 Task: Look for space in Bentota, Sri Lanka from 10th June, 2023 to 25th June, 2023 for 4 adults in price range Rs.10000 to Rs.15000. Place can be private room with 4 bedrooms having 4 beds and 4 bathrooms. Property type can be house, flat, guest house, hotel. Amenities needed are: wifi, TV, free parkinig on premises, gym, breakfast. Booking option can be shelf check-in. Required host language is English.
Action: Mouse moved to (600, 126)
Screenshot: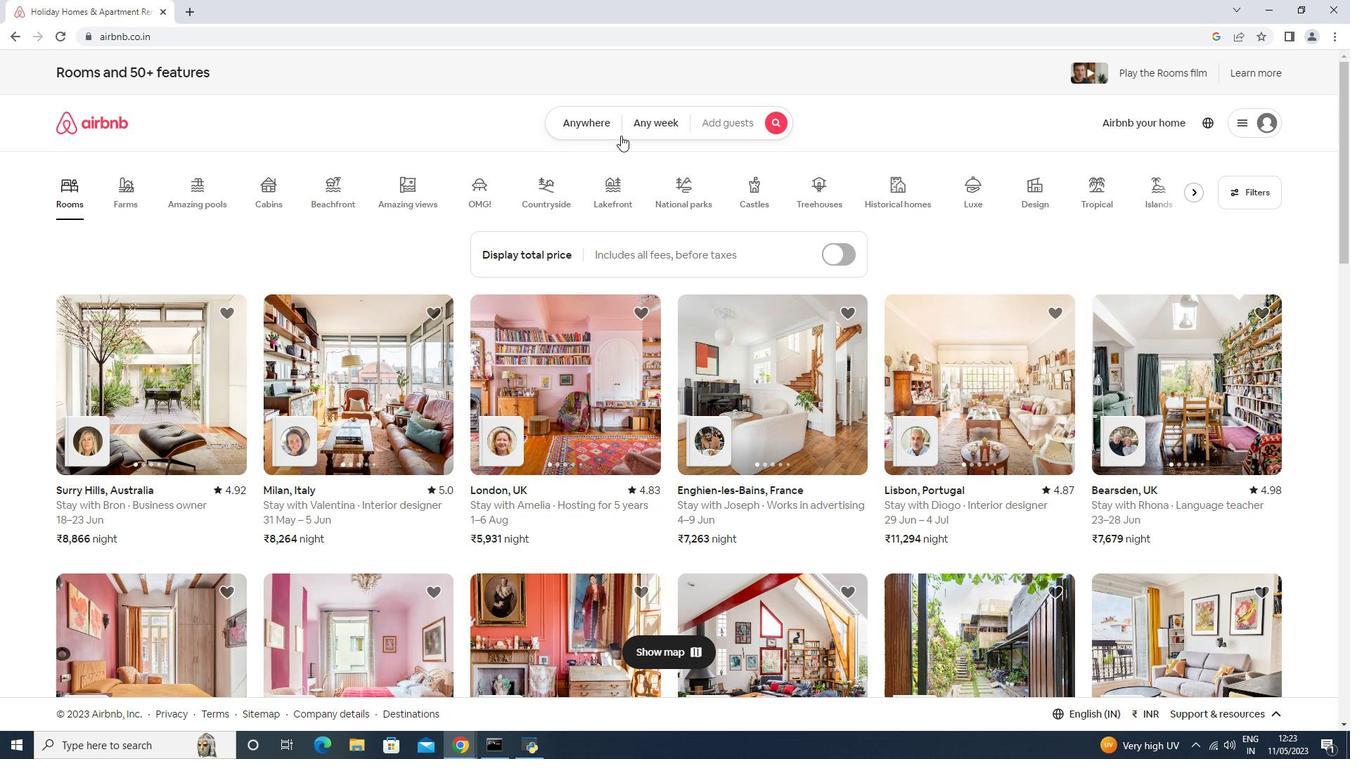 
Action: Mouse pressed left at (600, 126)
Screenshot: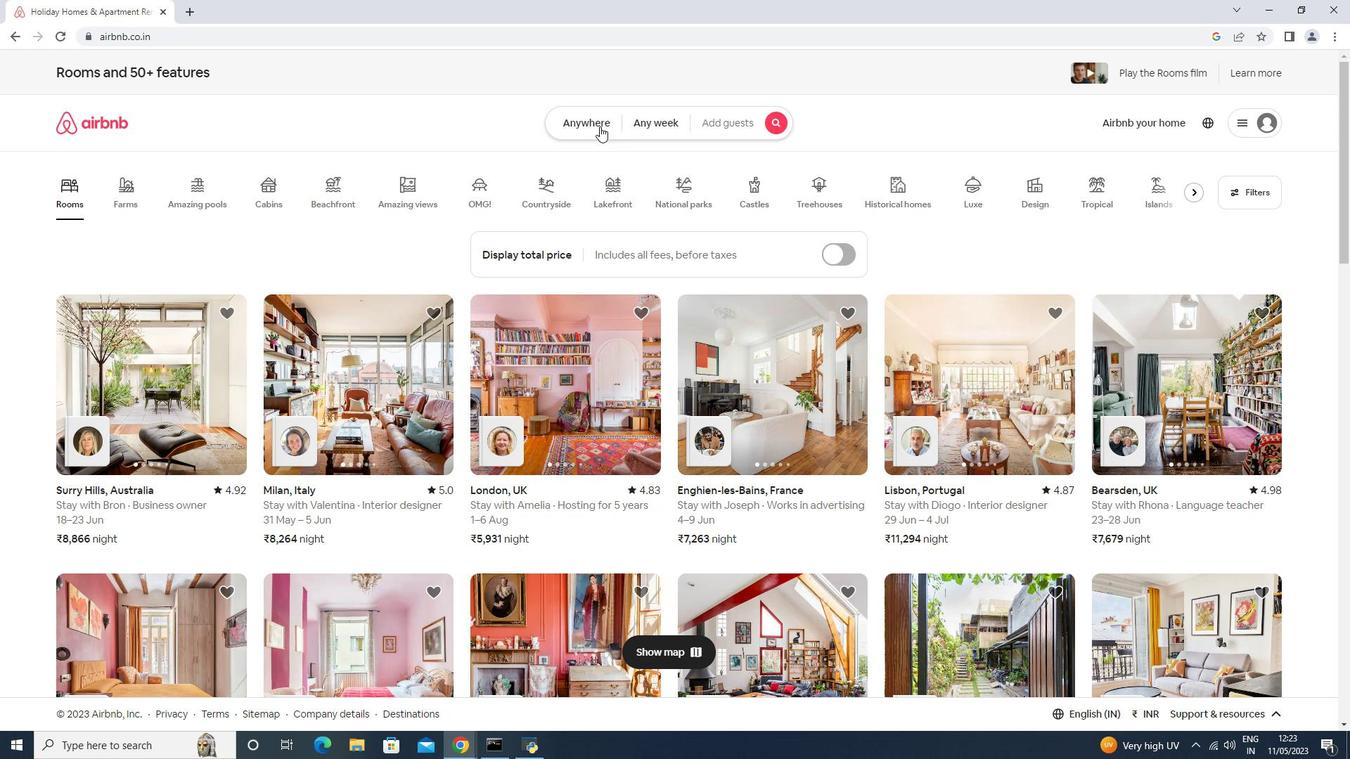 
Action: Mouse moved to (599, 126)
Screenshot: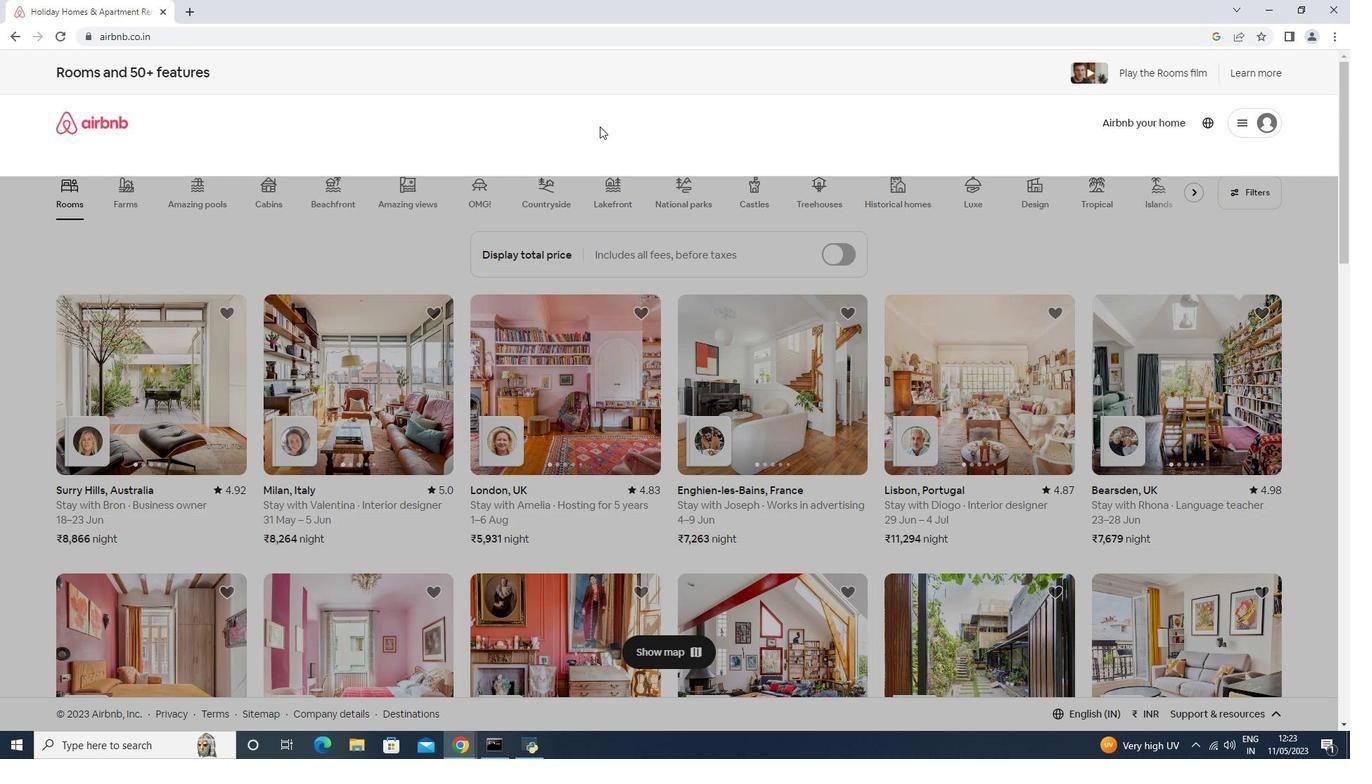 
Action: Mouse pressed left at (570, 166)
Screenshot: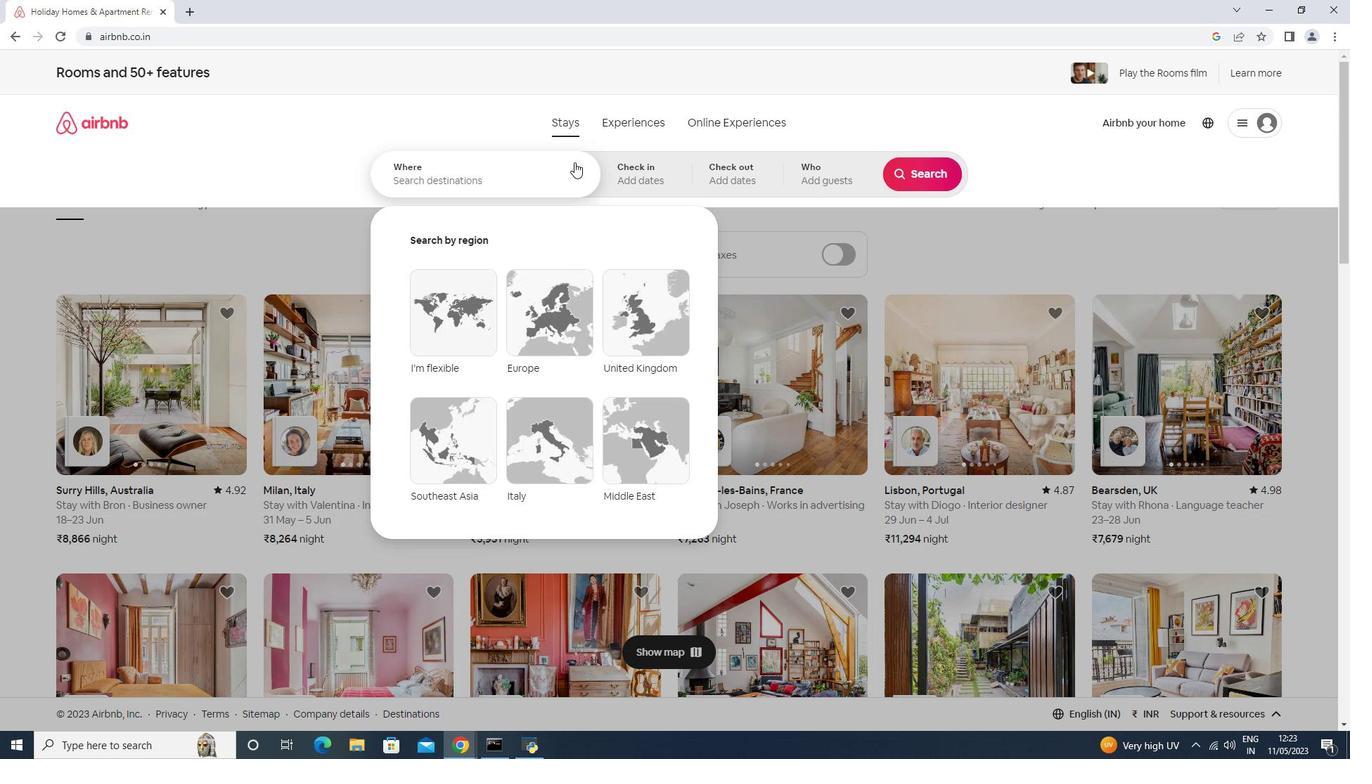 
Action: Key pressed <Key.shift>Bentota
Screenshot: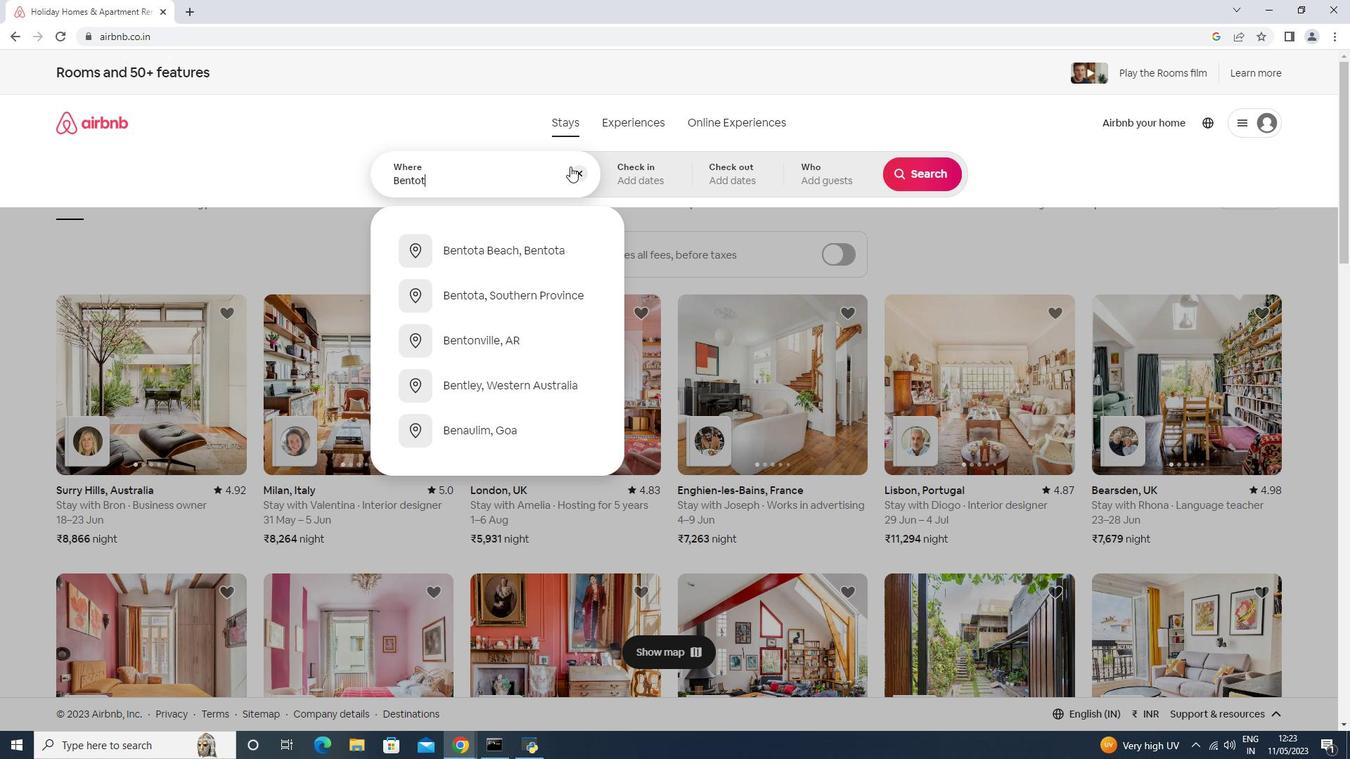 
Action: Mouse moved to (573, 165)
Screenshot: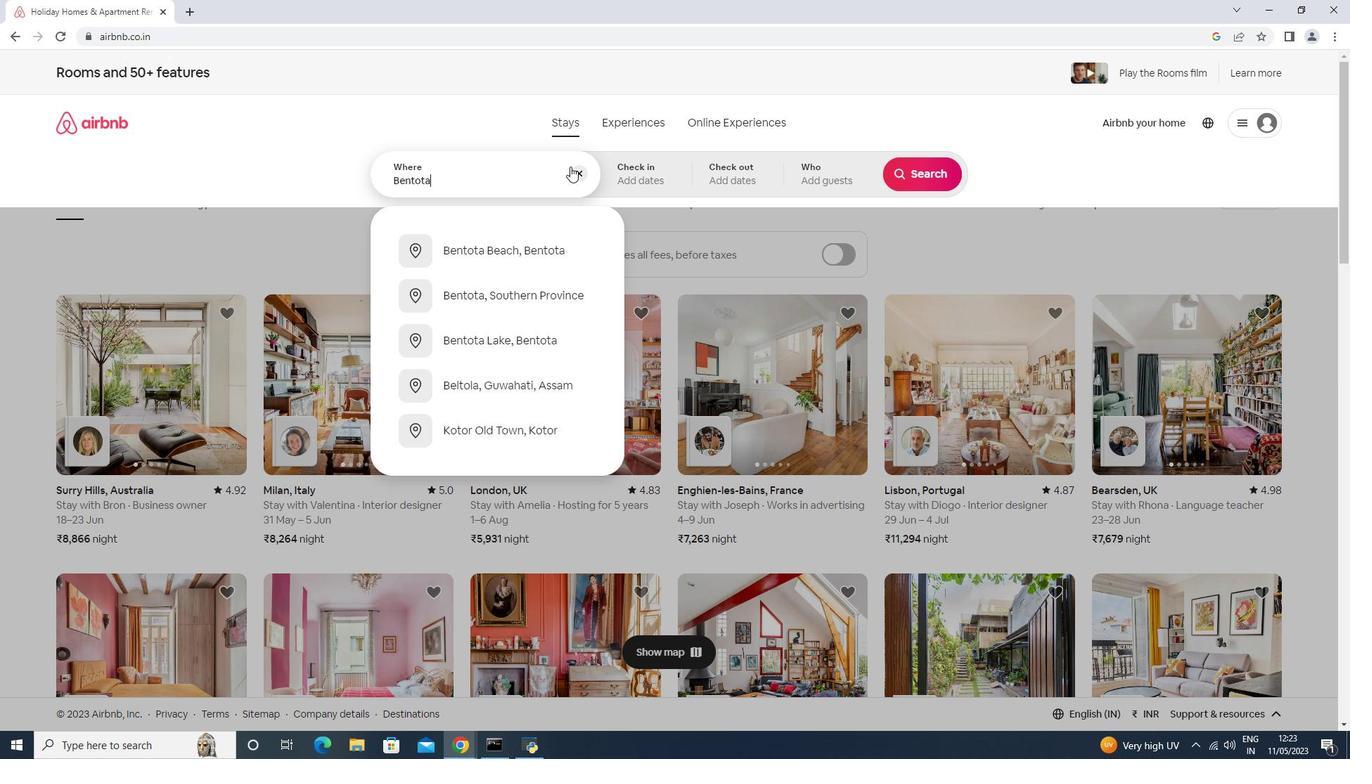 
Action: Key pressed ,<Key.space><Key.shift>Shri<Key.space><Key.shift>Lanka<Key.enter>
Screenshot: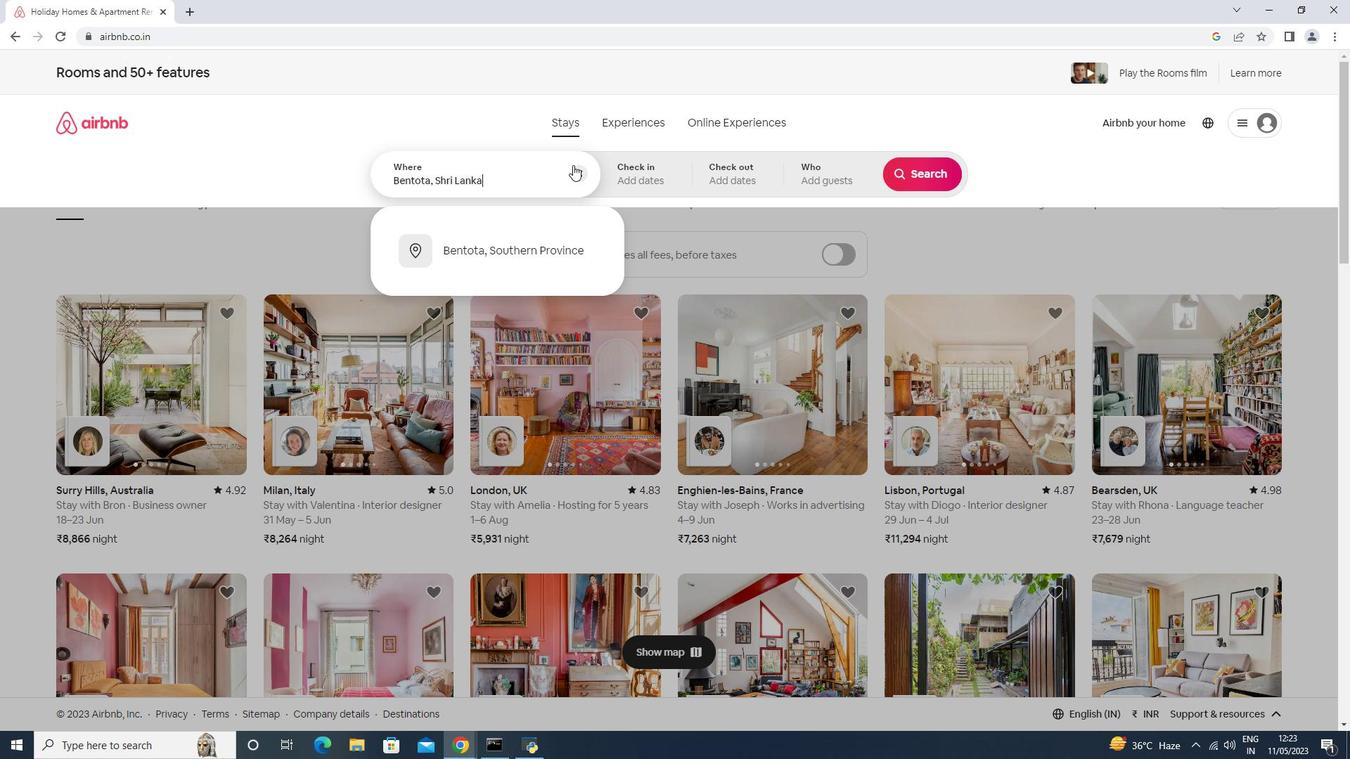 
Action: Mouse moved to (892, 386)
Screenshot: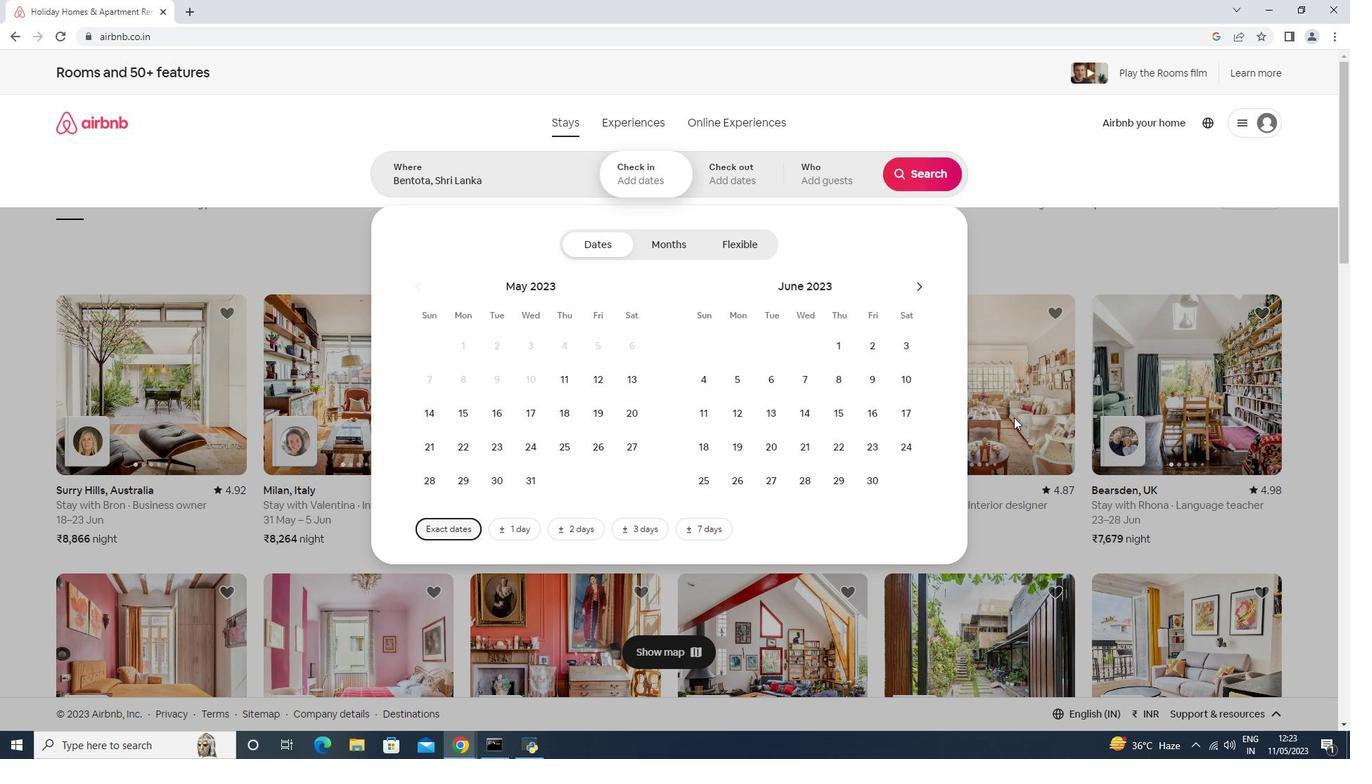
Action: Mouse pressed left at (892, 386)
Screenshot: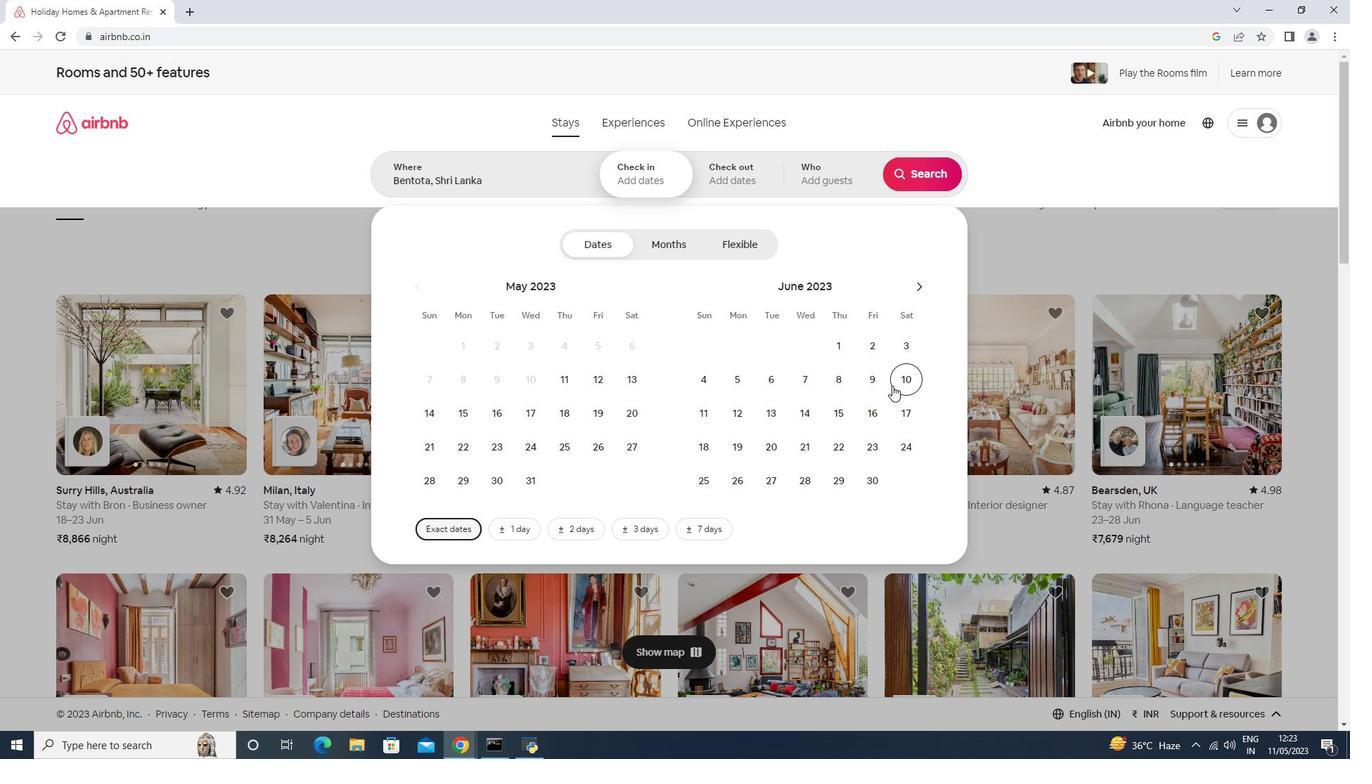 
Action: Mouse moved to (690, 481)
Screenshot: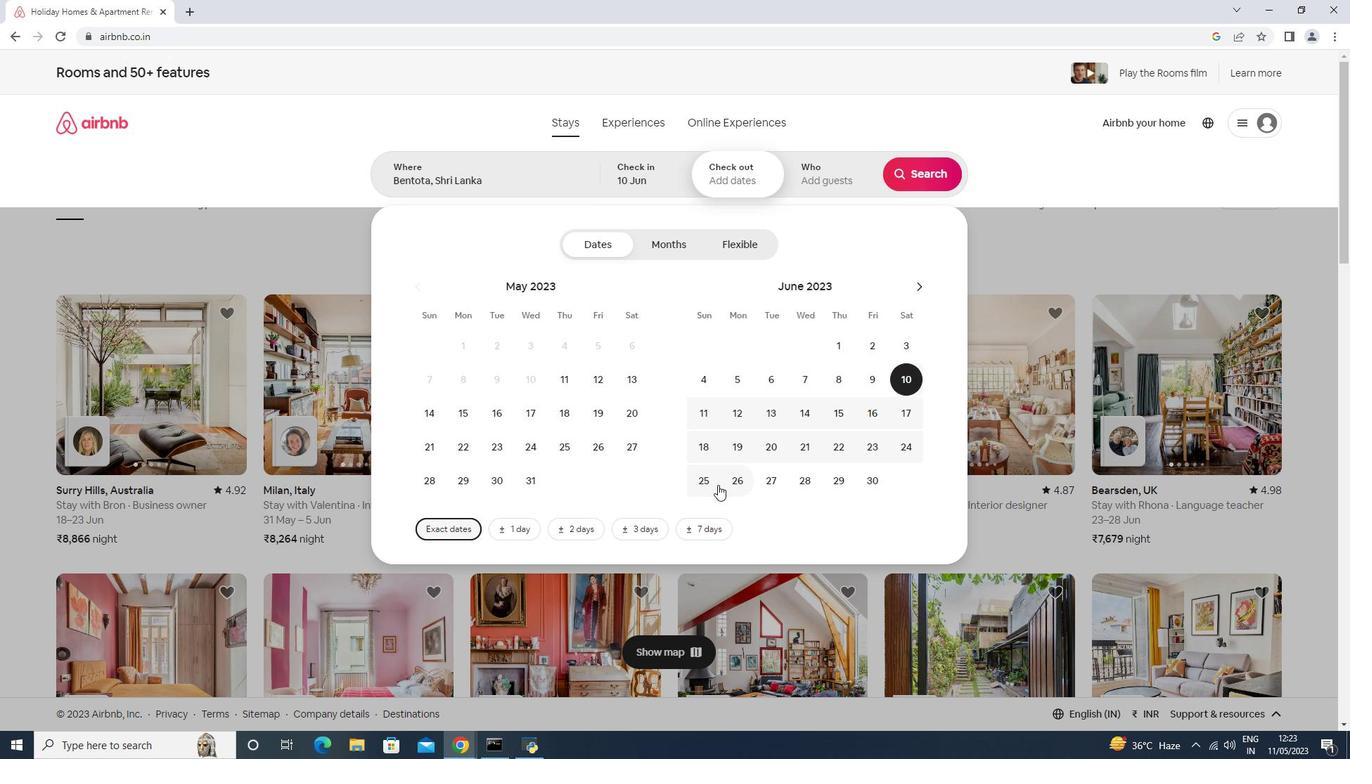
Action: Mouse pressed left at (690, 481)
Screenshot: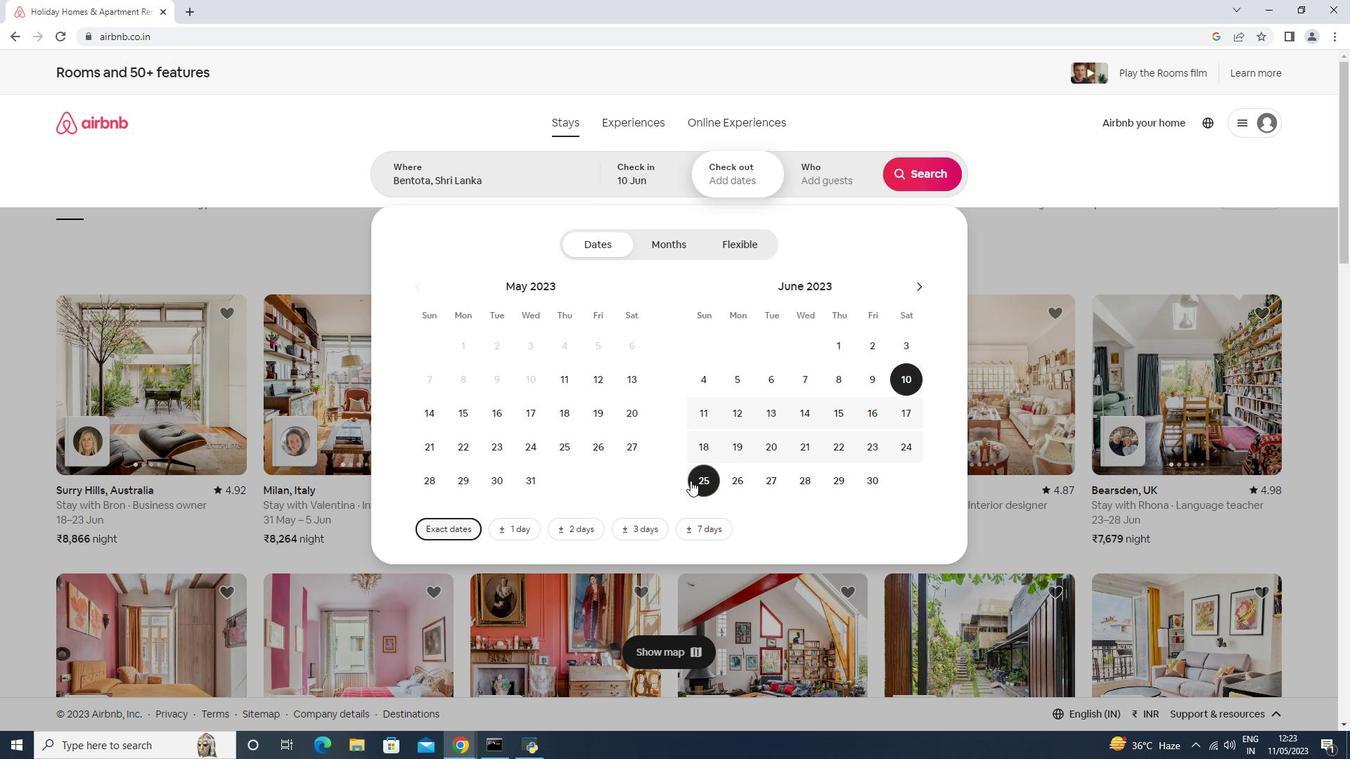 
Action: Mouse moved to (857, 178)
Screenshot: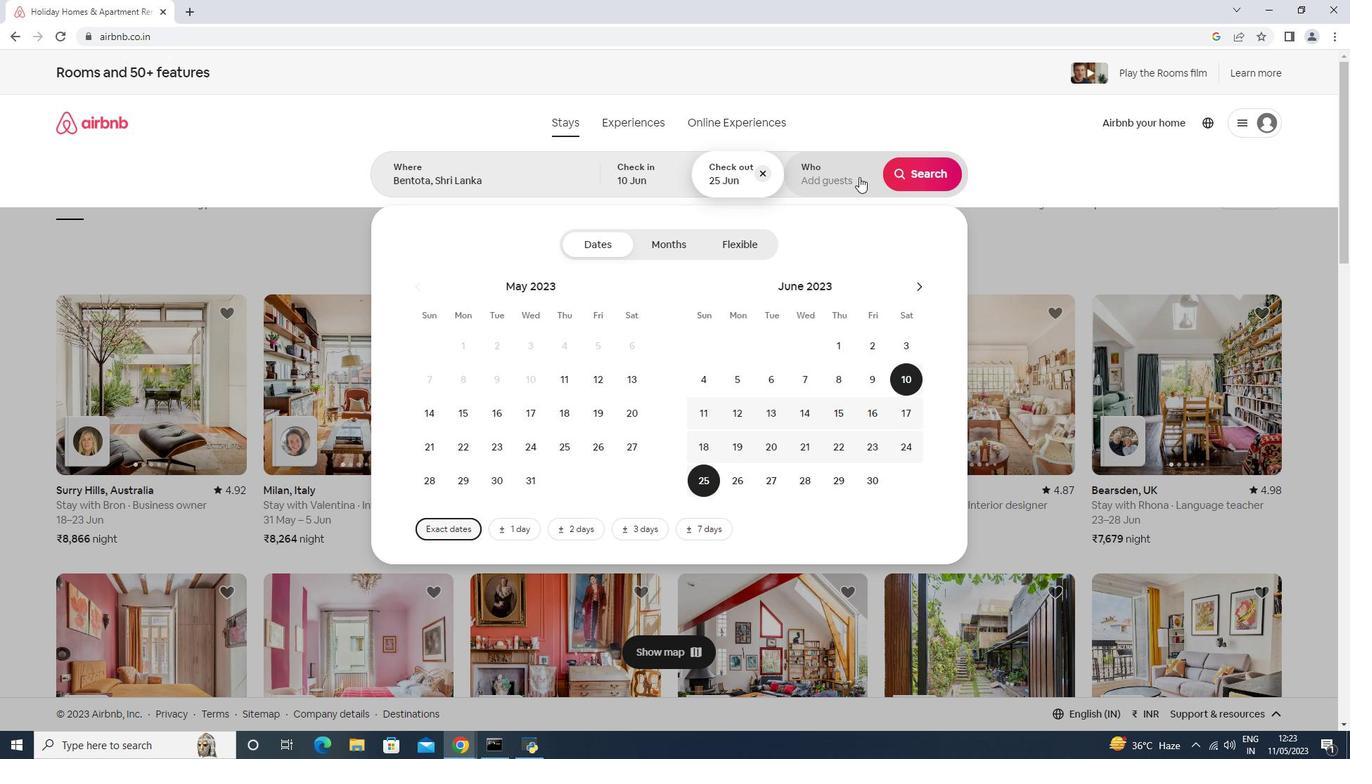 
Action: Mouse pressed left at (857, 178)
Screenshot: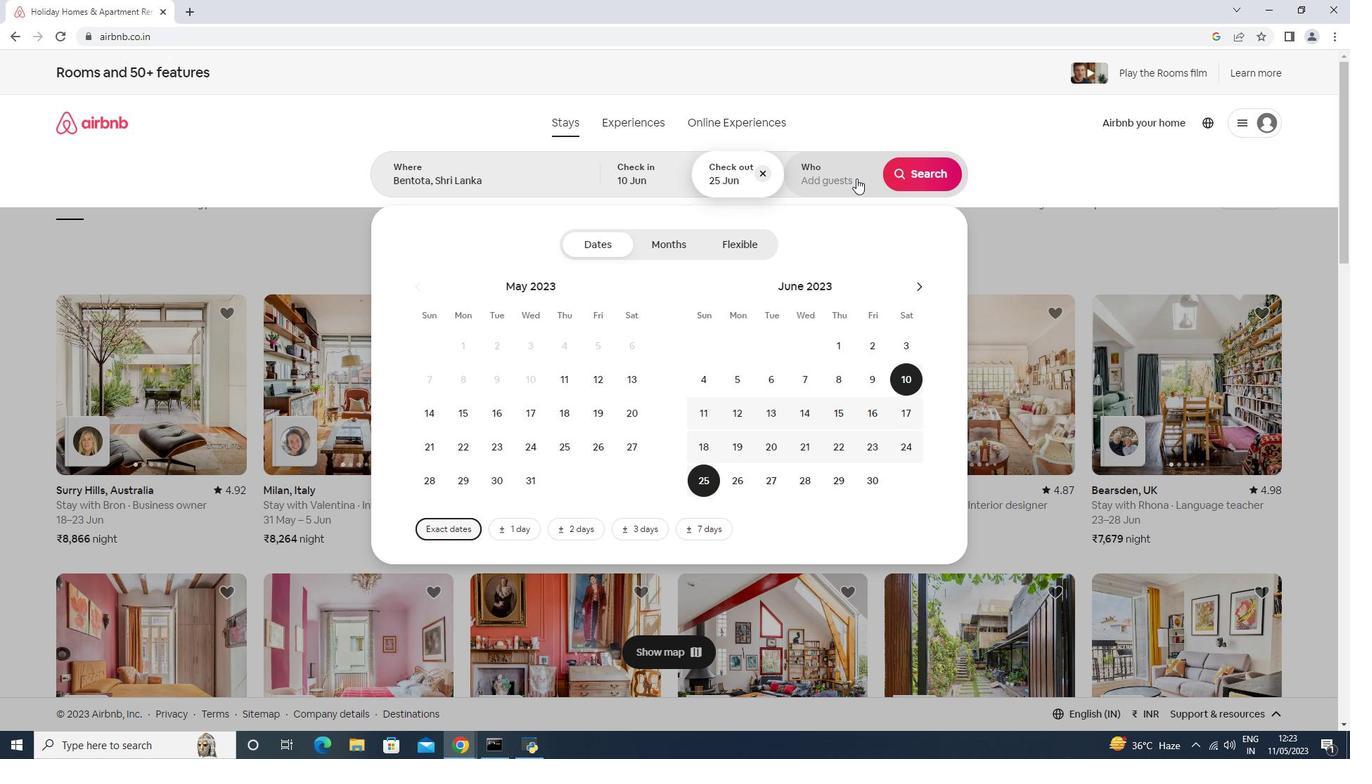 
Action: Mouse moved to (920, 239)
Screenshot: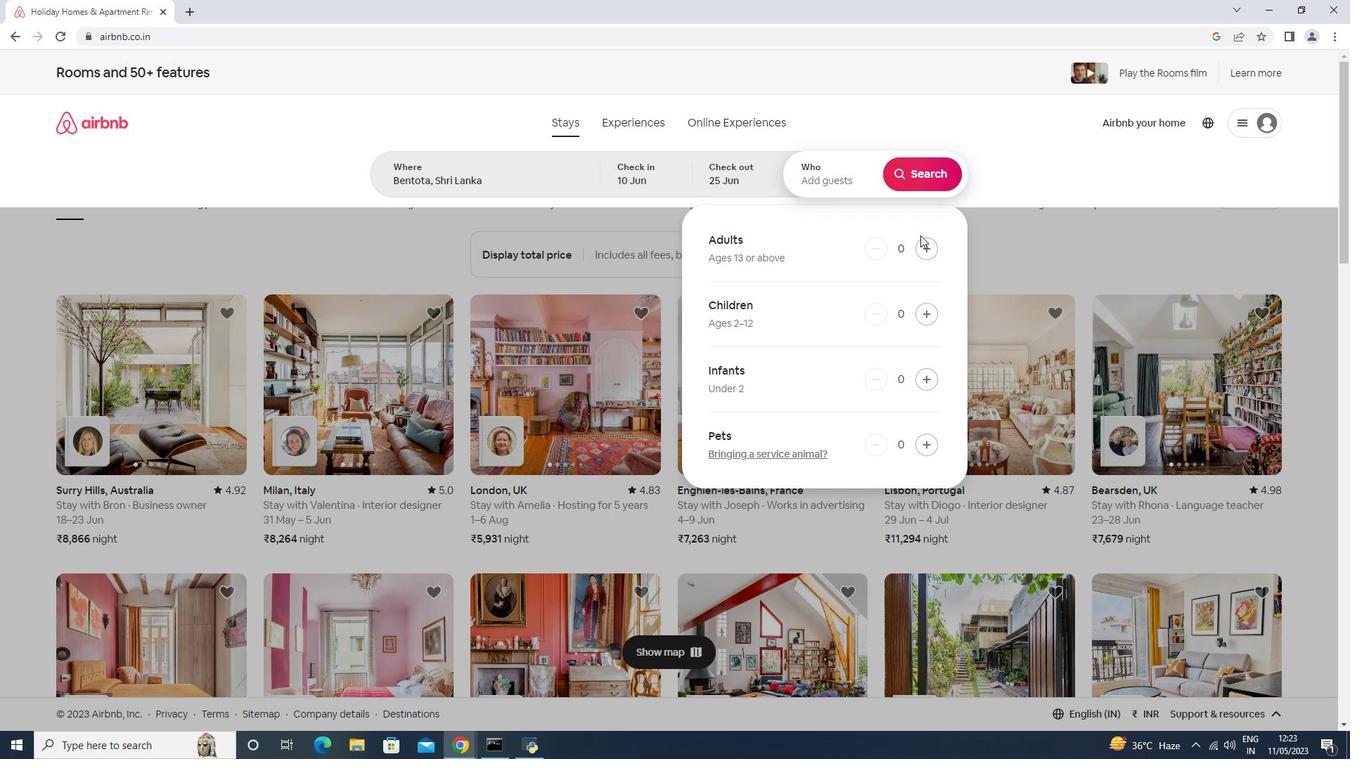 
Action: Mouse pressed left at (920, 239)
Screenshot: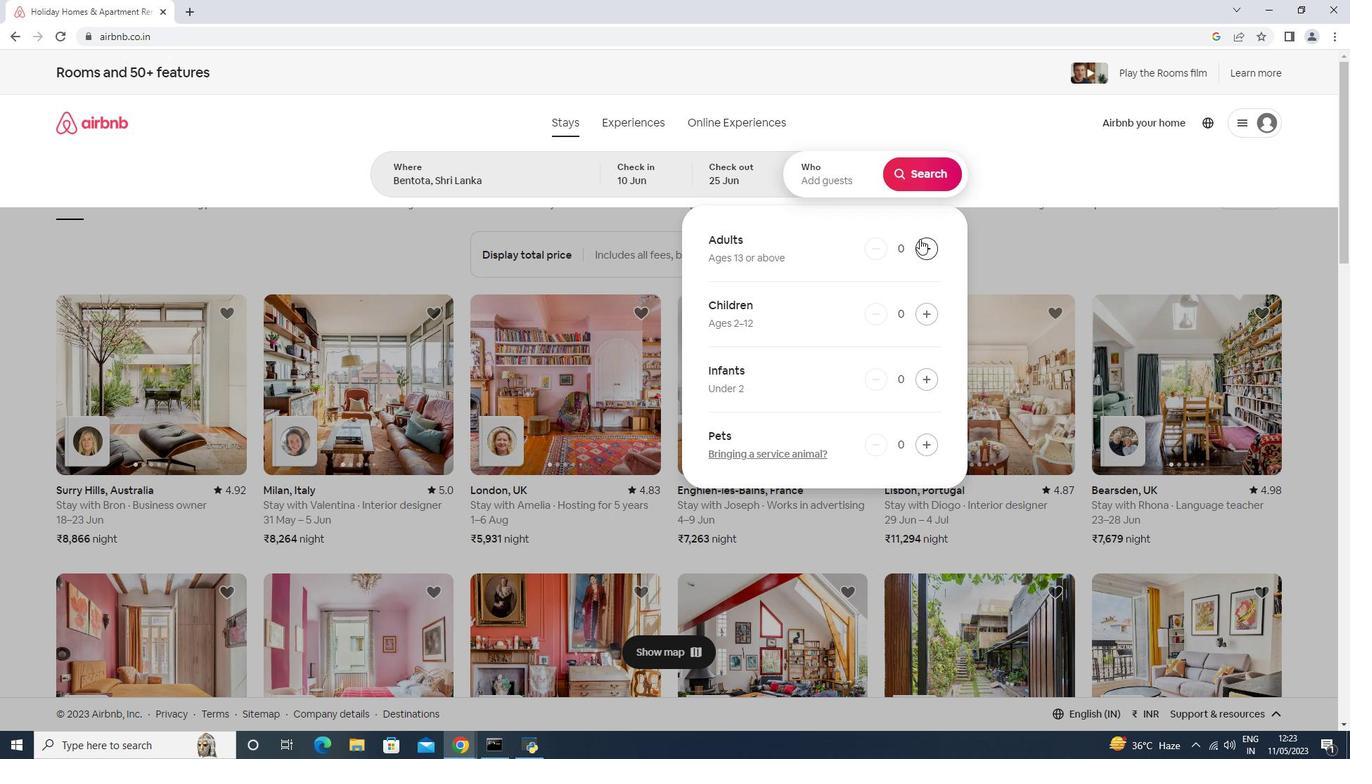 
Action: Mouse pressed left at (920, 239)
Screenshot: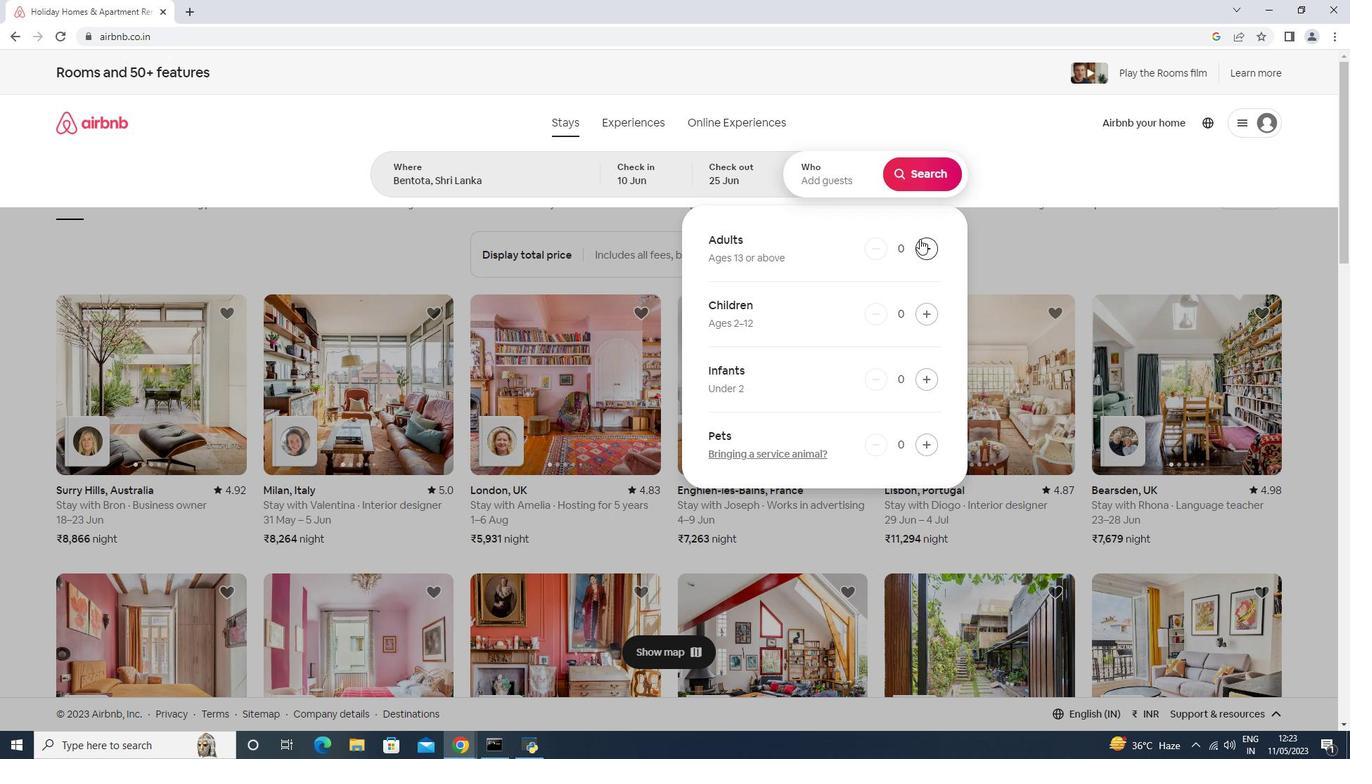 
Action: Mouse moved to (920, 239)
Screenshot: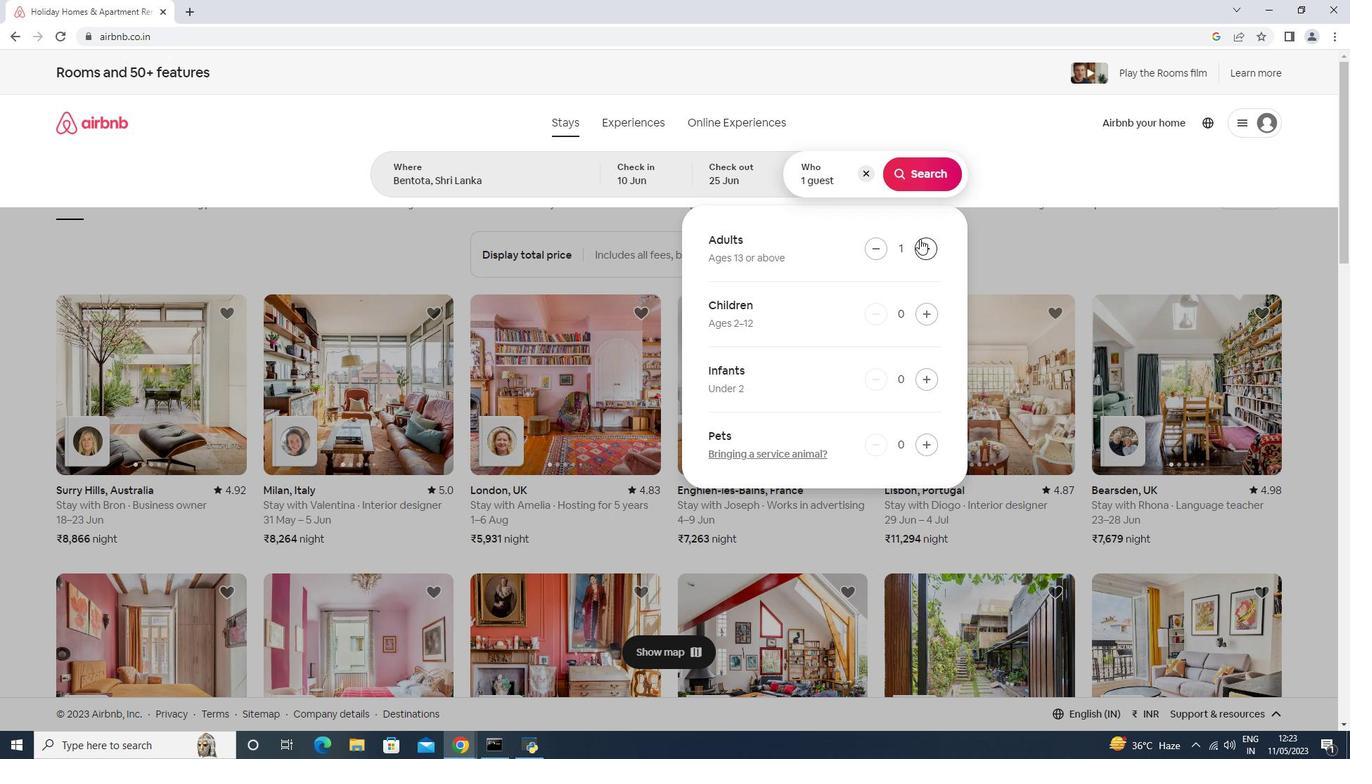 
Action: Mouse pressed left at (920, 239)
Screenshot: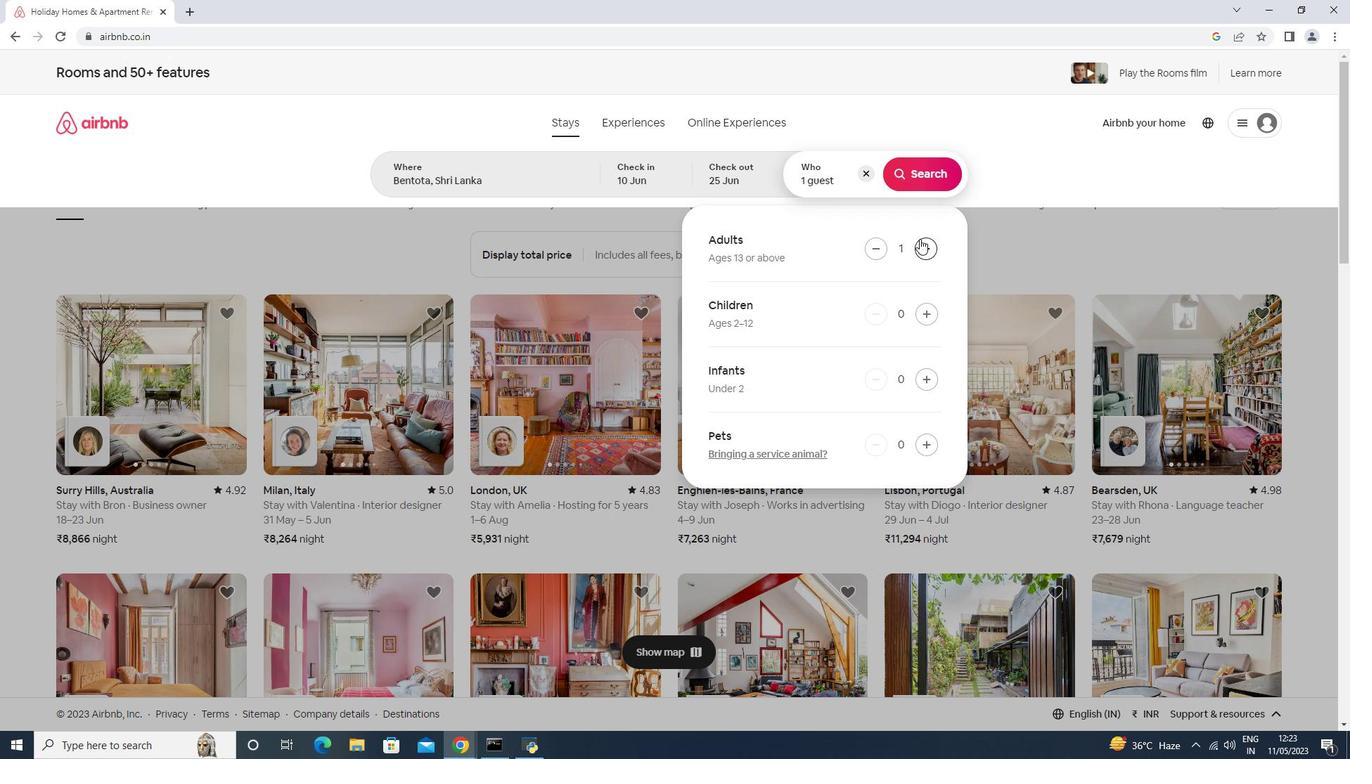 
Action: Mouse pressed left at (920, 239)
Screenshot: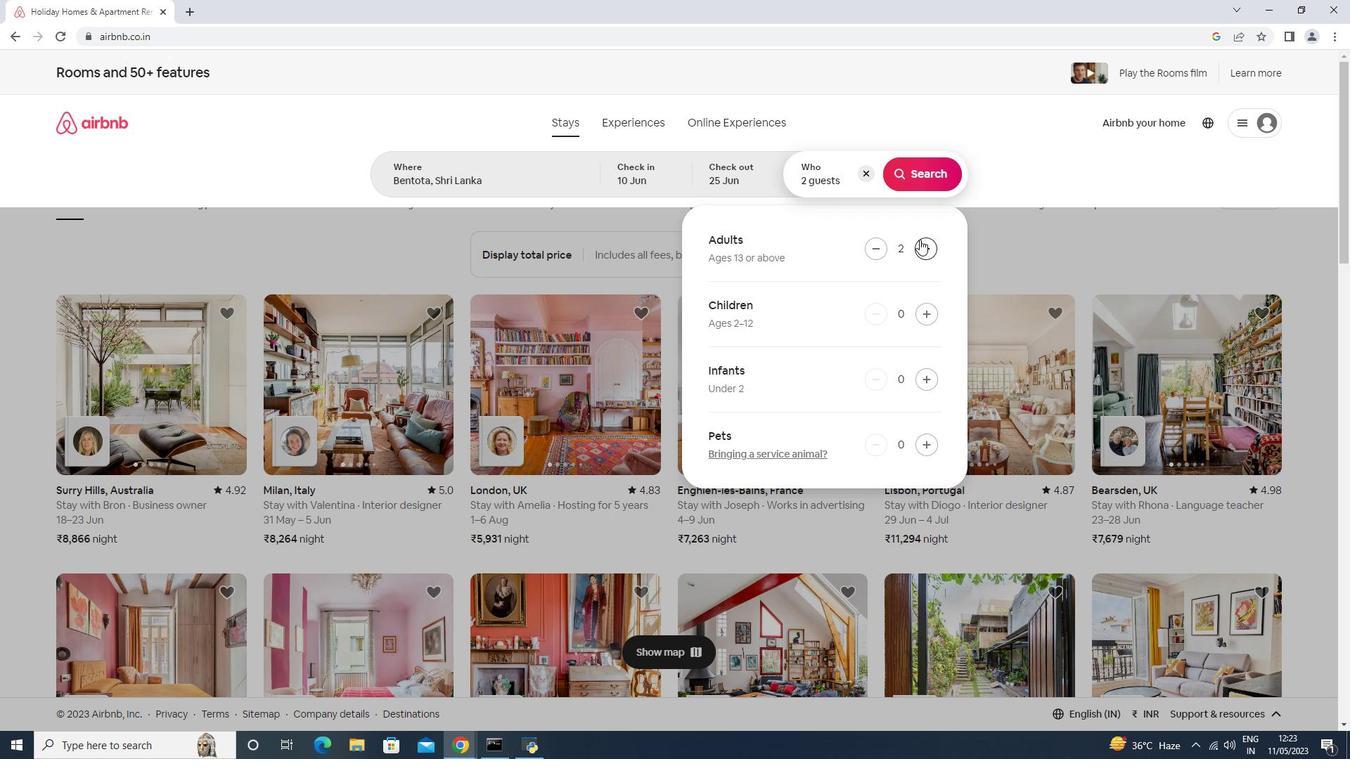 
Action: Mouse moved to (934, 188)
Screenshot: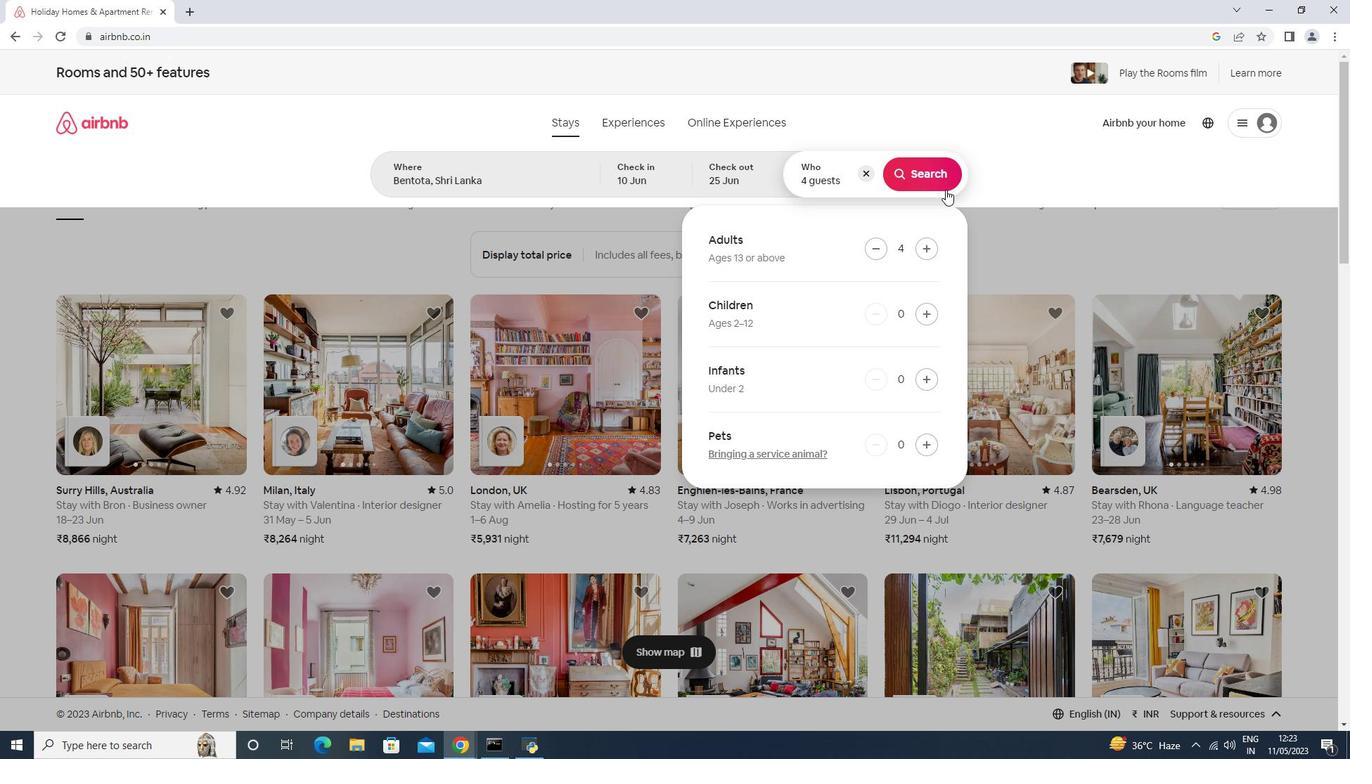 
Action: Mouse pressed left at (934, 188)
Screenshot: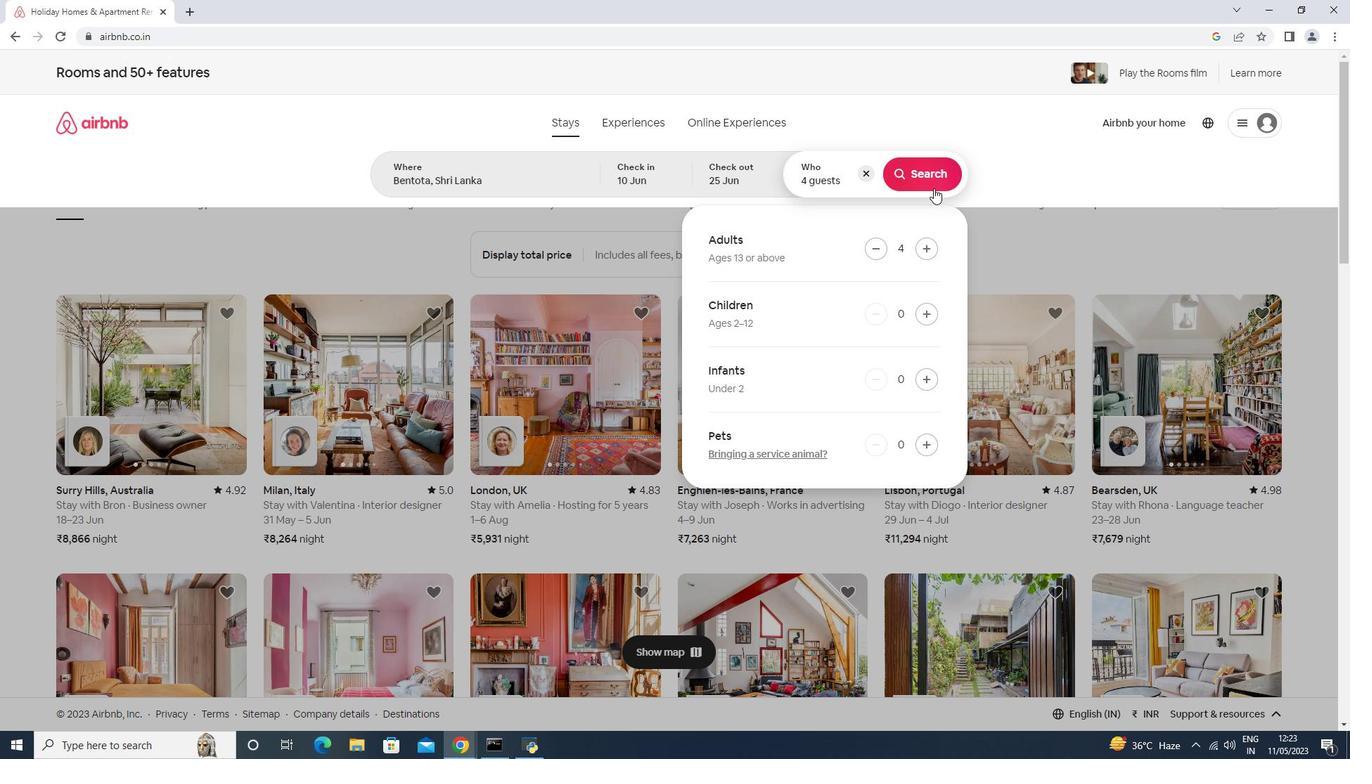 
Action: Mouse moved to (1284, 137)
Screenshot: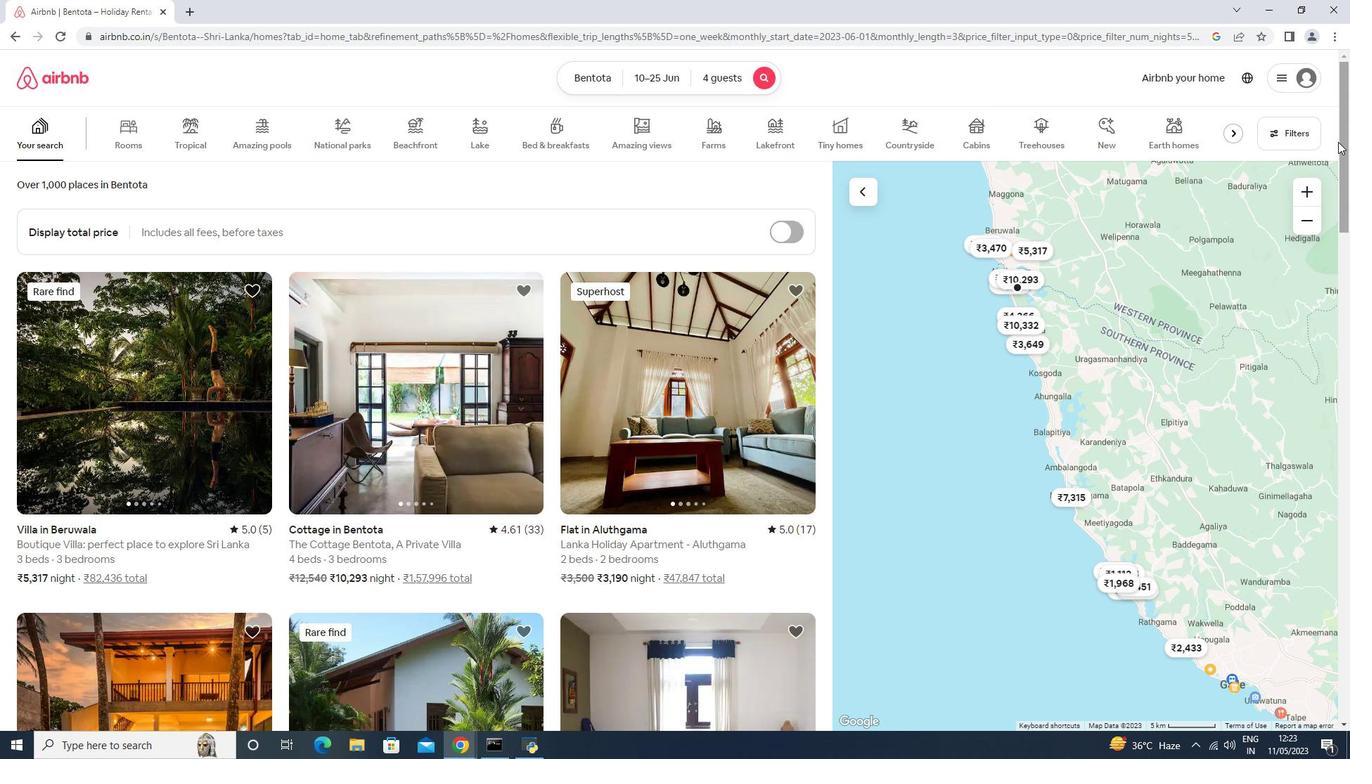 
Action: Mouse pressed left at (1284, 137)
Screenshot: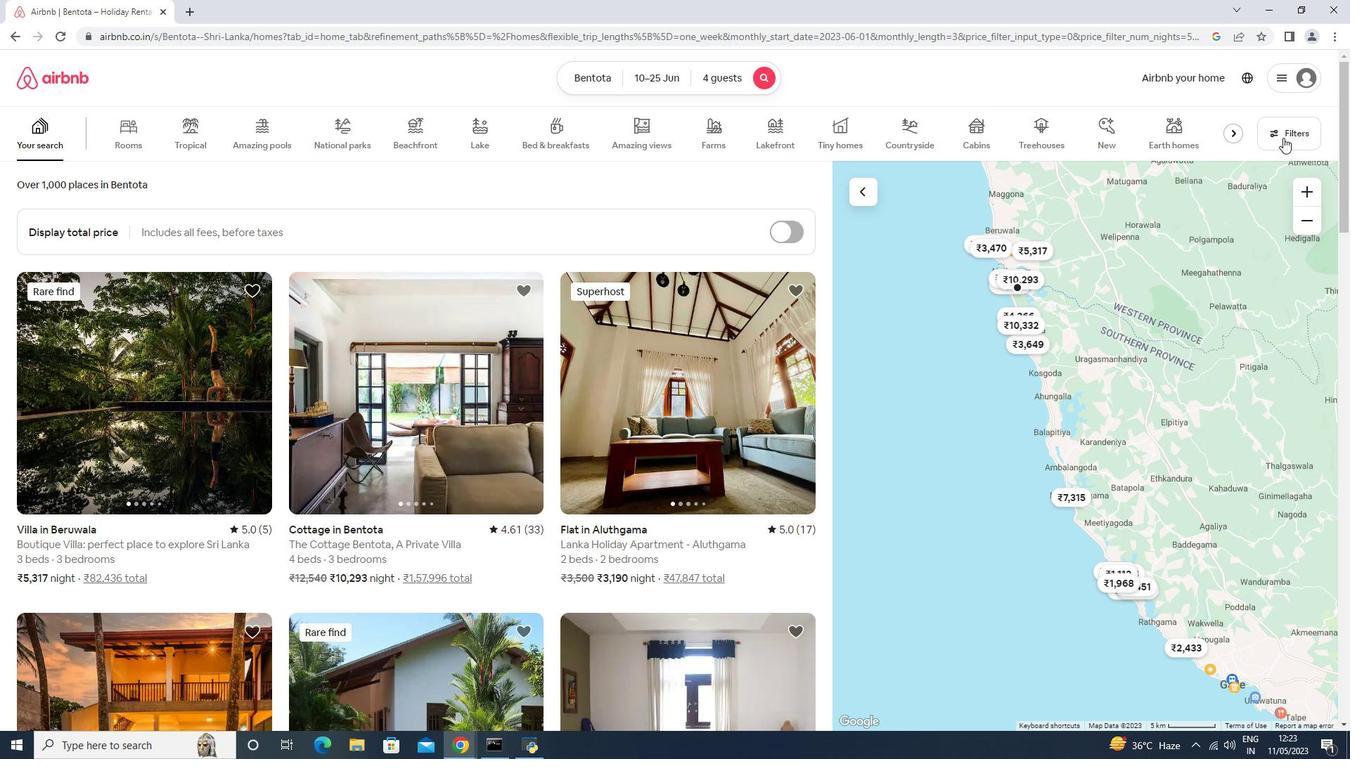 
Action: Mouse moved to (575, 470)
Screenshot: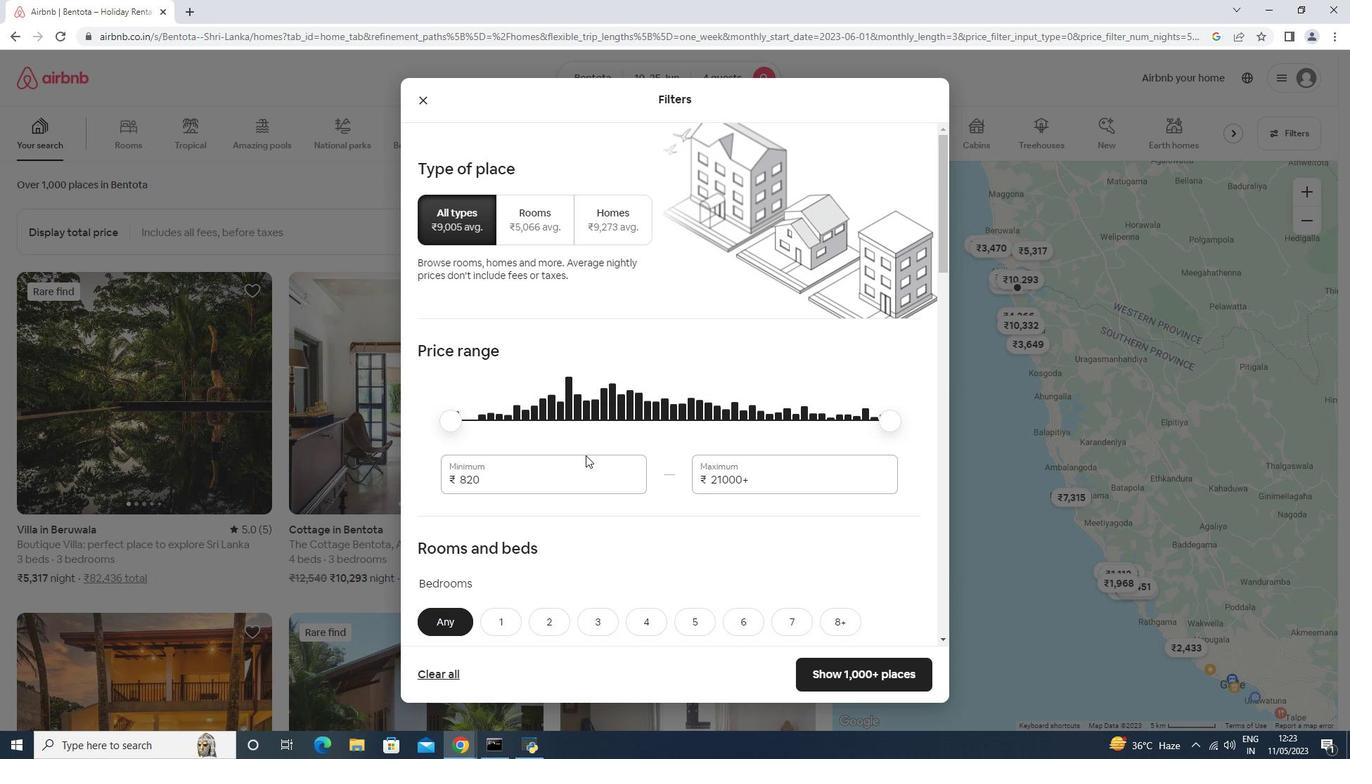 
Action: Mouse pressed left at (575, 470)
Screenshot: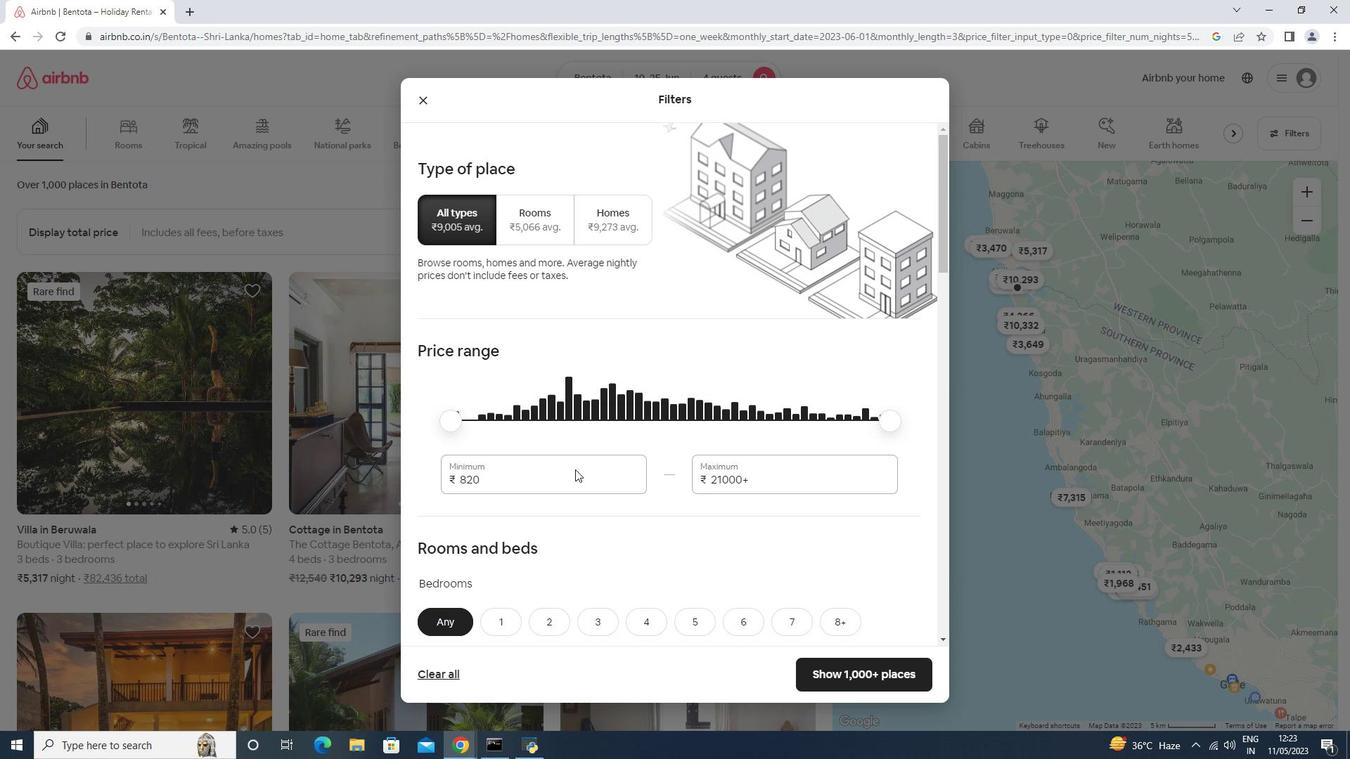 
Action: Mouse moved to (574, 470)
Screenshot: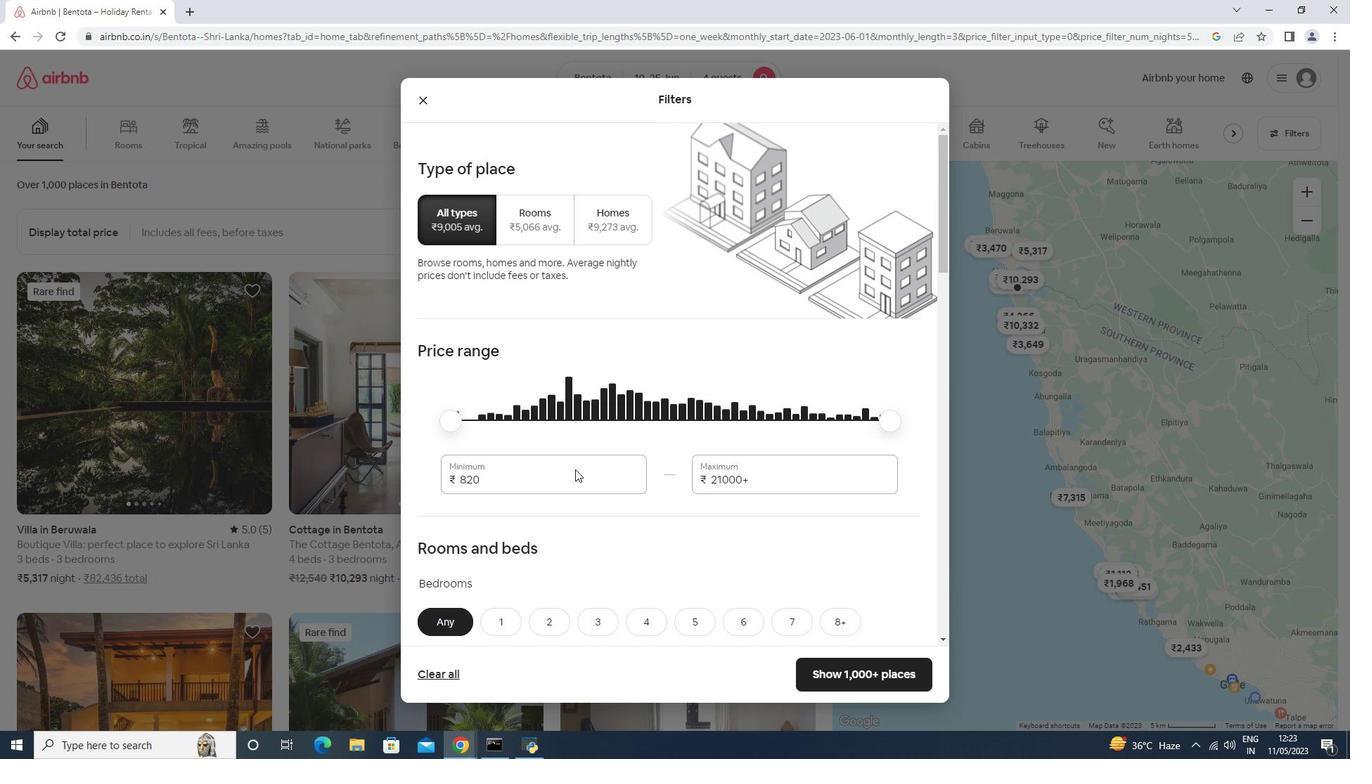 
Action: Key pressed <Key.backspace><Key.backspace><Key.backspace><Key.backspace>10000<Key.tab>15000
Screenshot: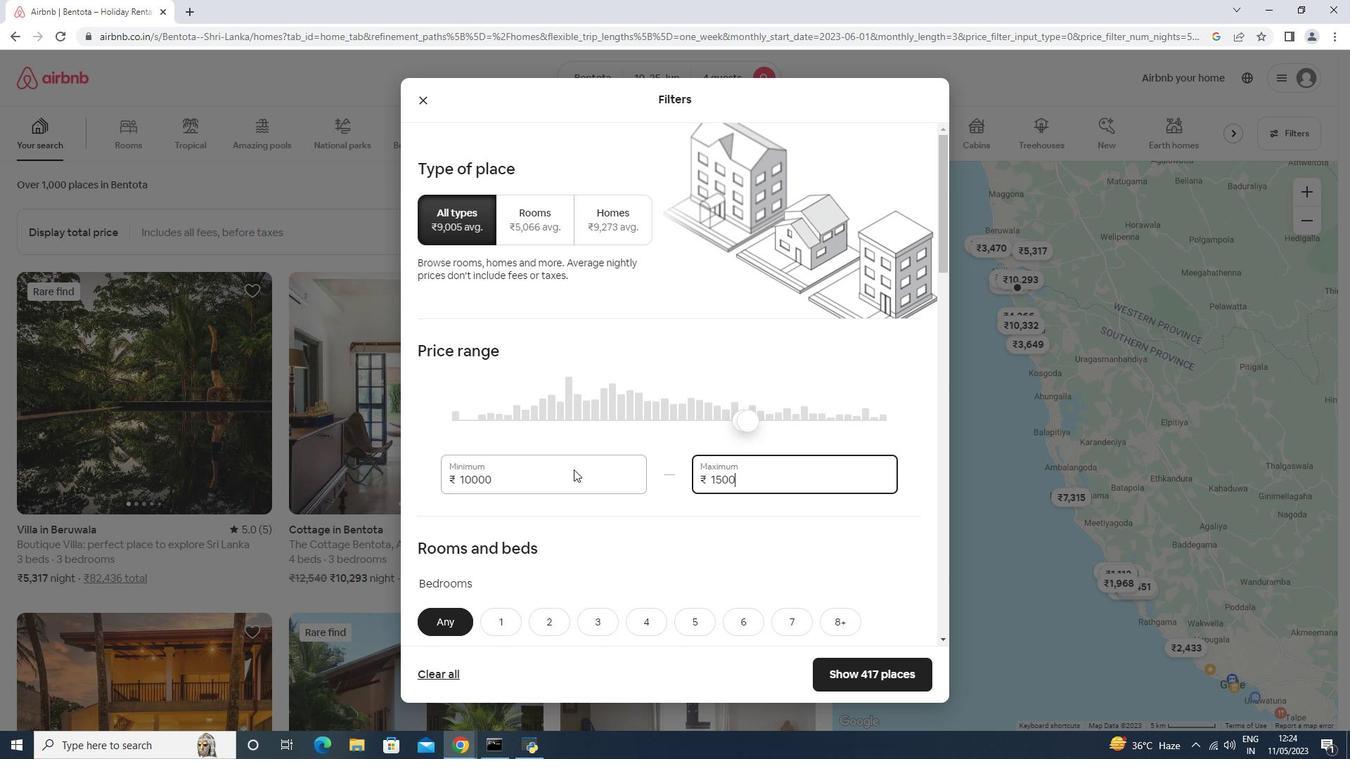 
Action: Mouse moved to (596, 456)
Screenshot: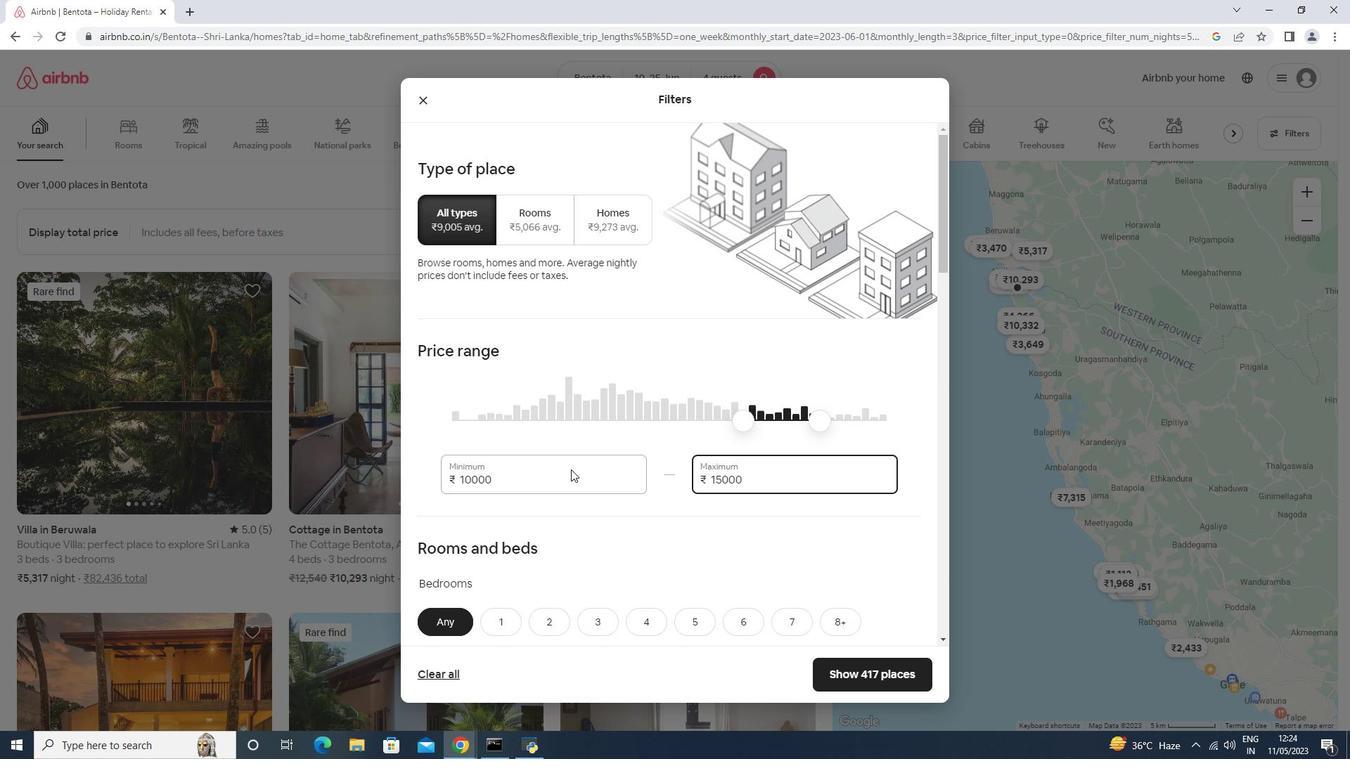 
Action: Mouse scrolled (596, 455) with delta (0, 0)
Screenshot: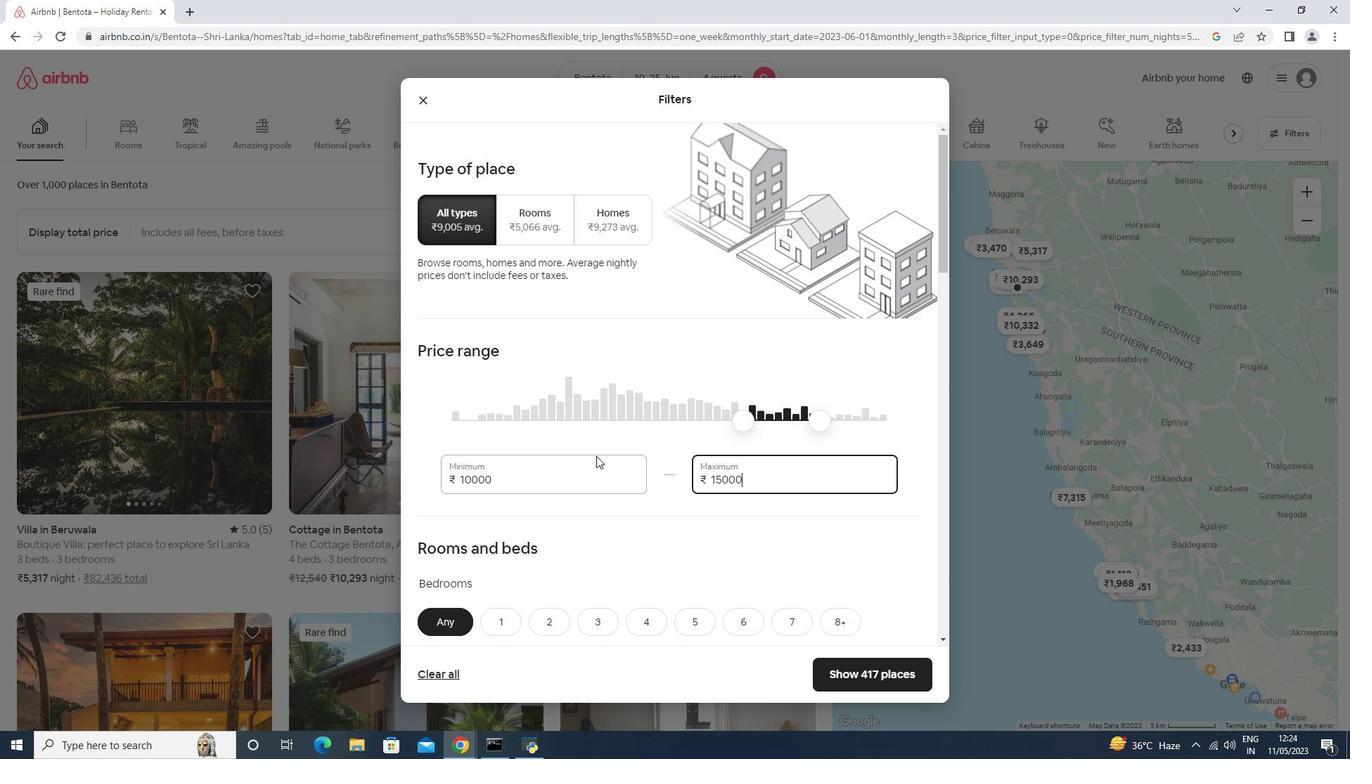 
Action: Mouse scrolled (596, 455) with delta (0, 0)
Screenshot: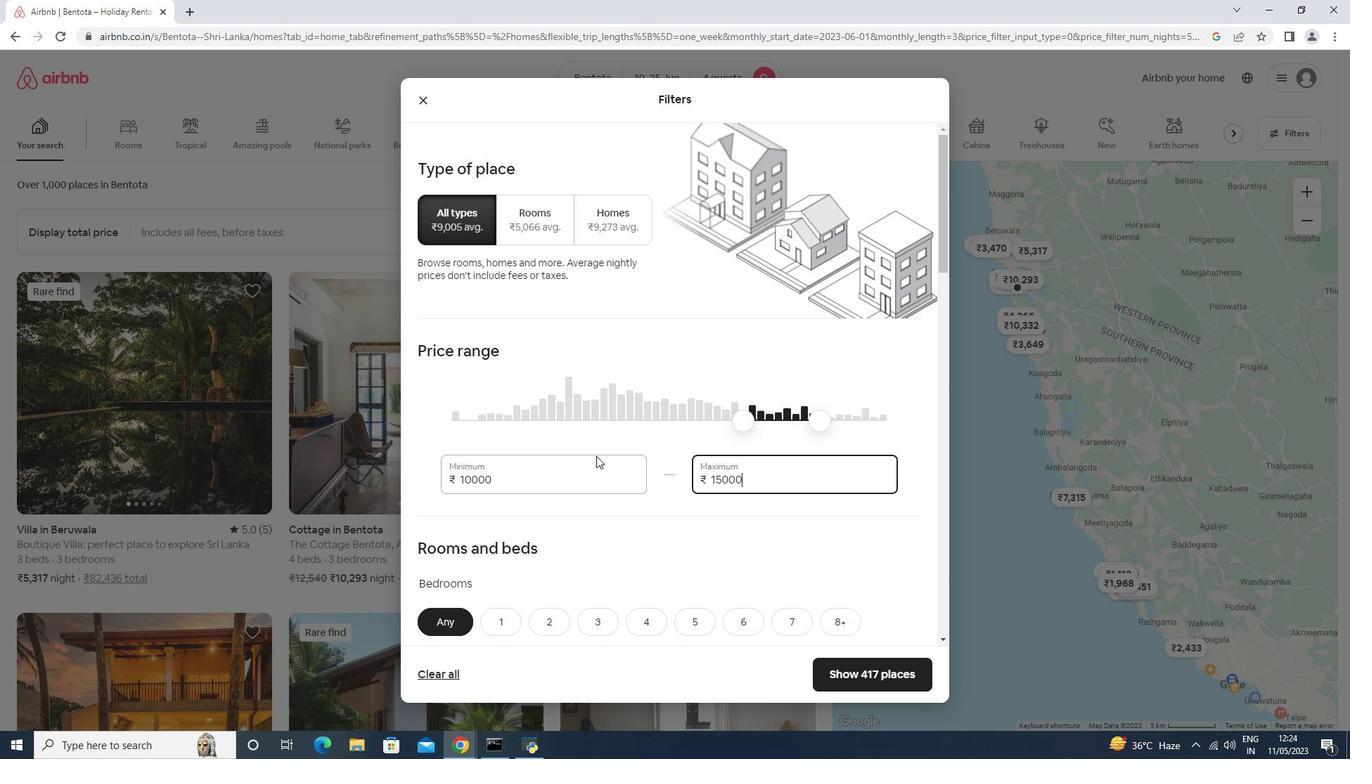 
Action: Mouse scrolled (596, 455) with delta (0, 0)
Screenshot: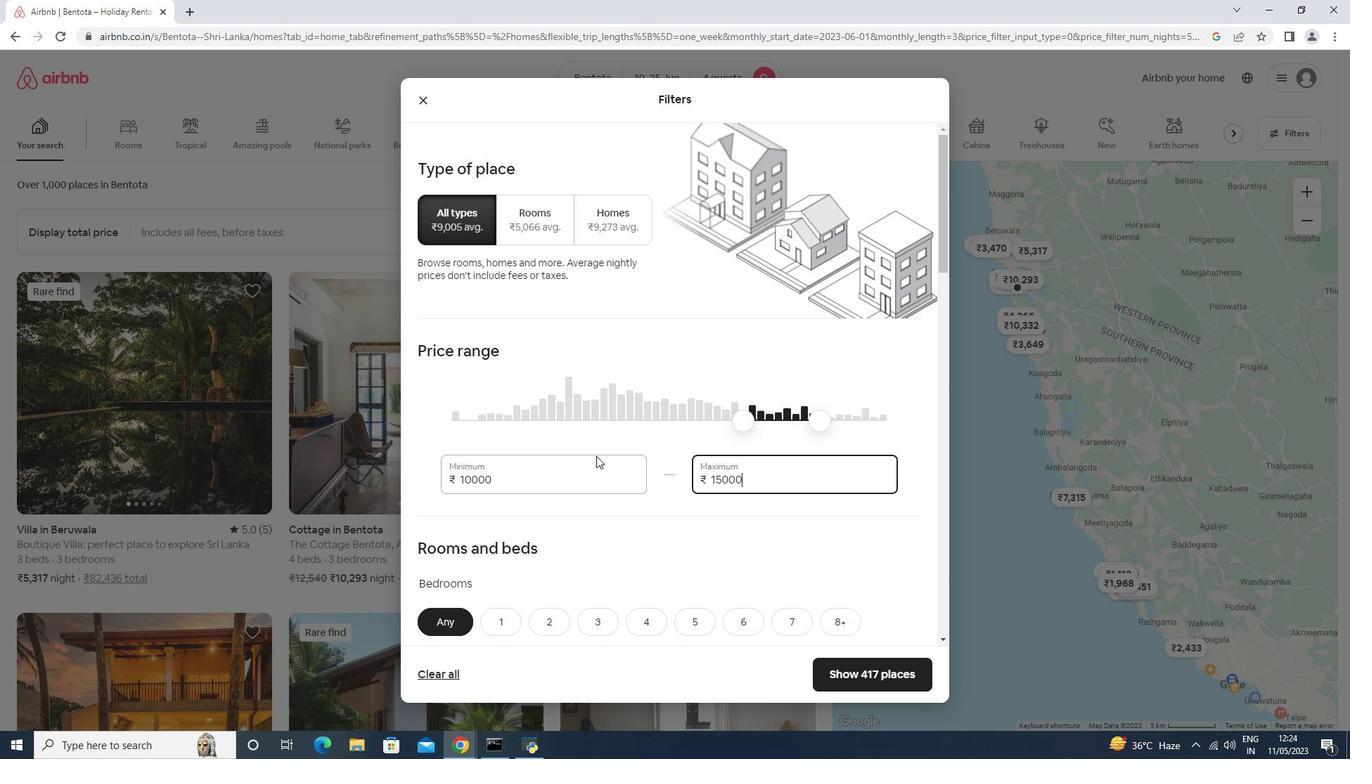 
Action: Mouse scrolled (596, 455) with delta (0, 0)
Screenshot: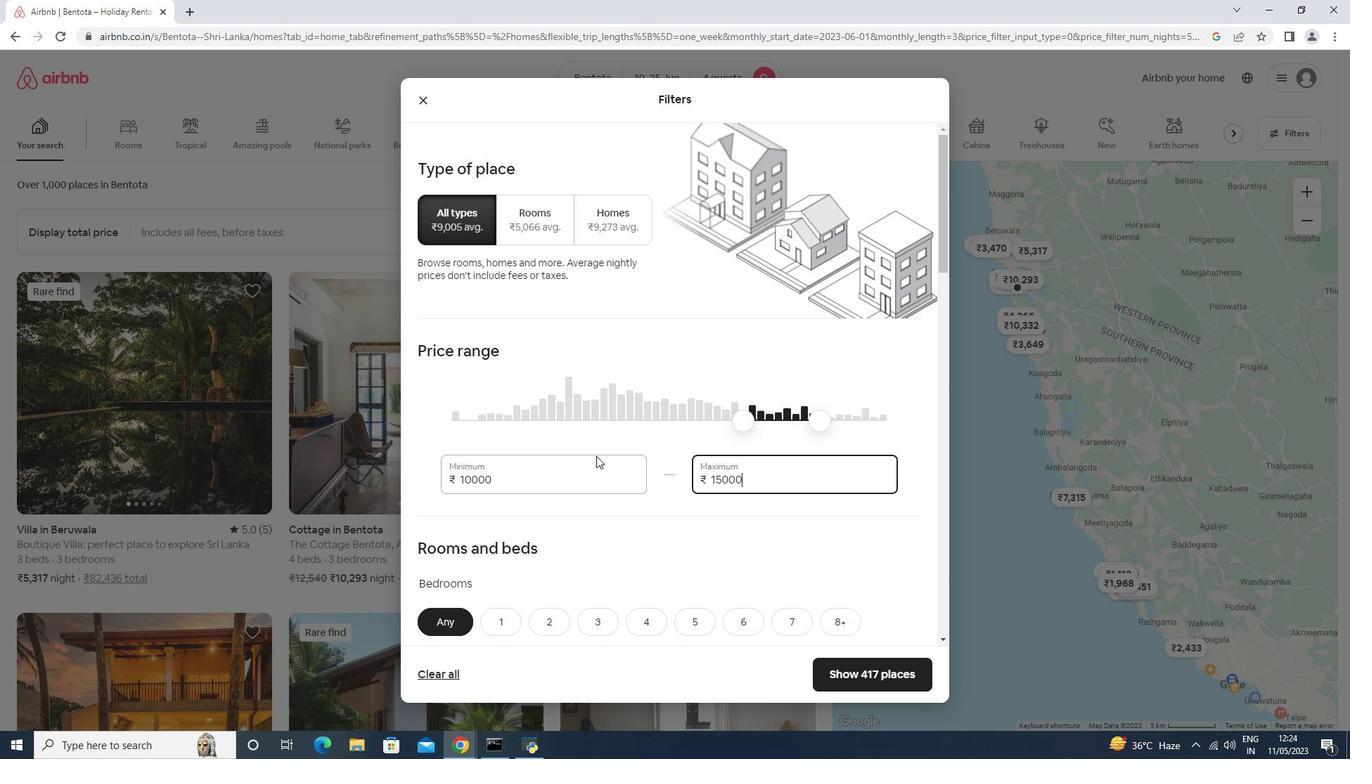 
Action: Mouse scrolled (596, 455) with delta (0, 0)
Screenshot: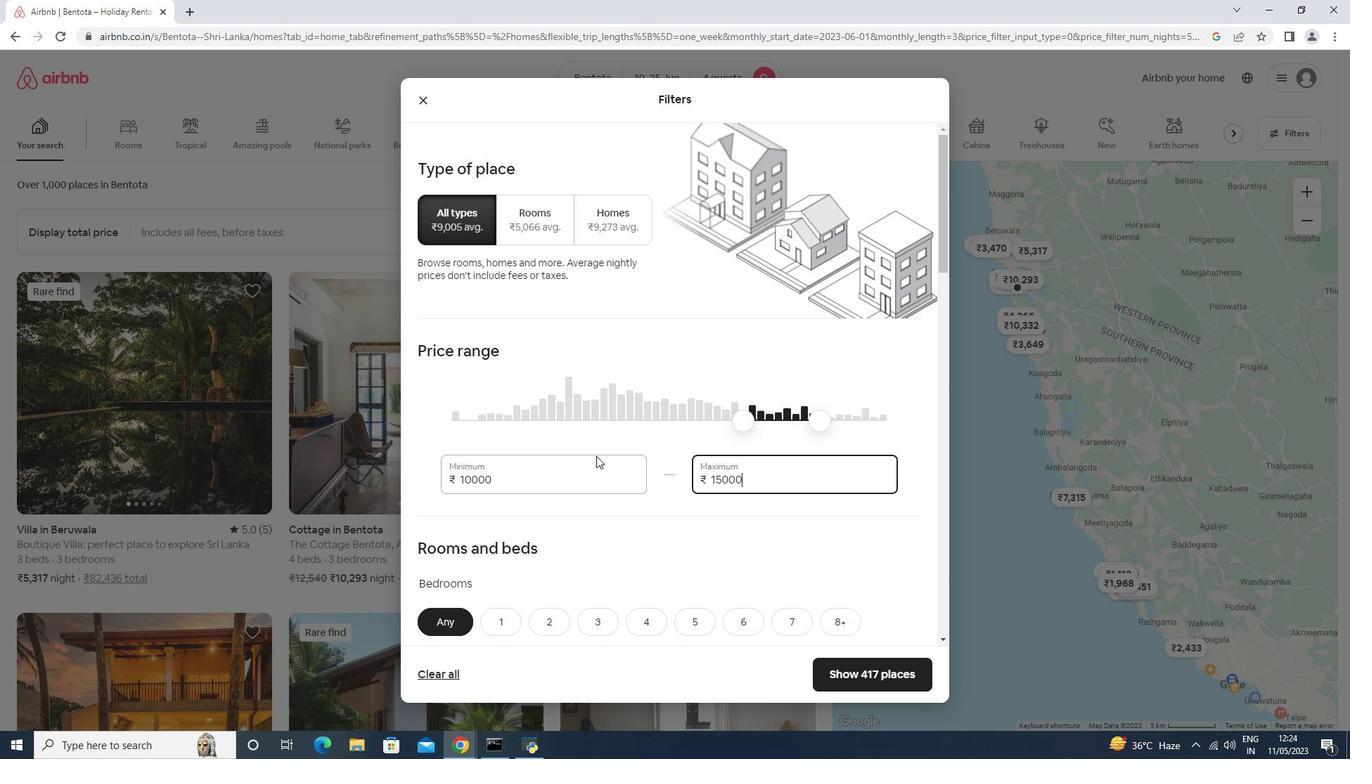
Action: Mouse moved to (655, 280)
Screenshot: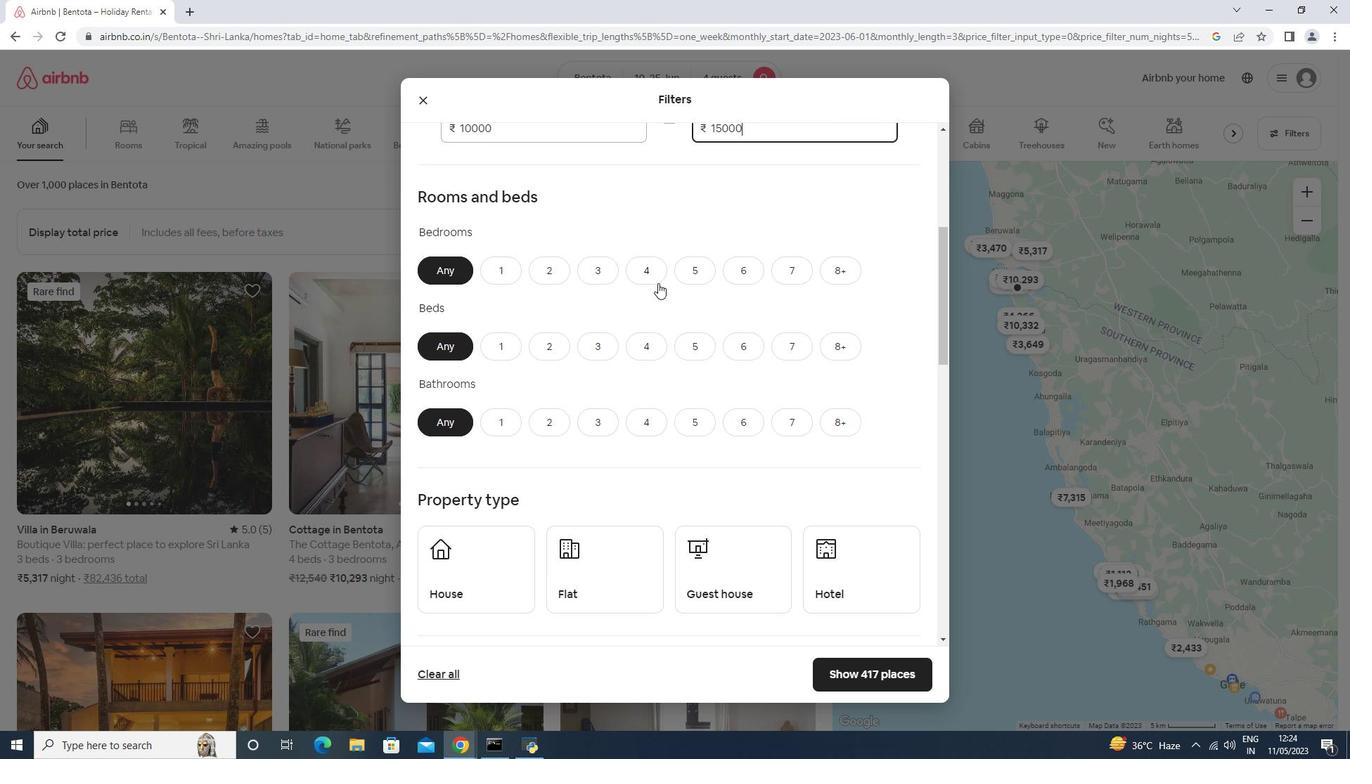 
Action: Mouse pressed left at (655, 280)
Screenshot: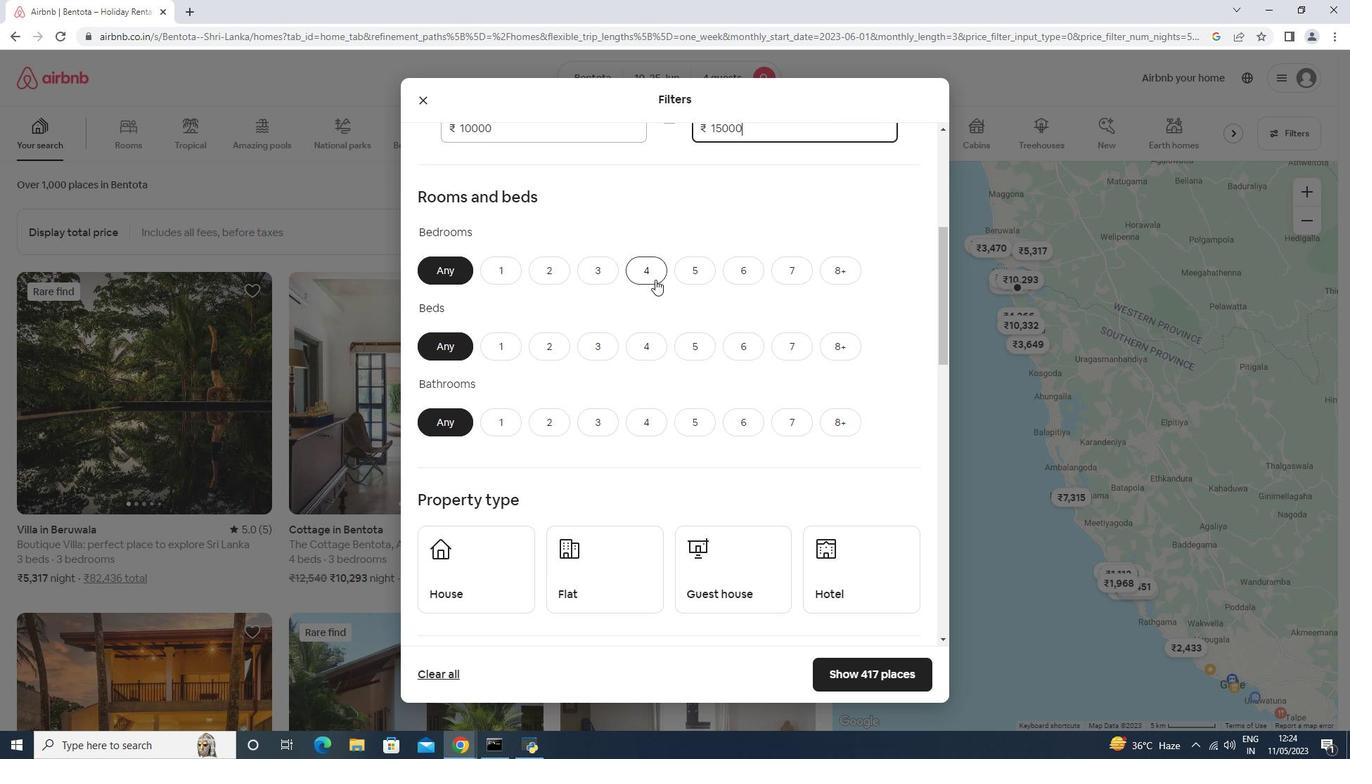 
Action: Mouse moved to (634, 351)
Screenshot: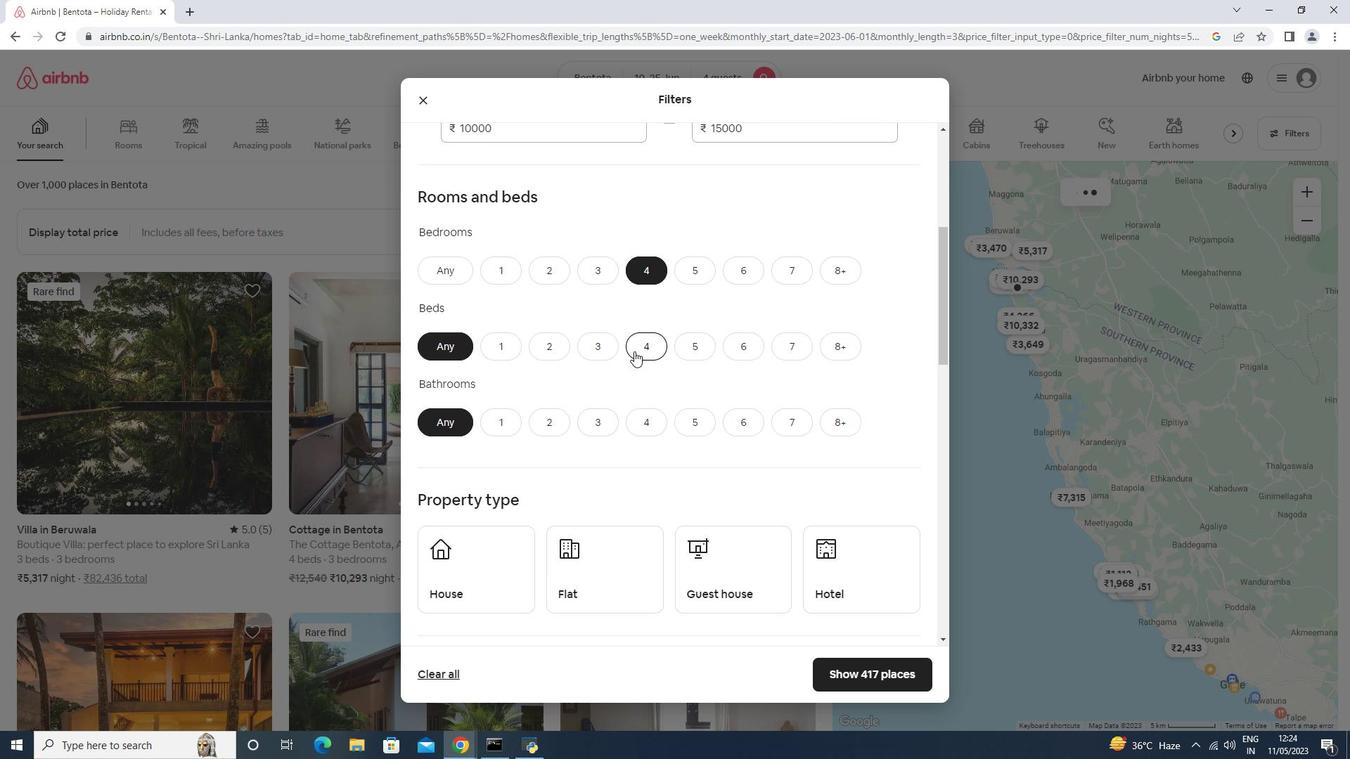 
Action: Mouse pressed left at (634, 351)
Screenshot: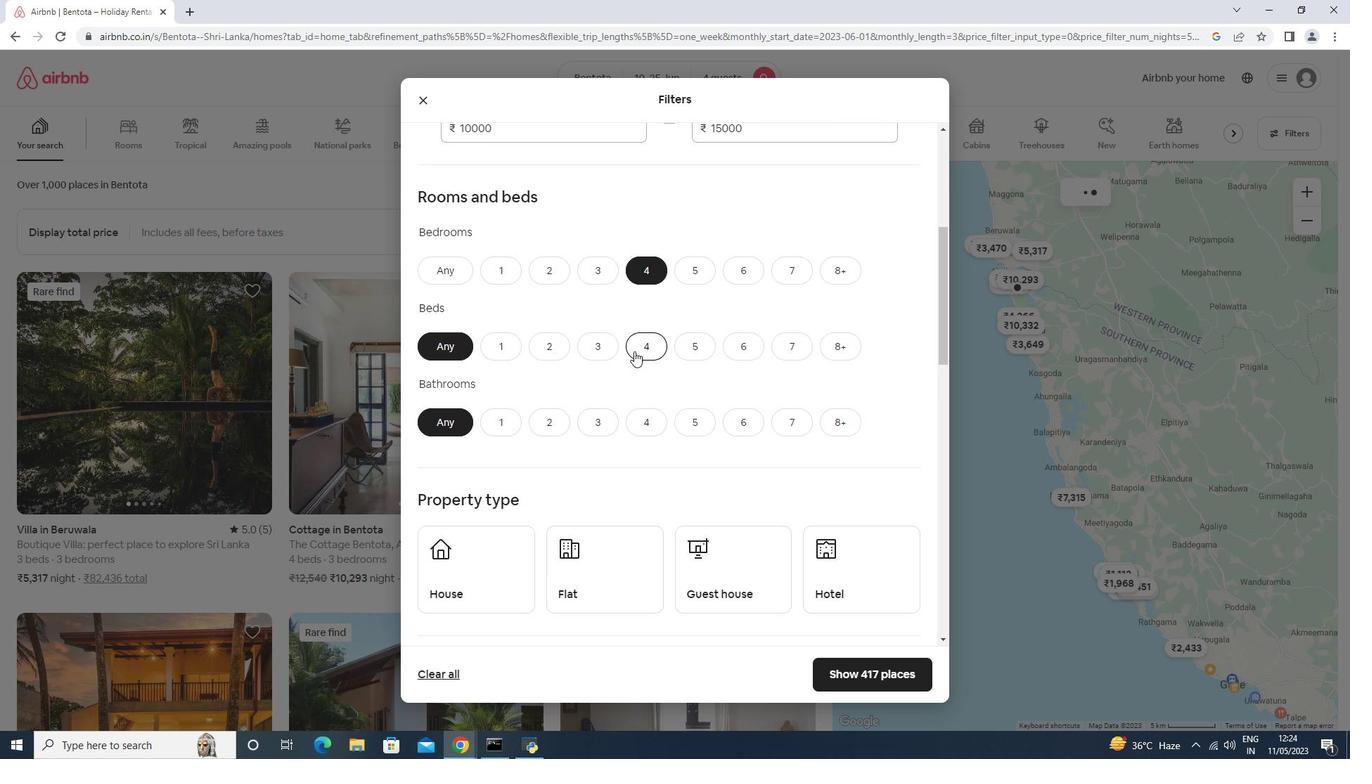 
Action: Mouse moved to (648, 407)
Screenshot: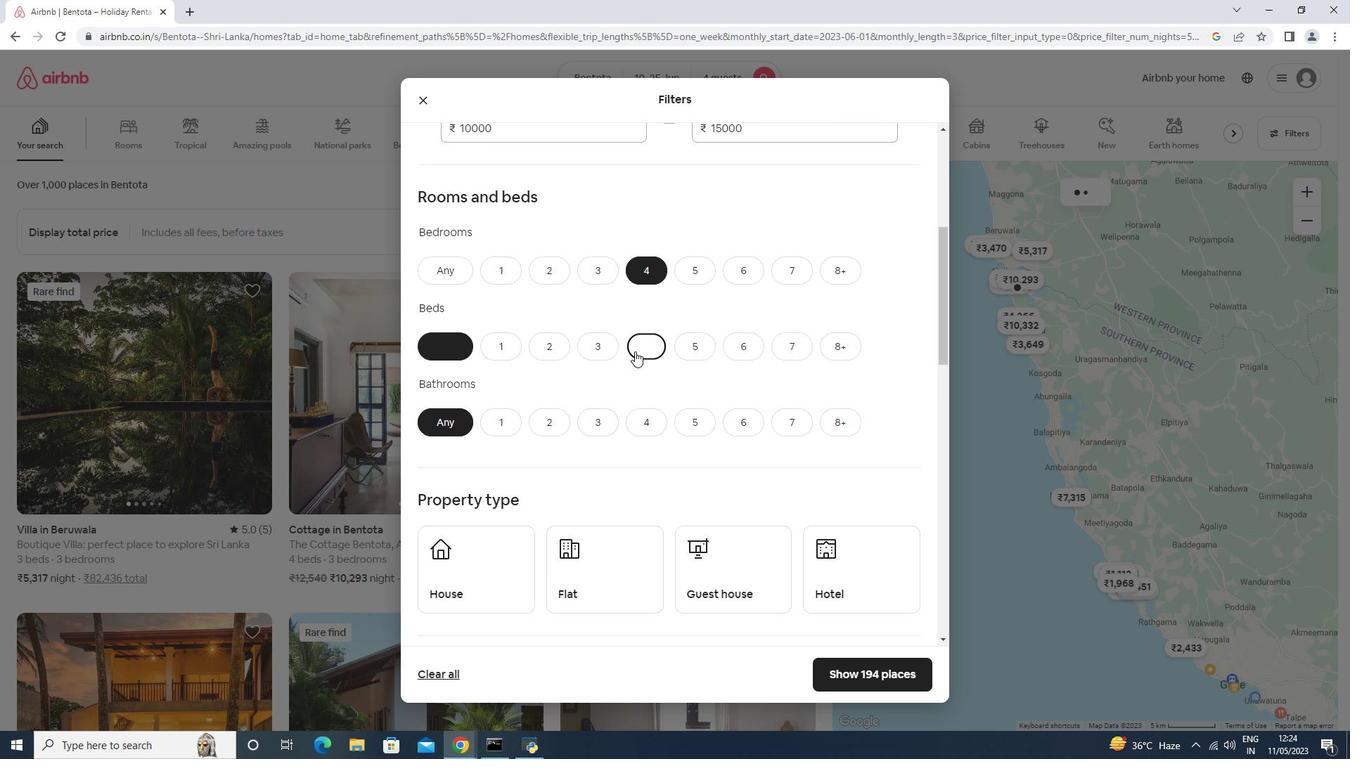 
Action: Mouse pressed left at (648, 407)
Screenshot: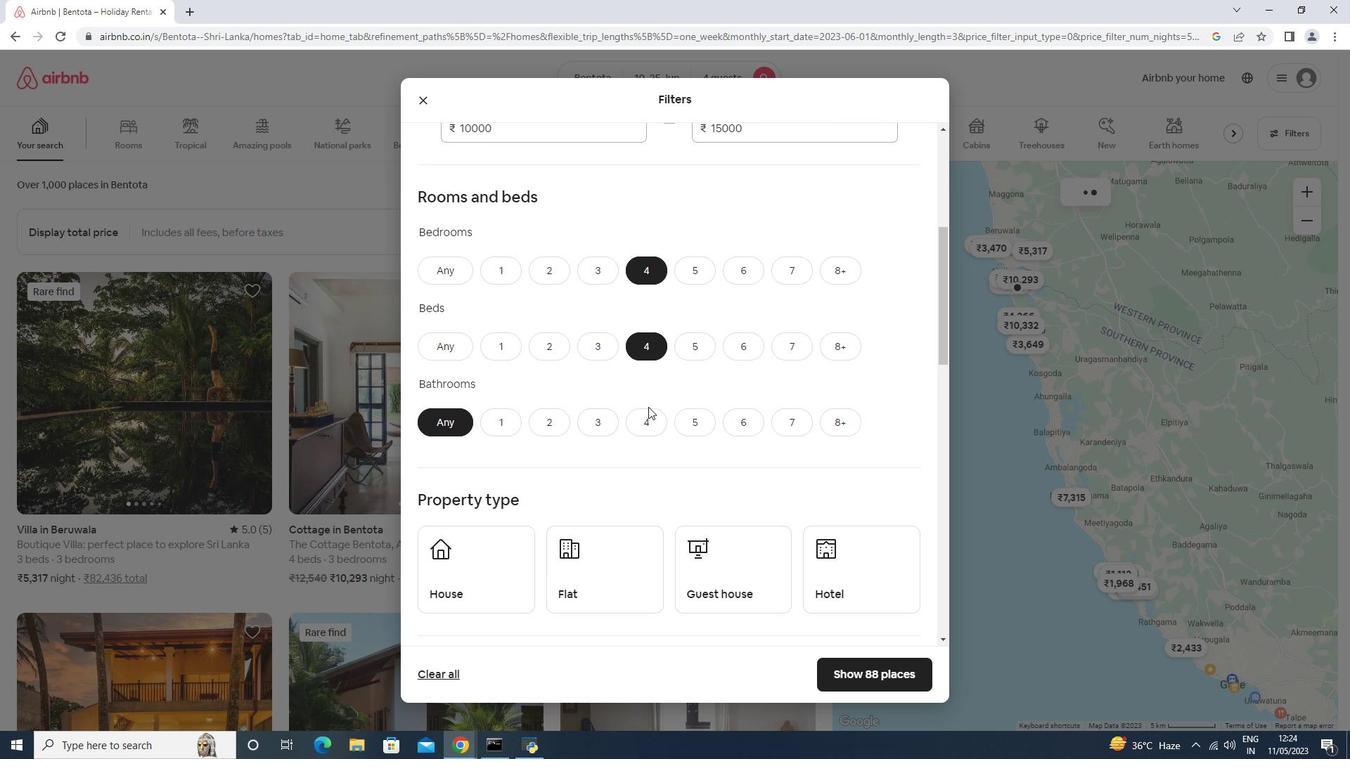 
Action: Mouse moved to (646, 410)
Screenshot: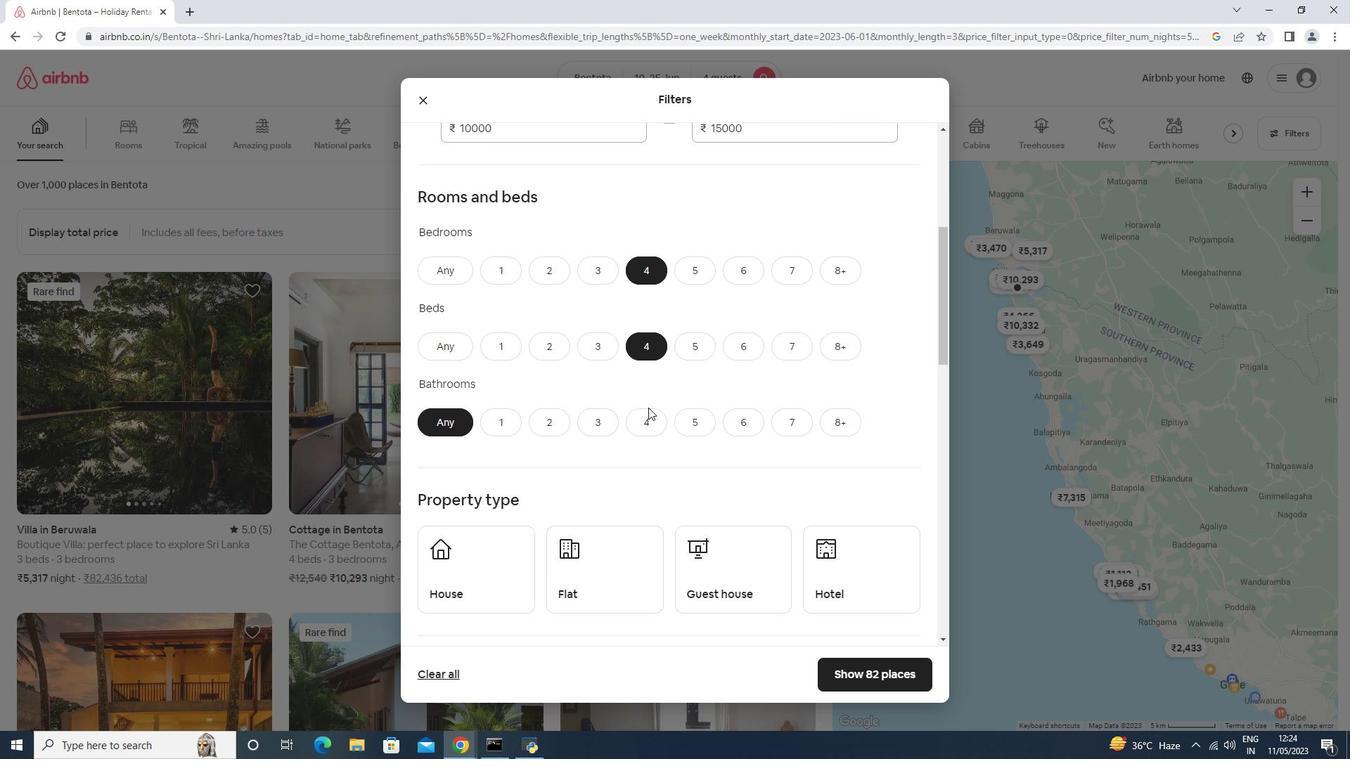 
Action: Mouse pressed left at (646, 410)
Screenshot: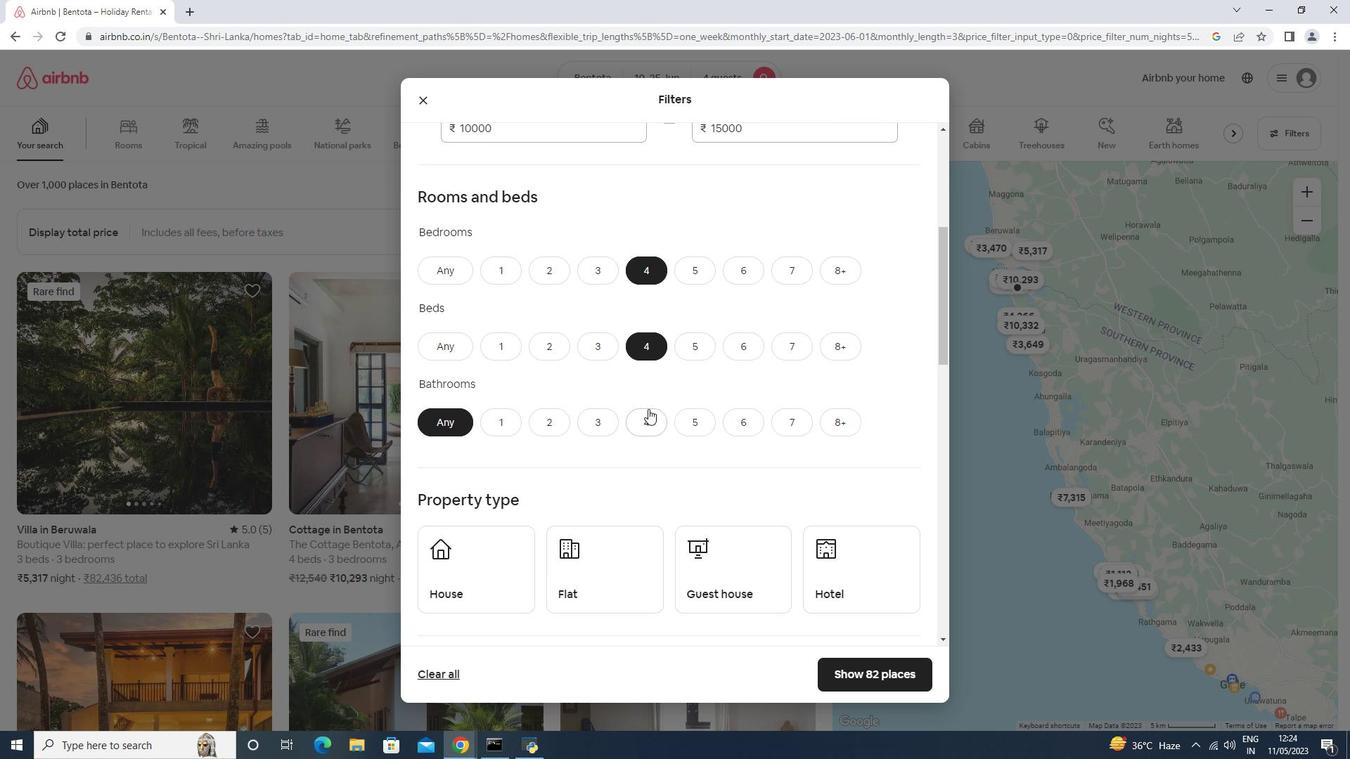 
Action: Mouse scrolled (646, 410) with delta (0, 0)
Screenshot: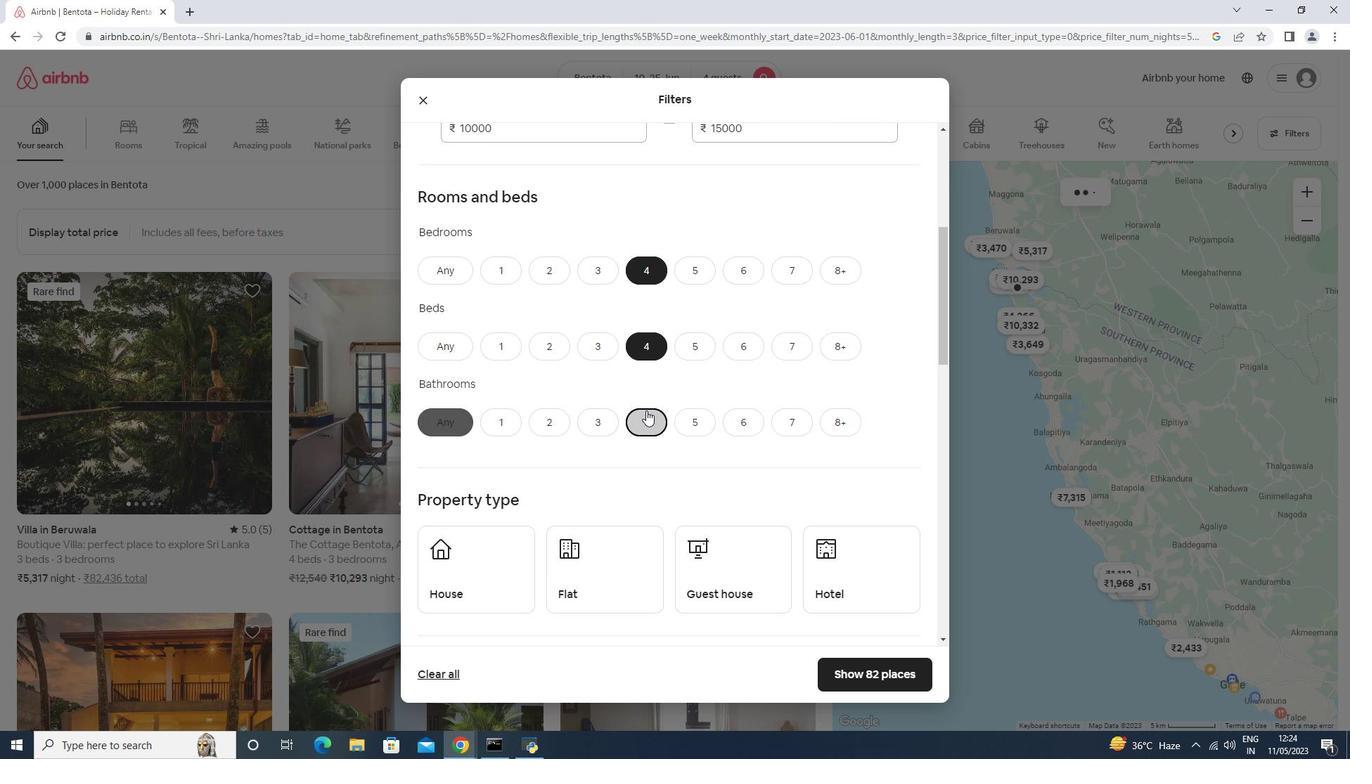
Action: Mouse scrolled (646, 410) with delta (0, 0)
Screenshot: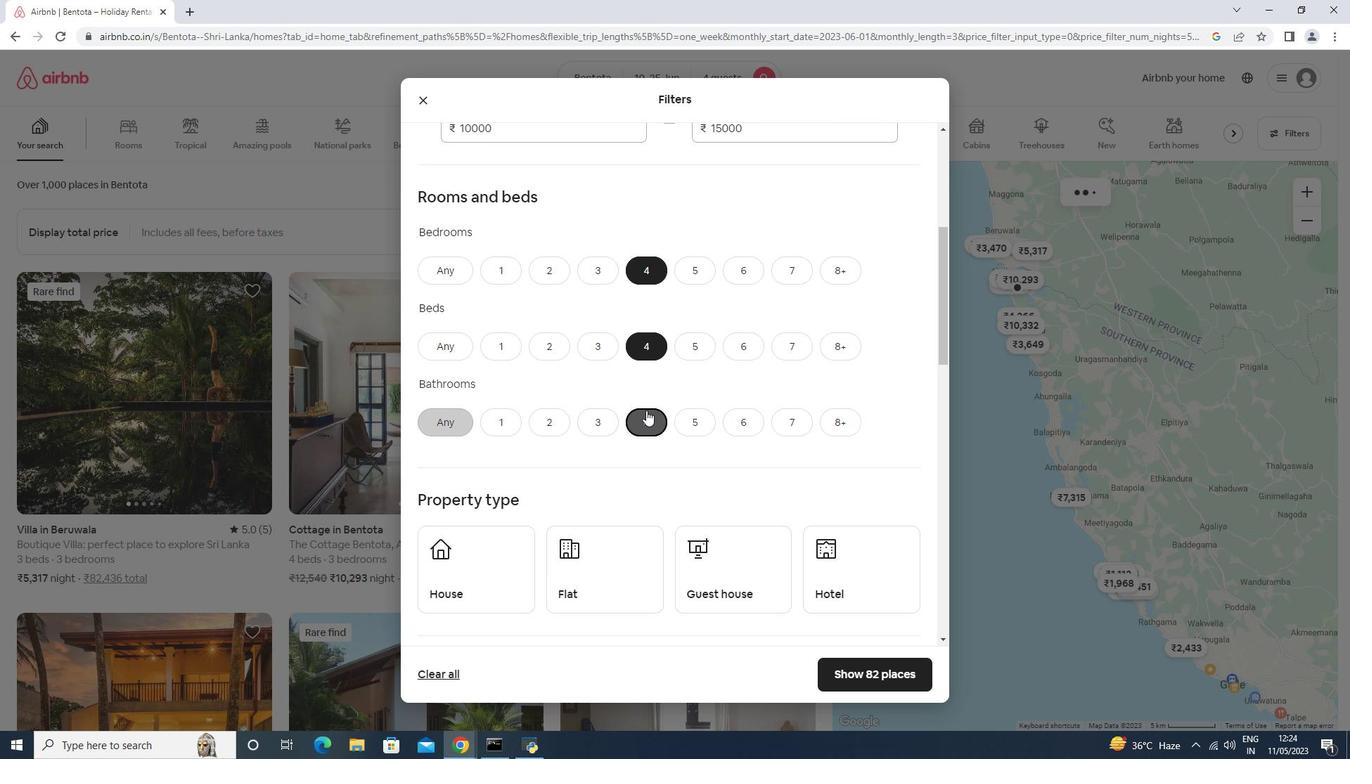 
Action: Mouse scrolled (646, 410) with delta (0, 0)
Screenshot: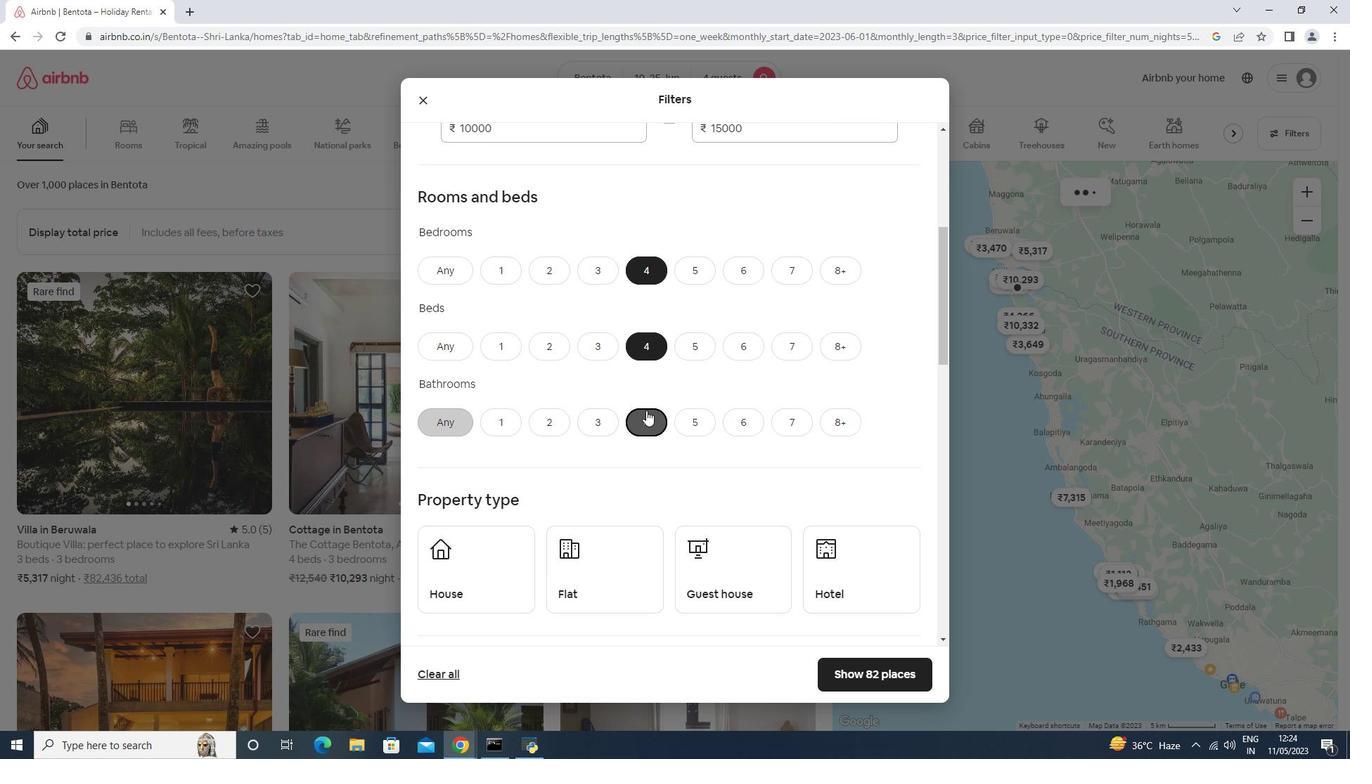 
Action: Mouse moved to (495, 345)
Screenshot: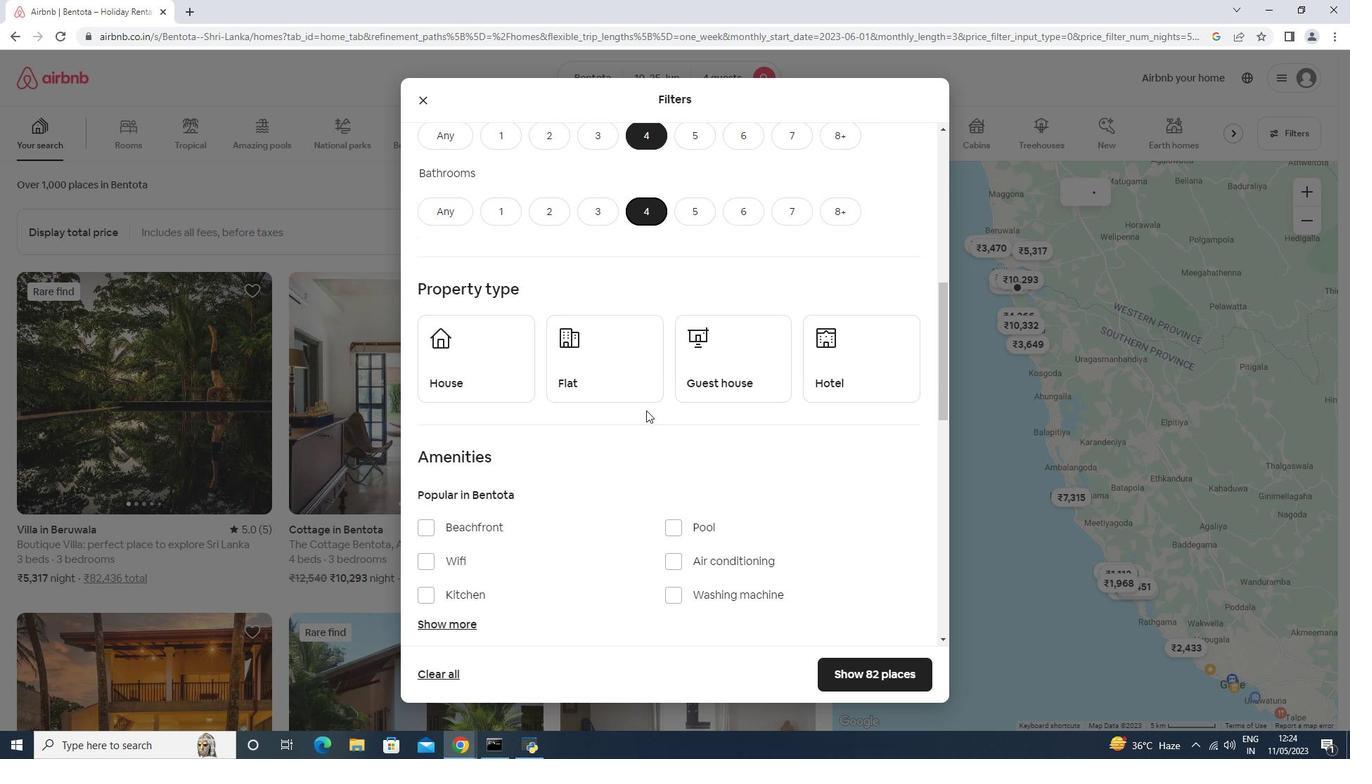 
Action: Mouse pressed left at (495, 345)
Screenshot: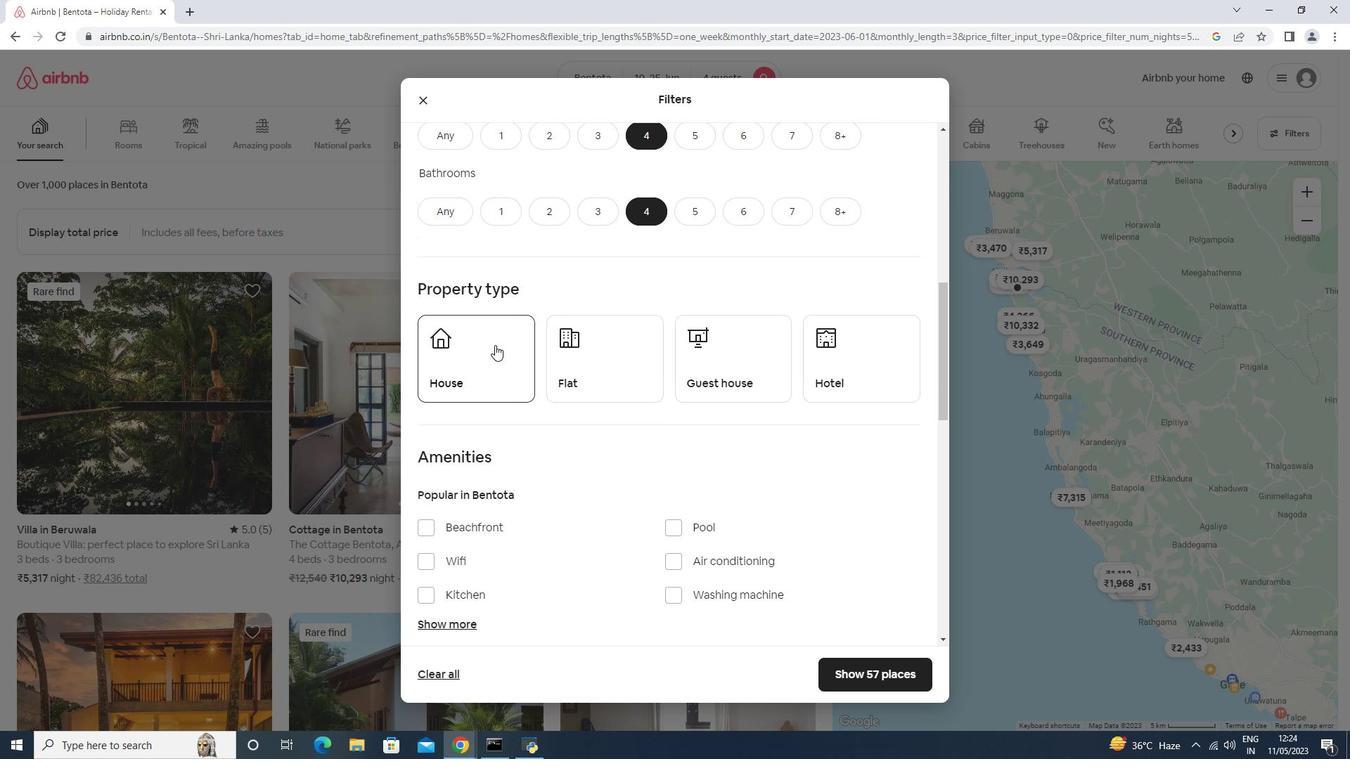 
Action: Mouse moved to (567, 344)
Screenshot: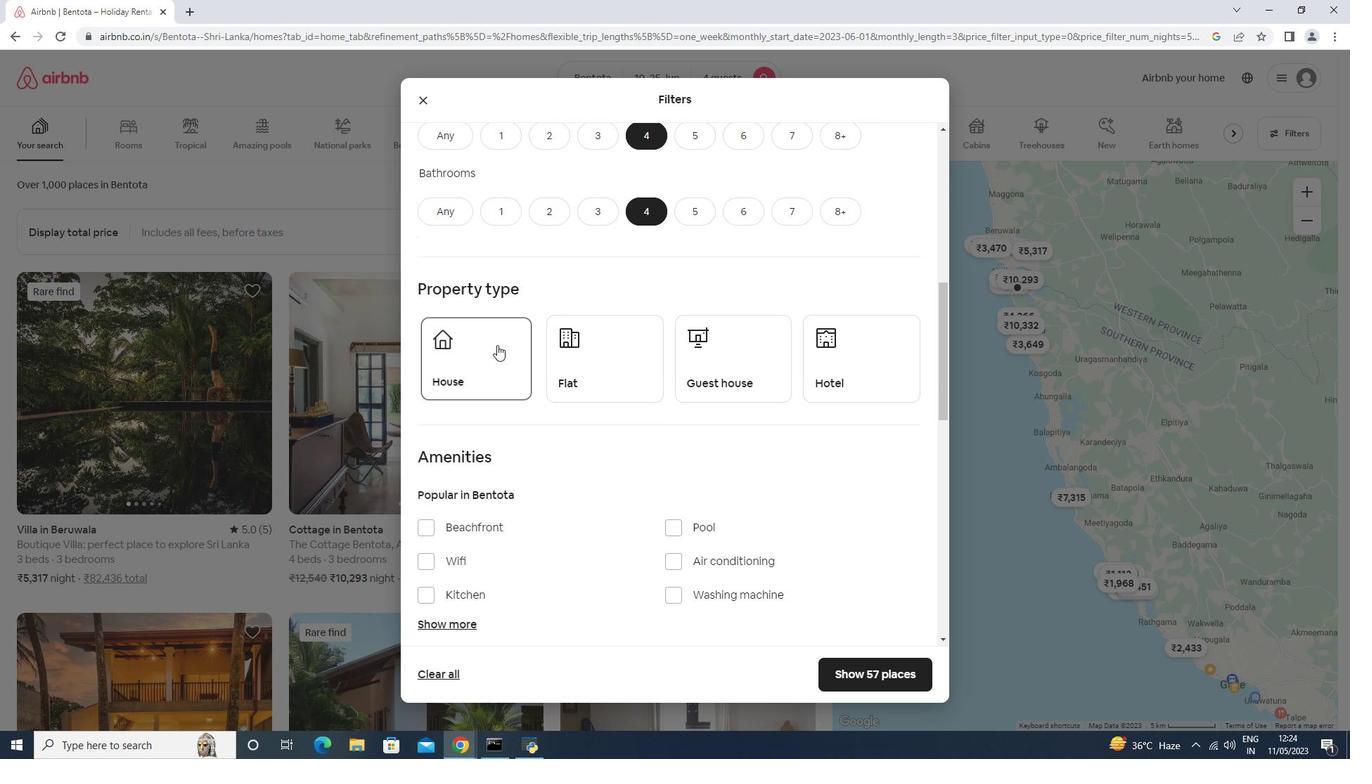 
Action: Mouse pressed left at (567, 344)
Screenshot: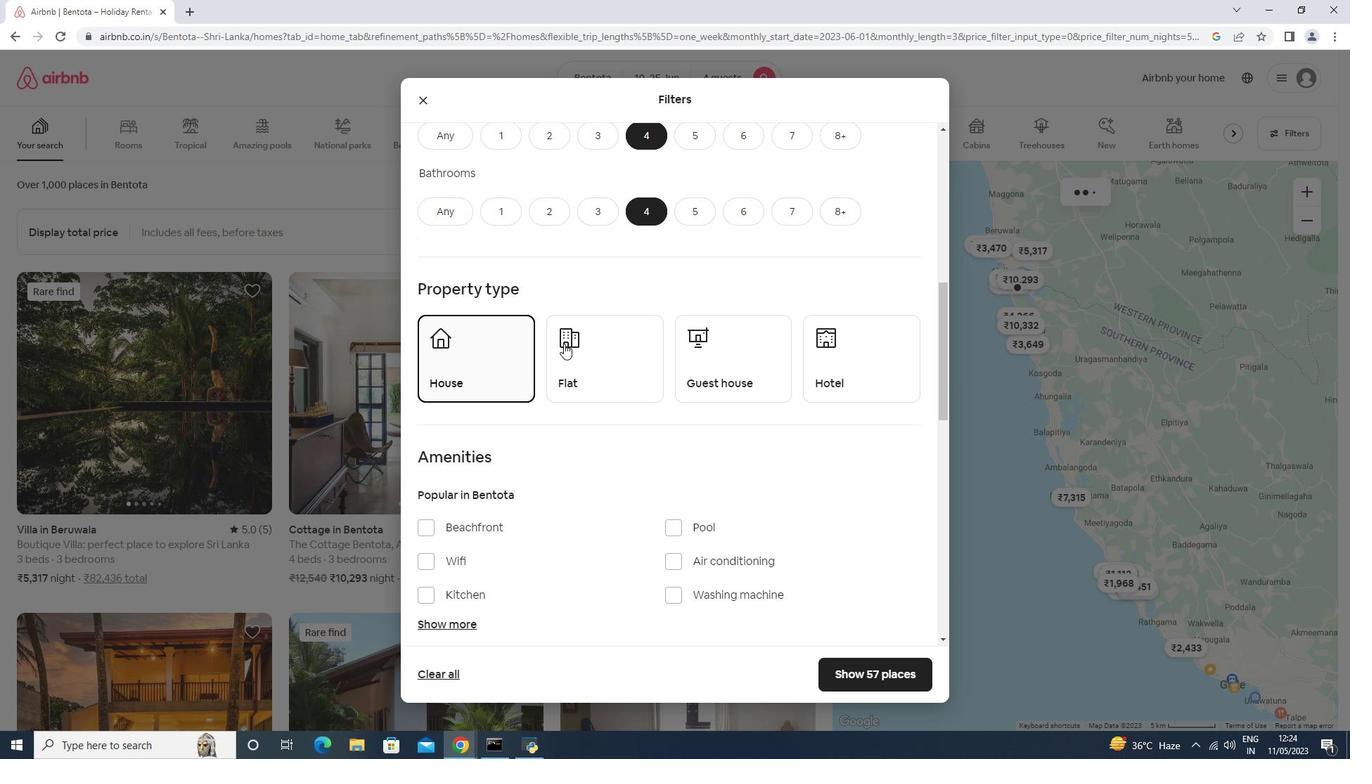 
Action: Mouse moved to (672, 353)
Screenshot: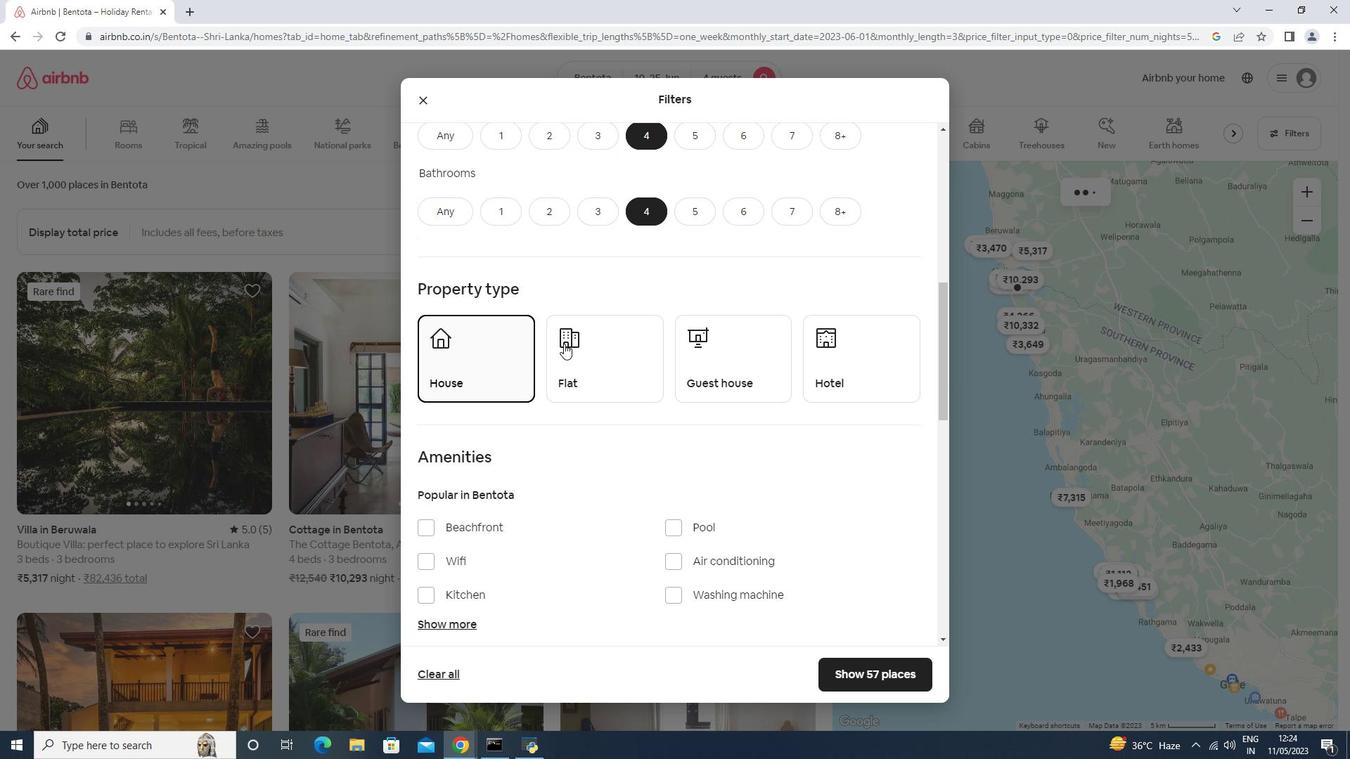 
Action: Mouse pressed left at (672, 353)
Screenshot: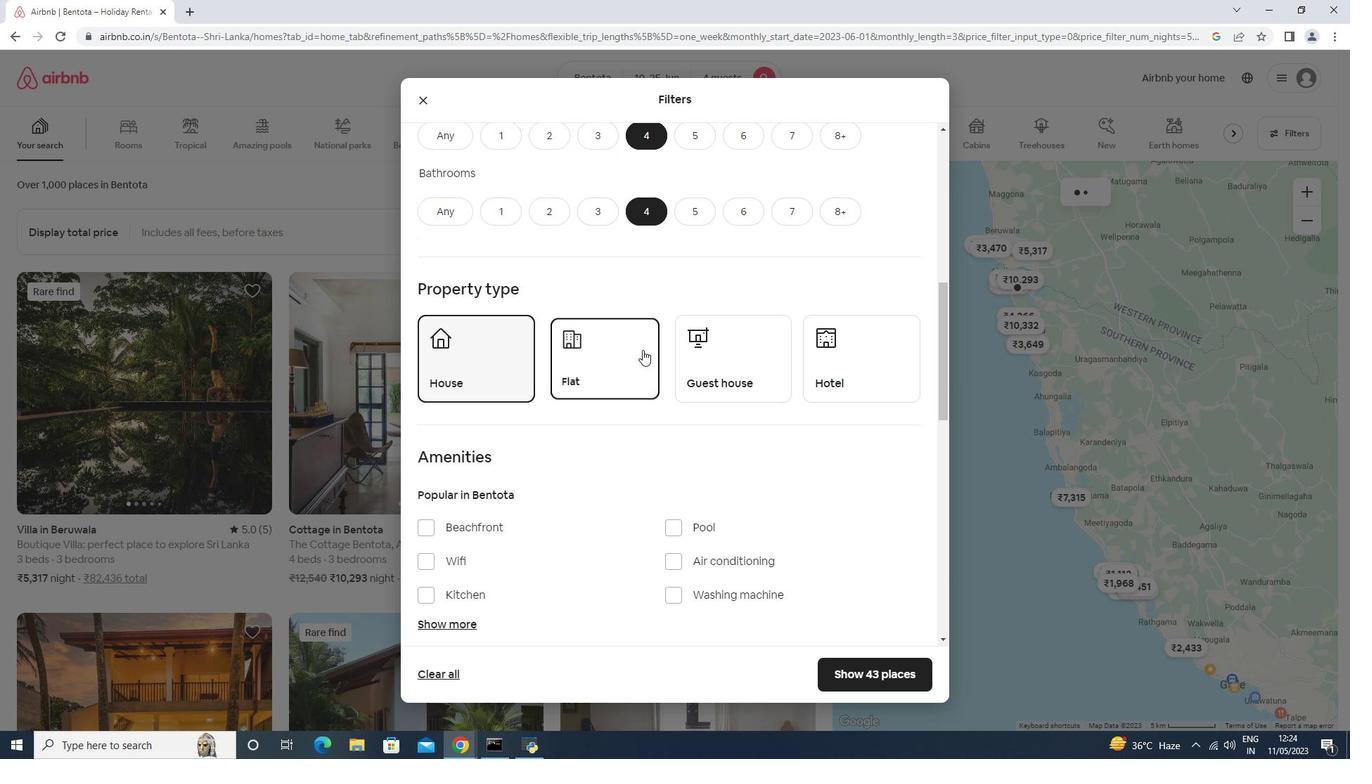 
Action: Mouse pressed left at (672, 353)
Screenshot: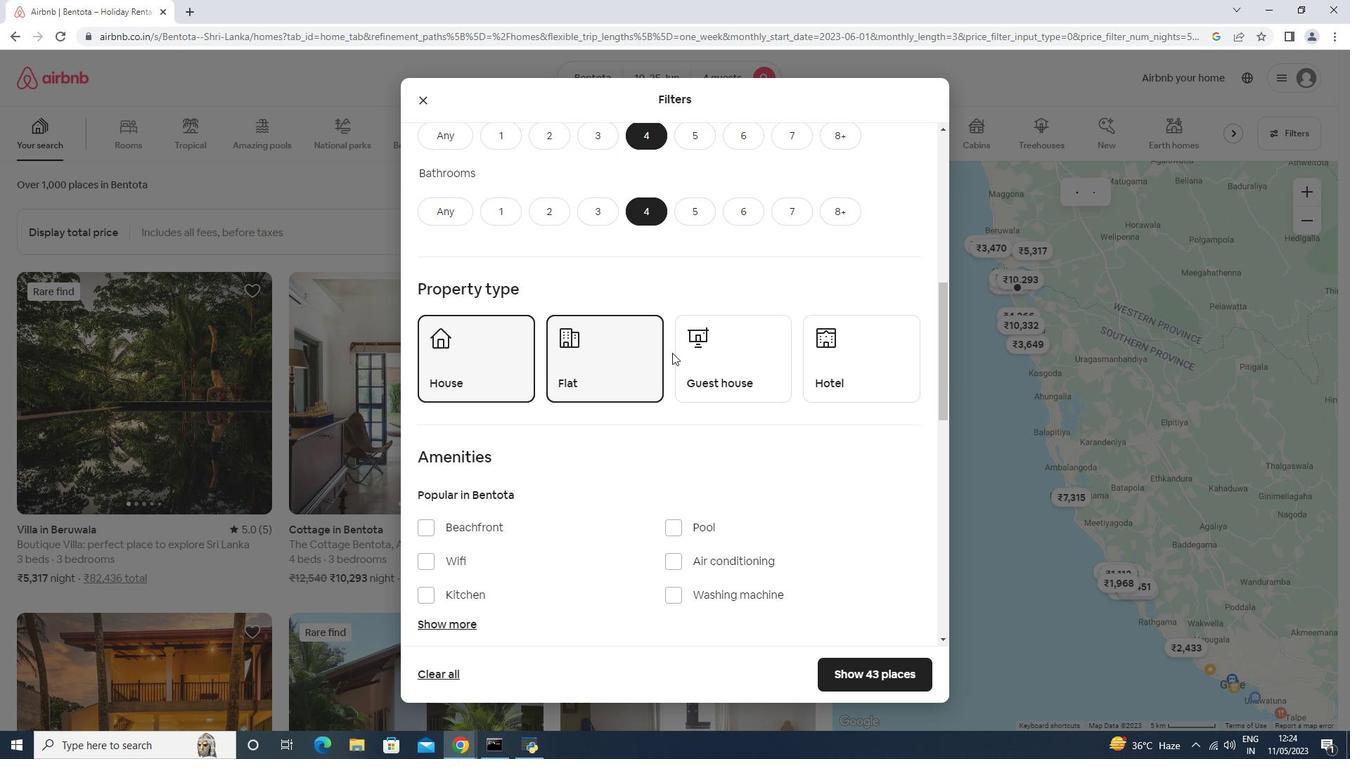 
Action: Mouse moved to (680, 351)
Screenshot: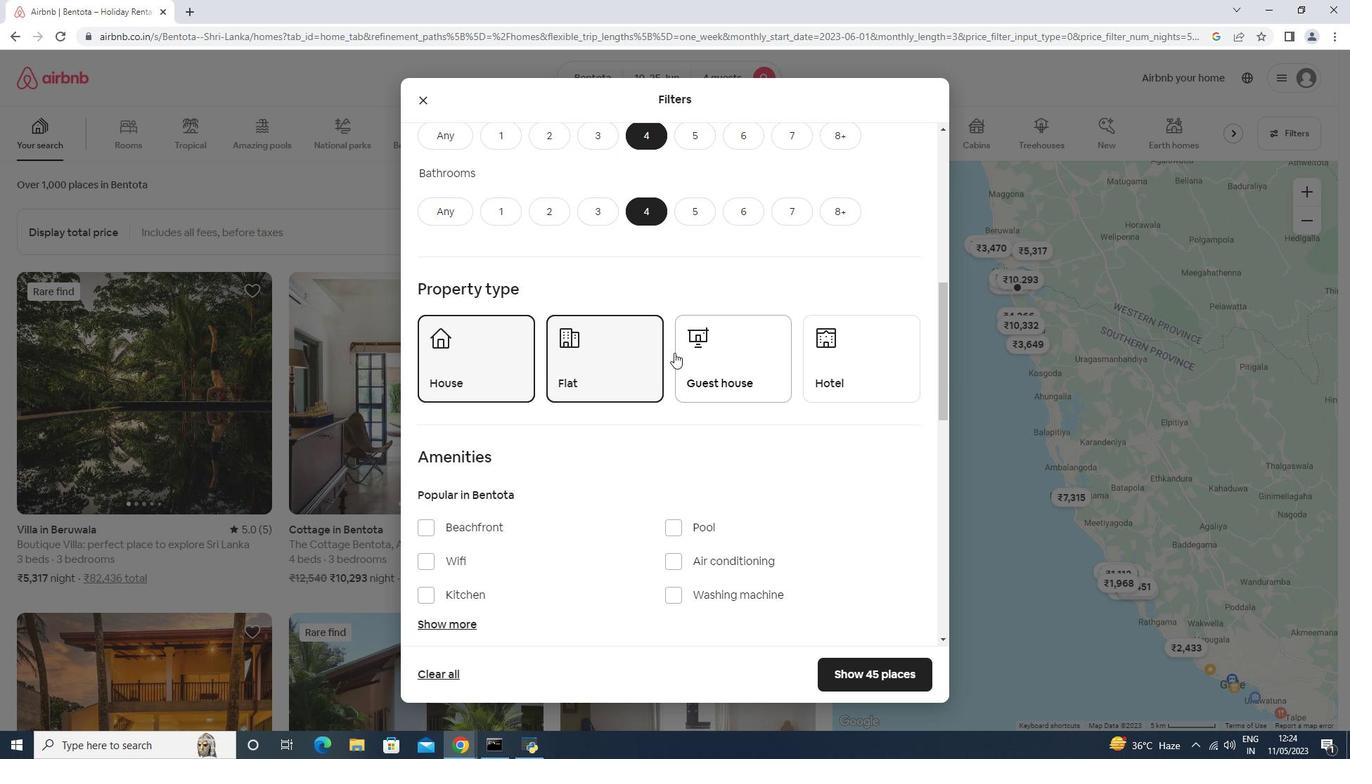 
Action: Mouse pressed left at (680, 351)
Screenshot: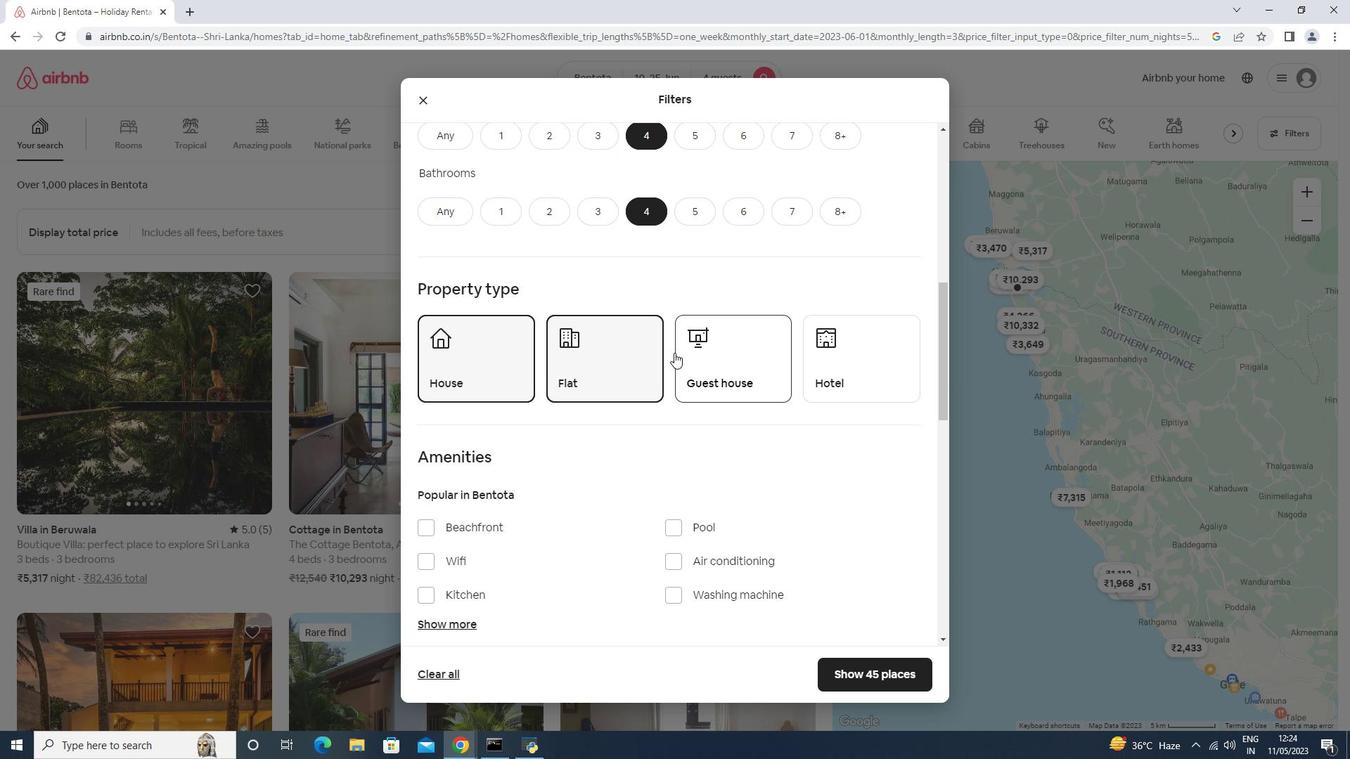 
Action: Mouse moved to (841, 350)
Screenshot: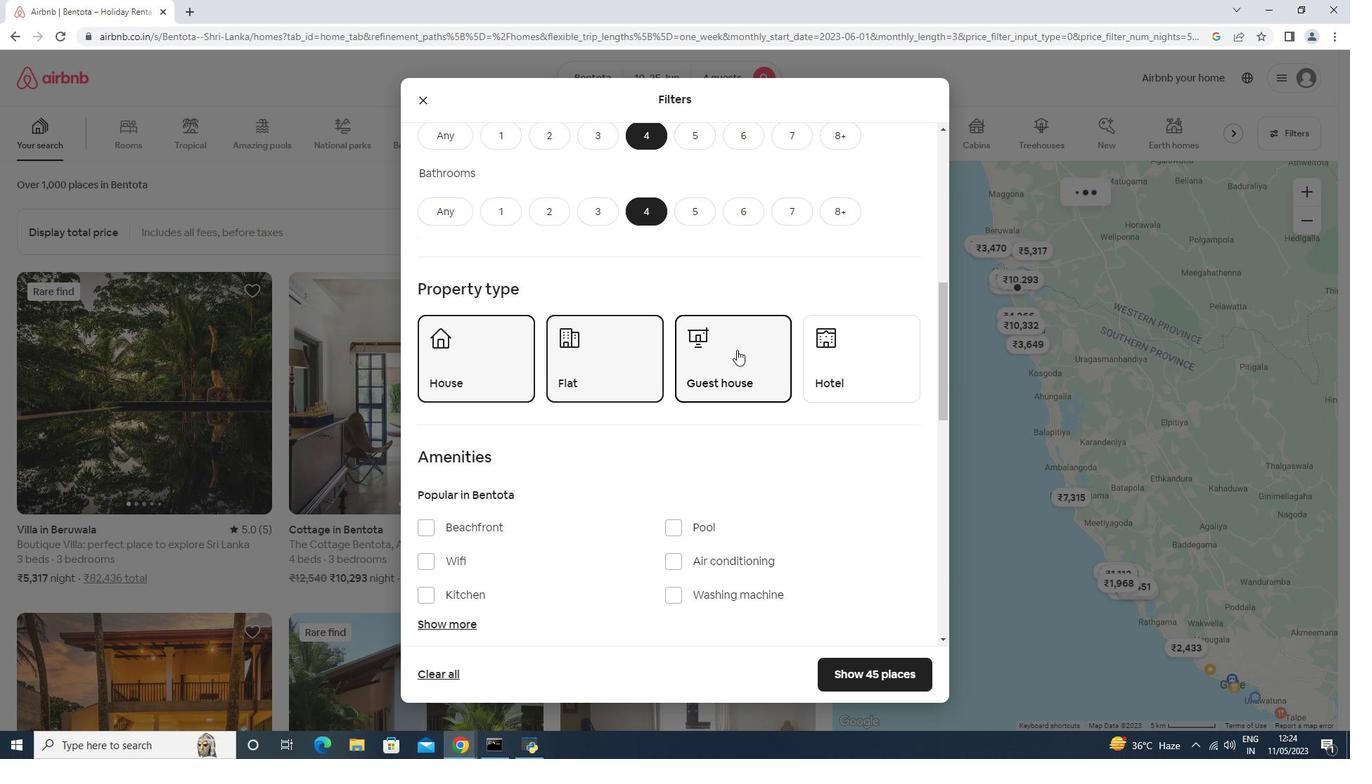 
Action: Mouse pressed left at (841, 350)
Screenshot: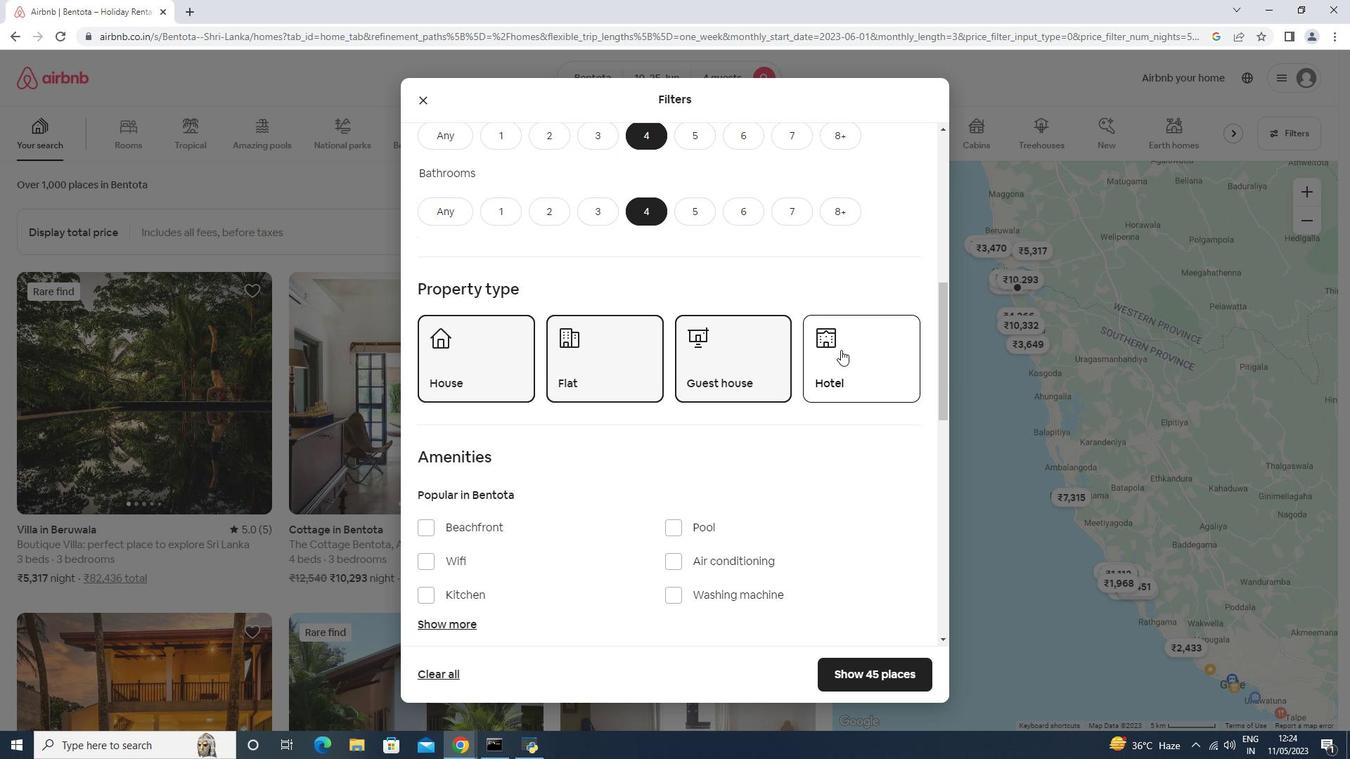 
Action: Mouse scrolled (841, 349) with delta (0, 0)
Screenshot: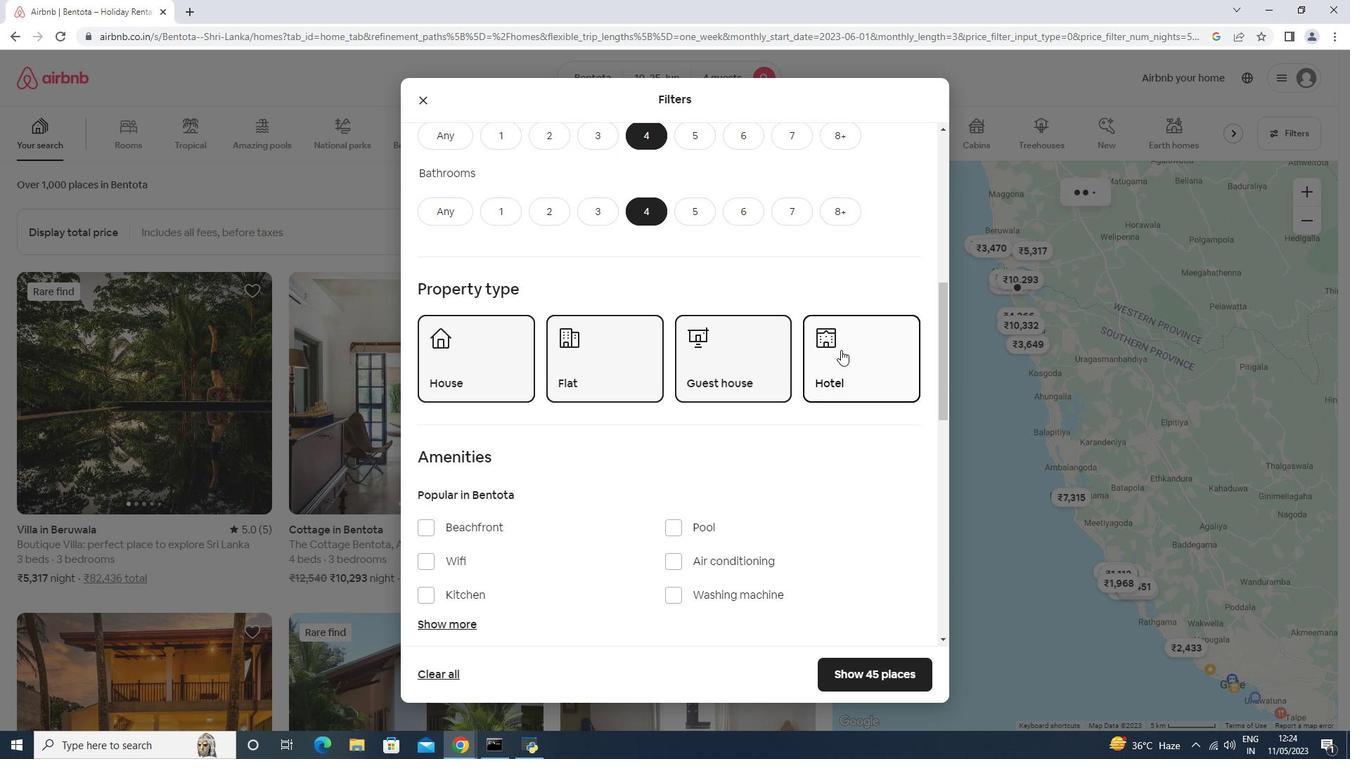 
Action: Mouse scrolled (841, 349) with delta (0, 0)
Screenshot: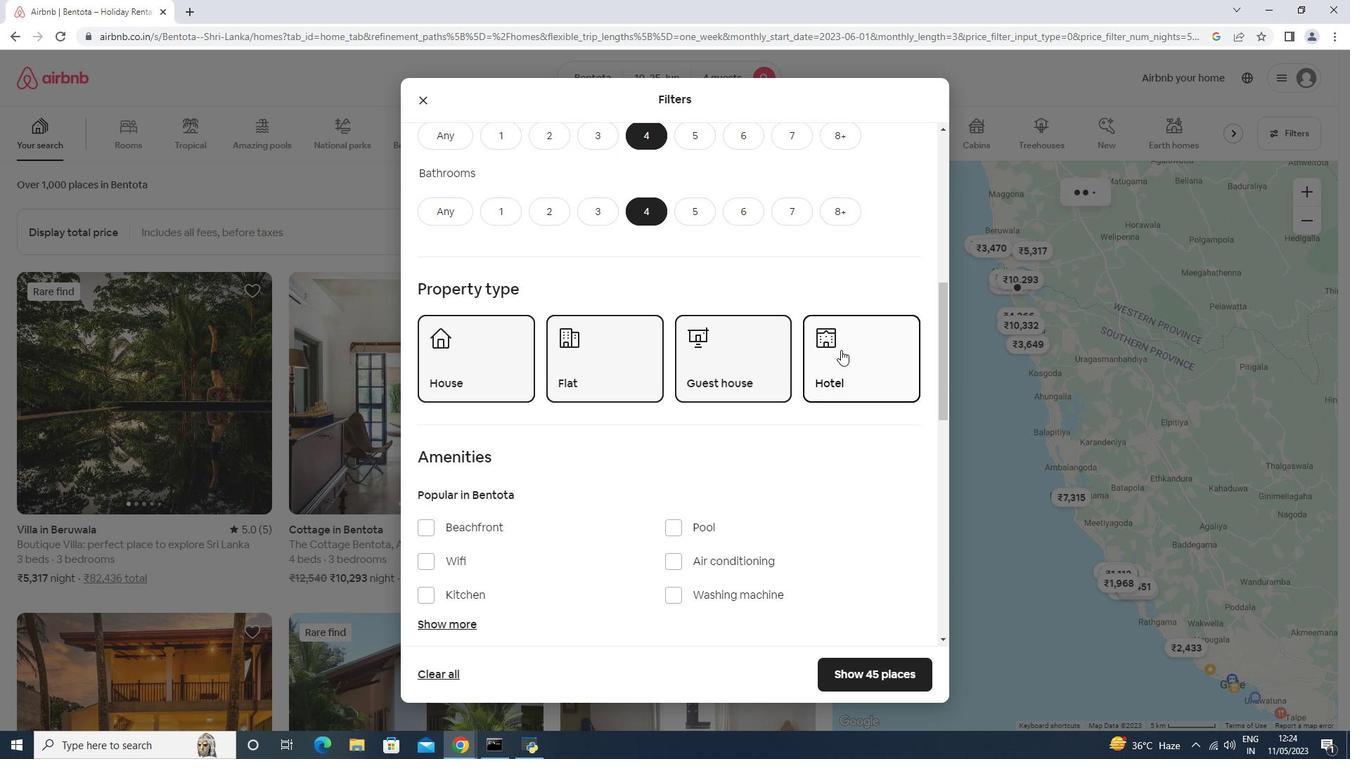 
Action: Mouse scrolled (841, 349) with delta (0, 0)
Screenshot: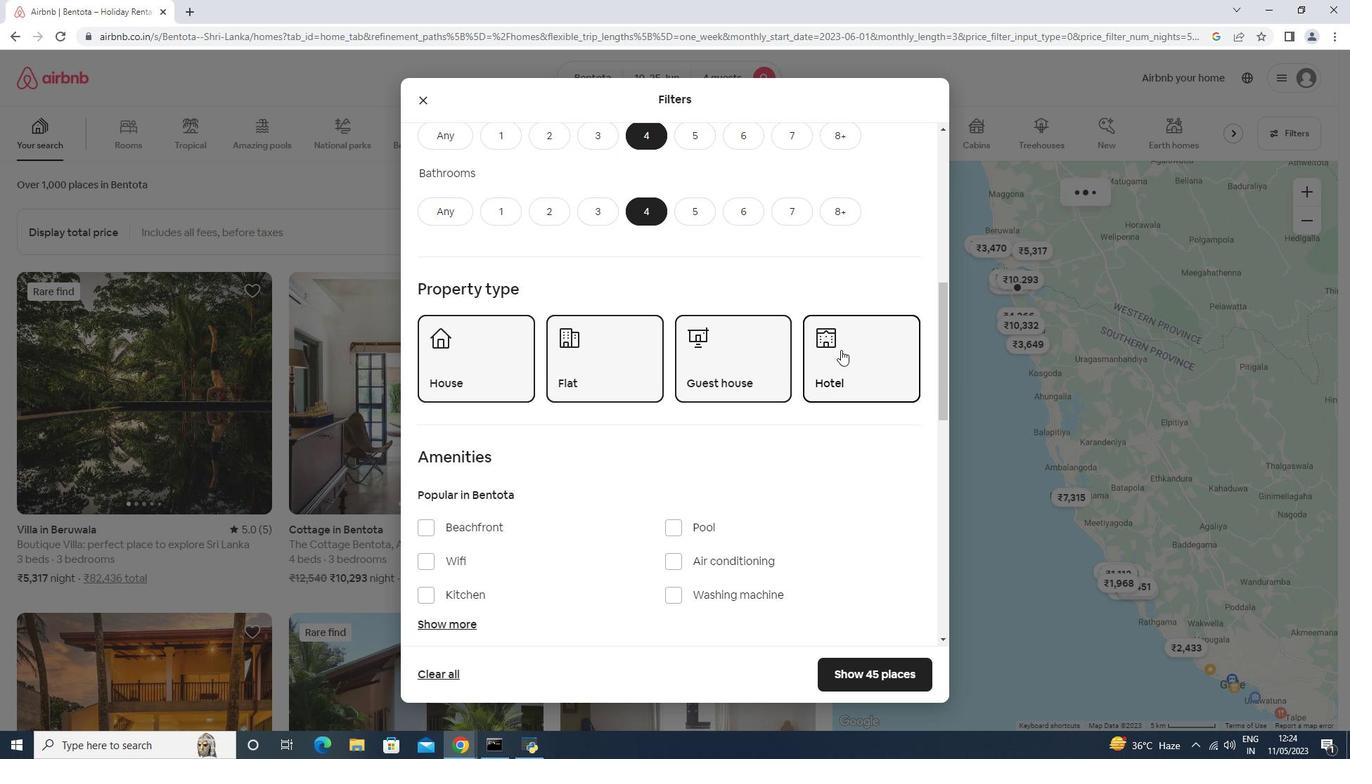 
Action: Mouse moved to (454, 432)
Screenshot: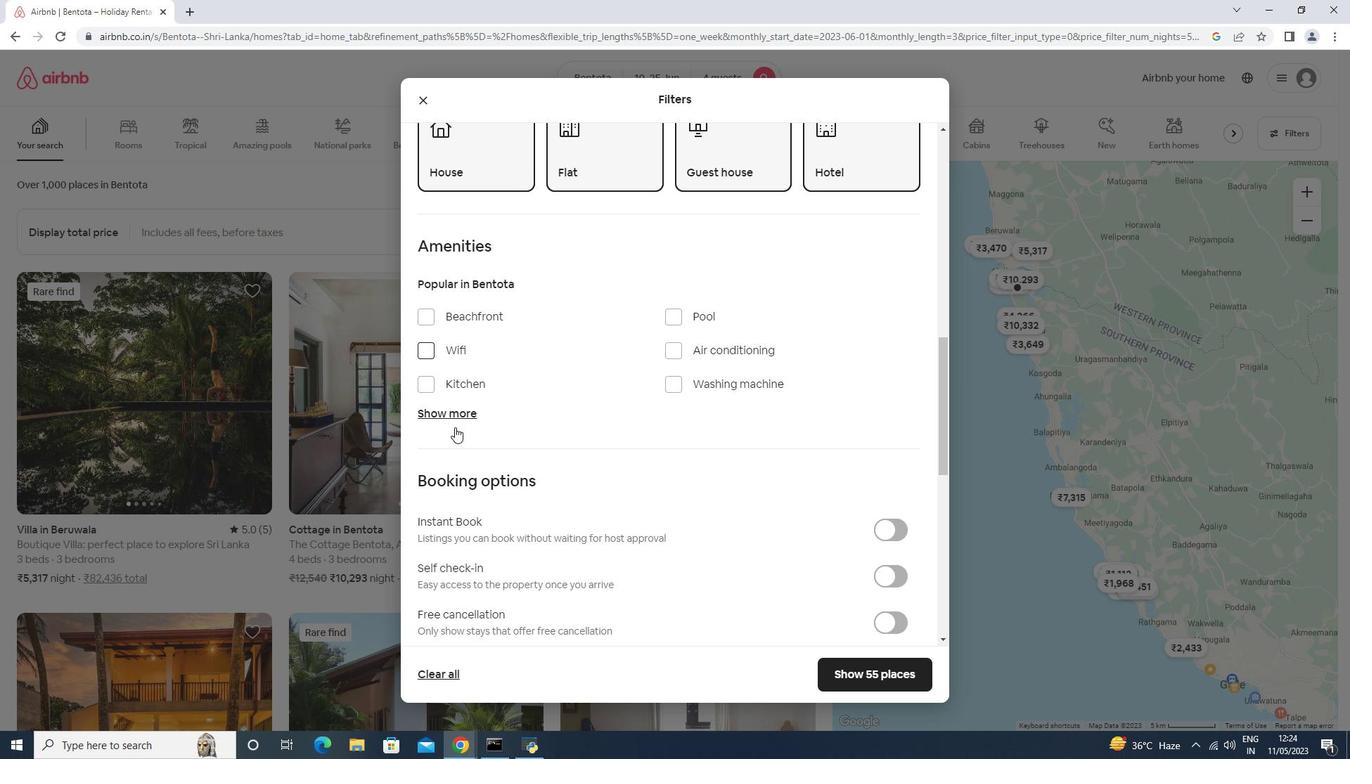 
Action: Mouse pressed left at (454, 432)
Screenshot: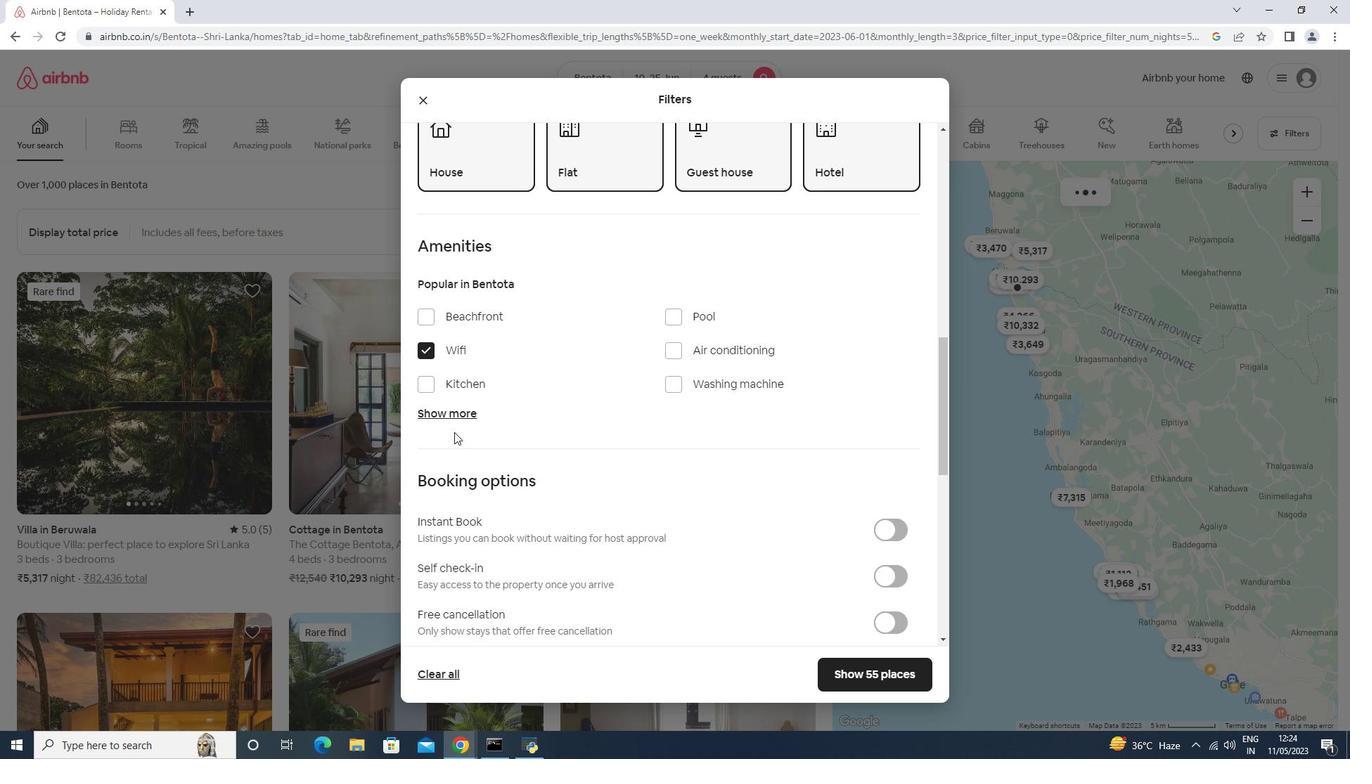 
Action: Mouse moved to (460, 417)
Screenshot: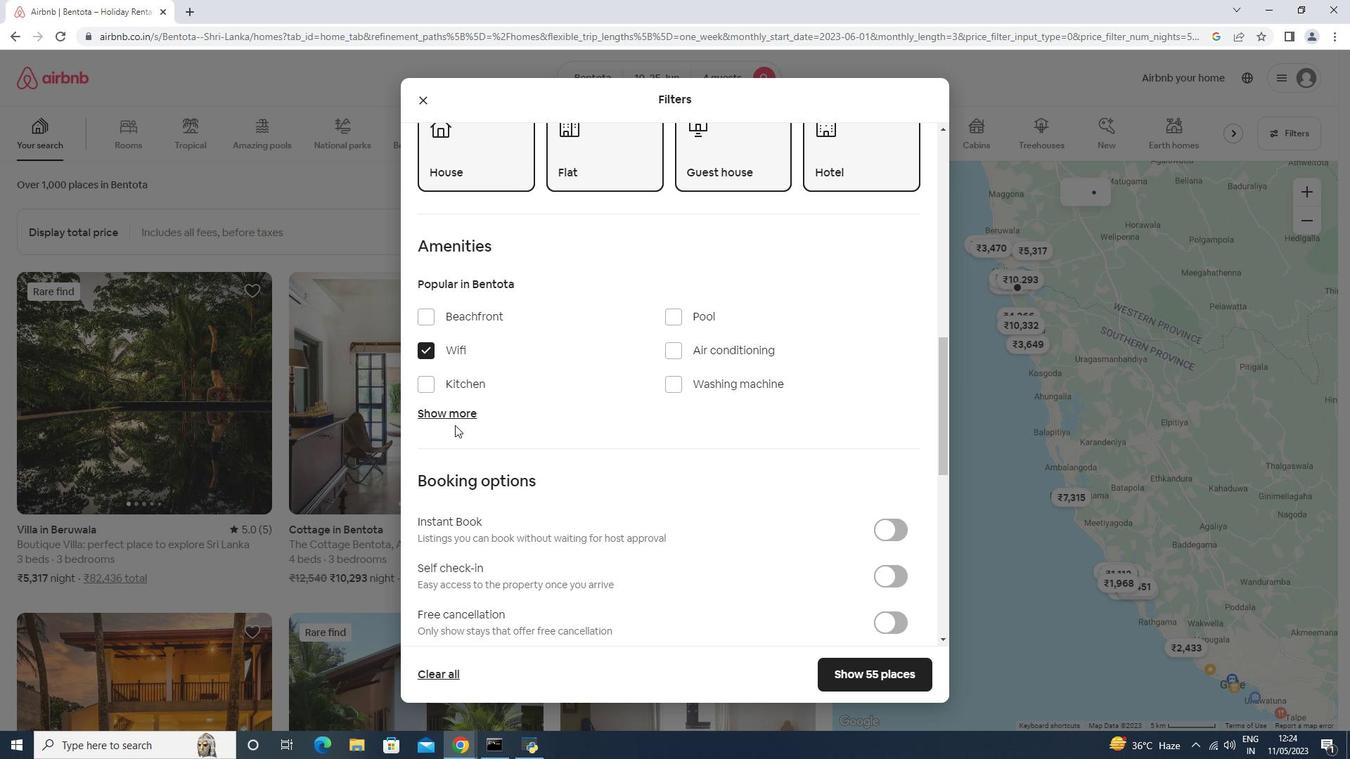 
Action: Mouse pressed left at (460, 417)
Screenshot: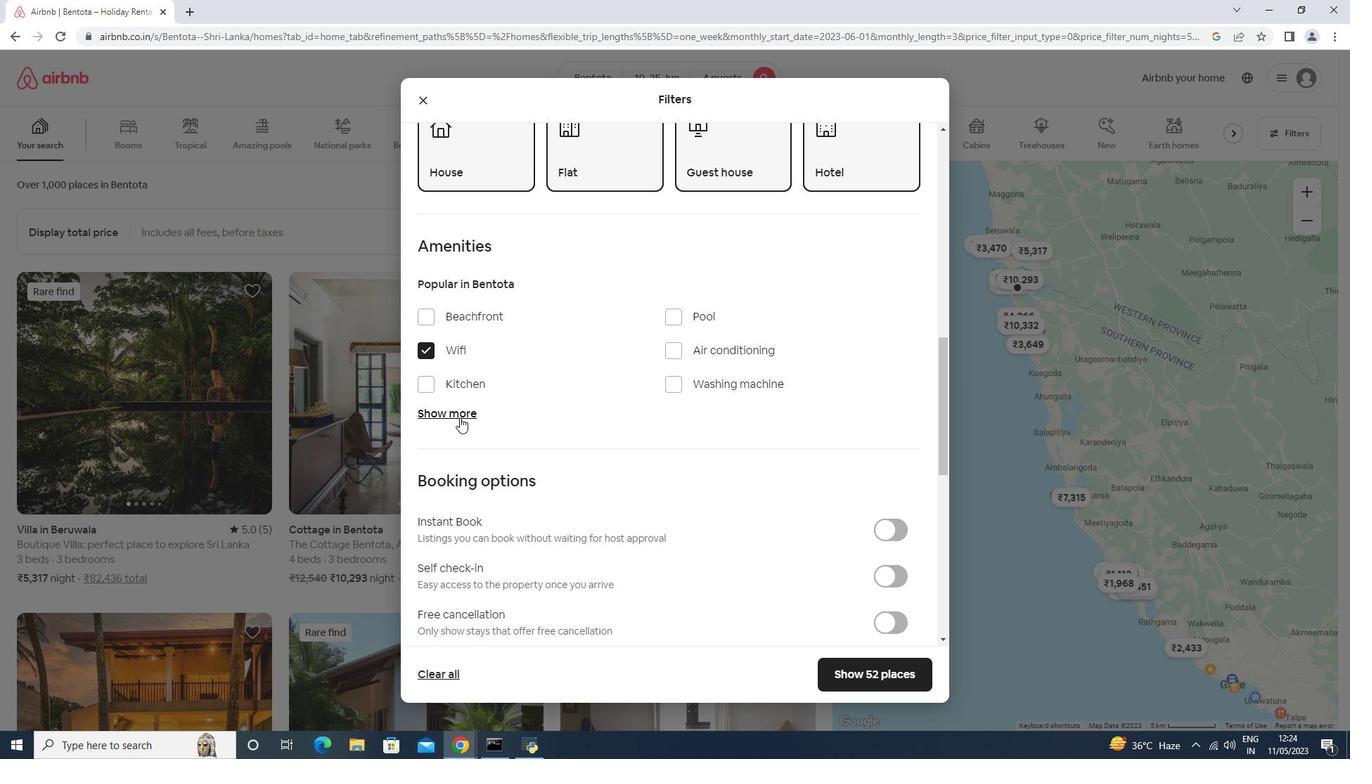 
Action: Mouse moved to (682, 489)
Screenshot: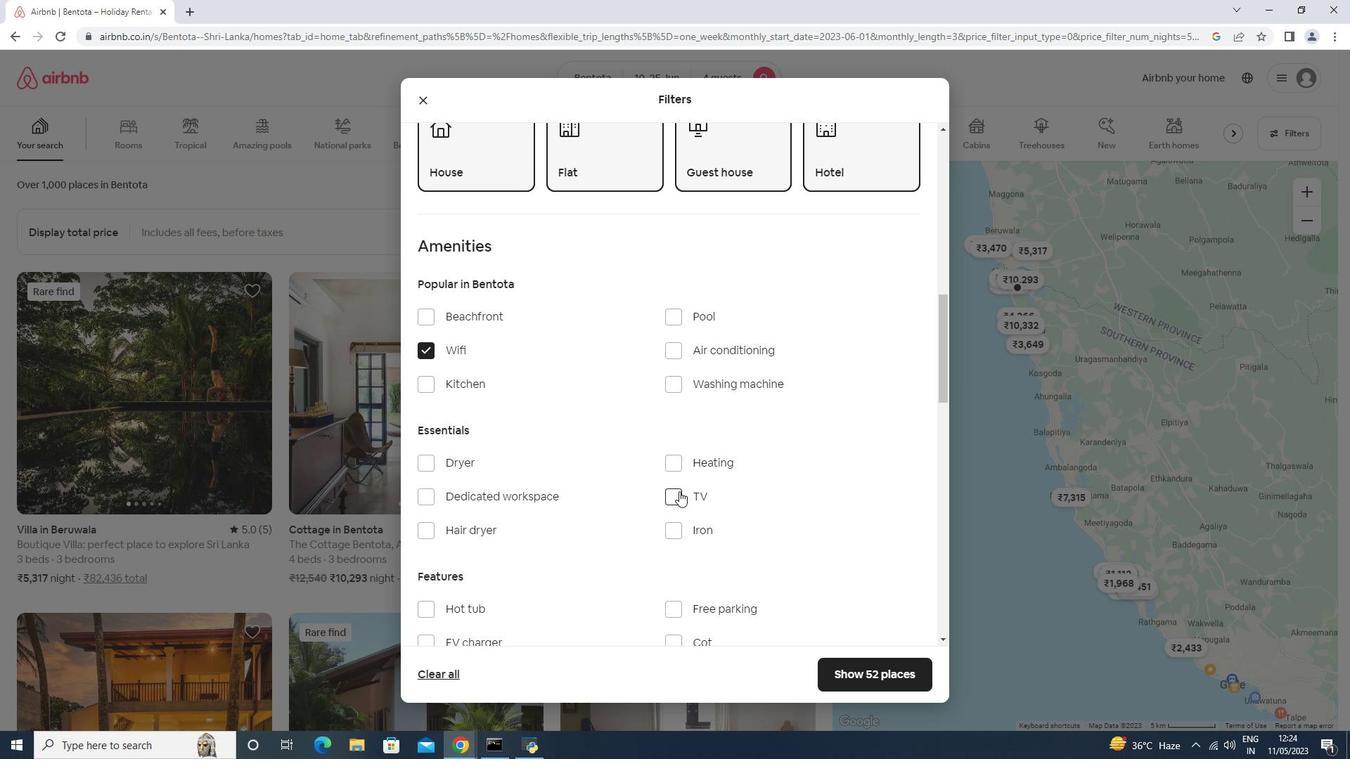 
Action: Mouse pressed left at (682, 489)
Screenshot: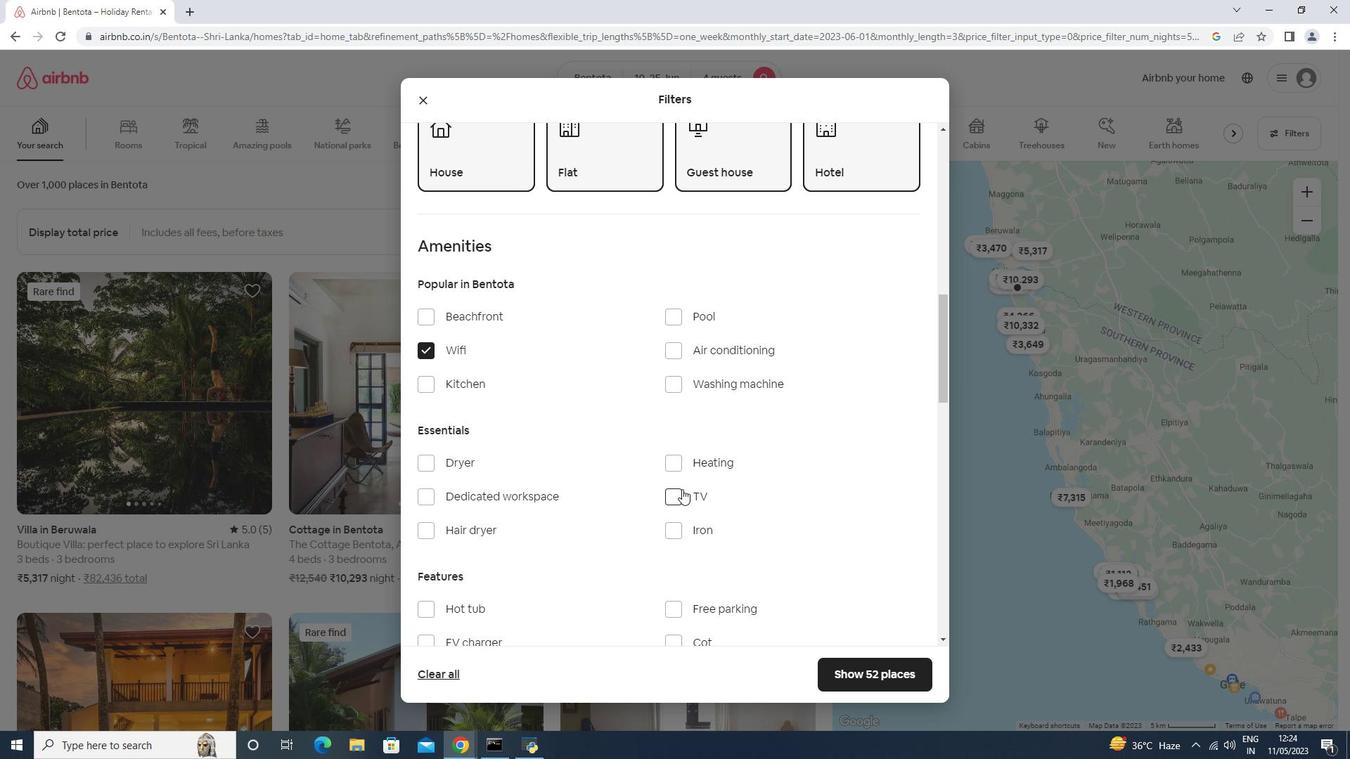 
Action: Mouse moved to (567, 469)
Screenshot: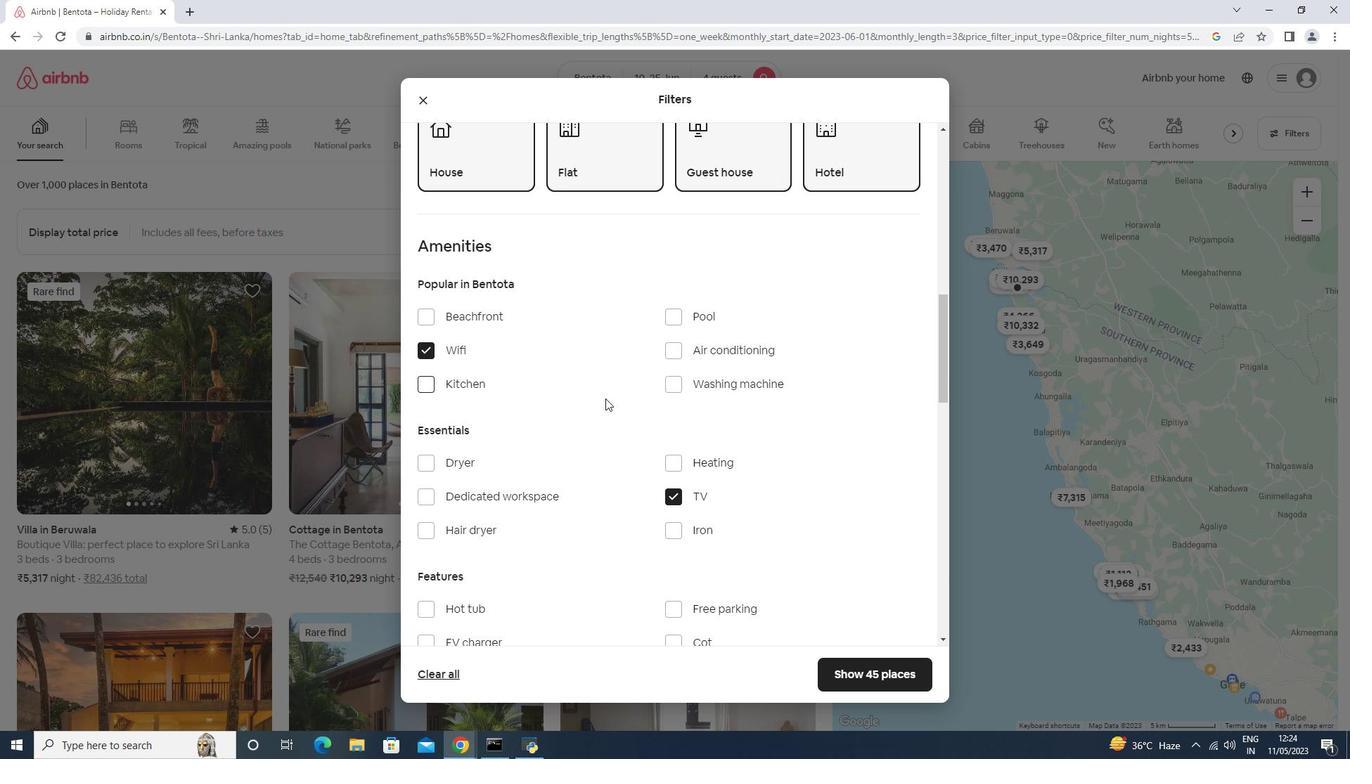
Action: Mouse scrolled (567, 468) with delta (0, 0)
Screenshot: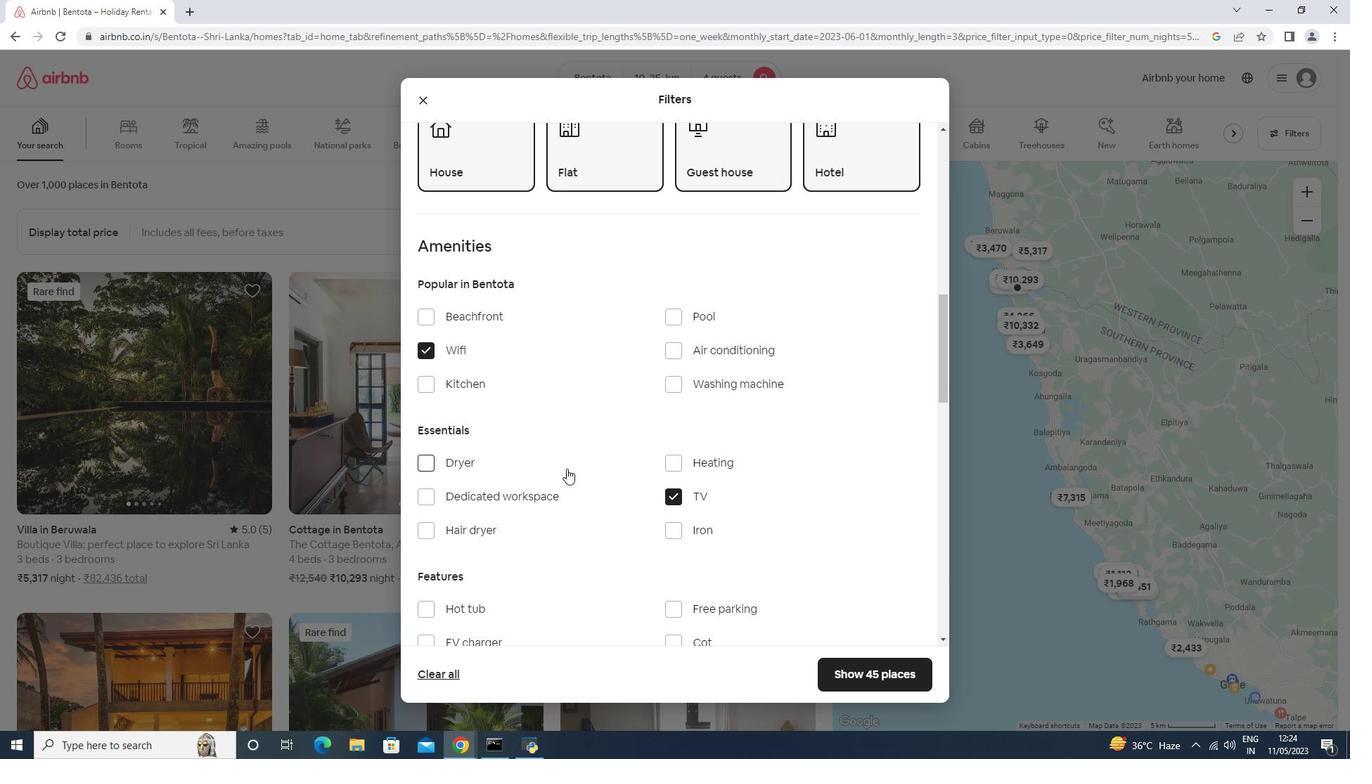 
Action: Mouse scrolled (567, 468) with delta (0, 0)
Screenshot: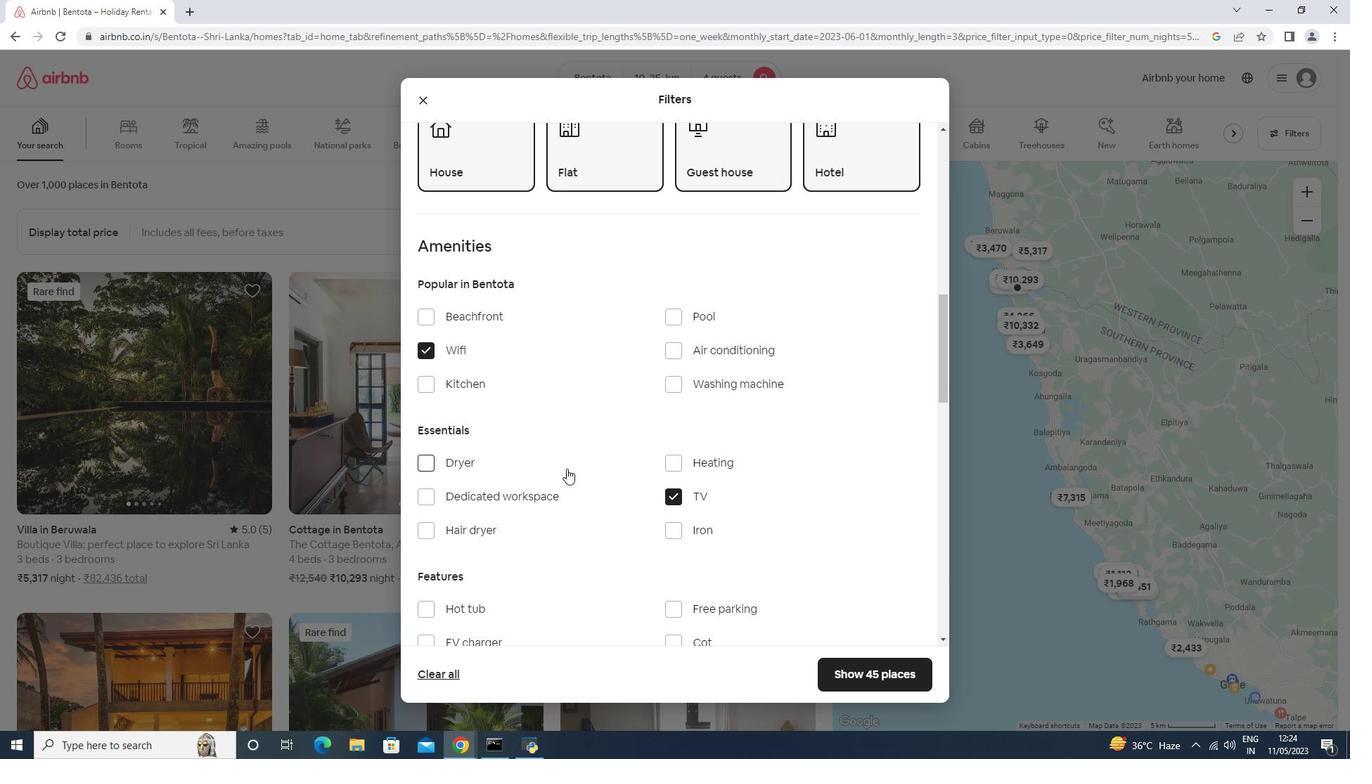 
Action: Mouse scrolled (567, 468) with delta (0, 0)
Screenshot: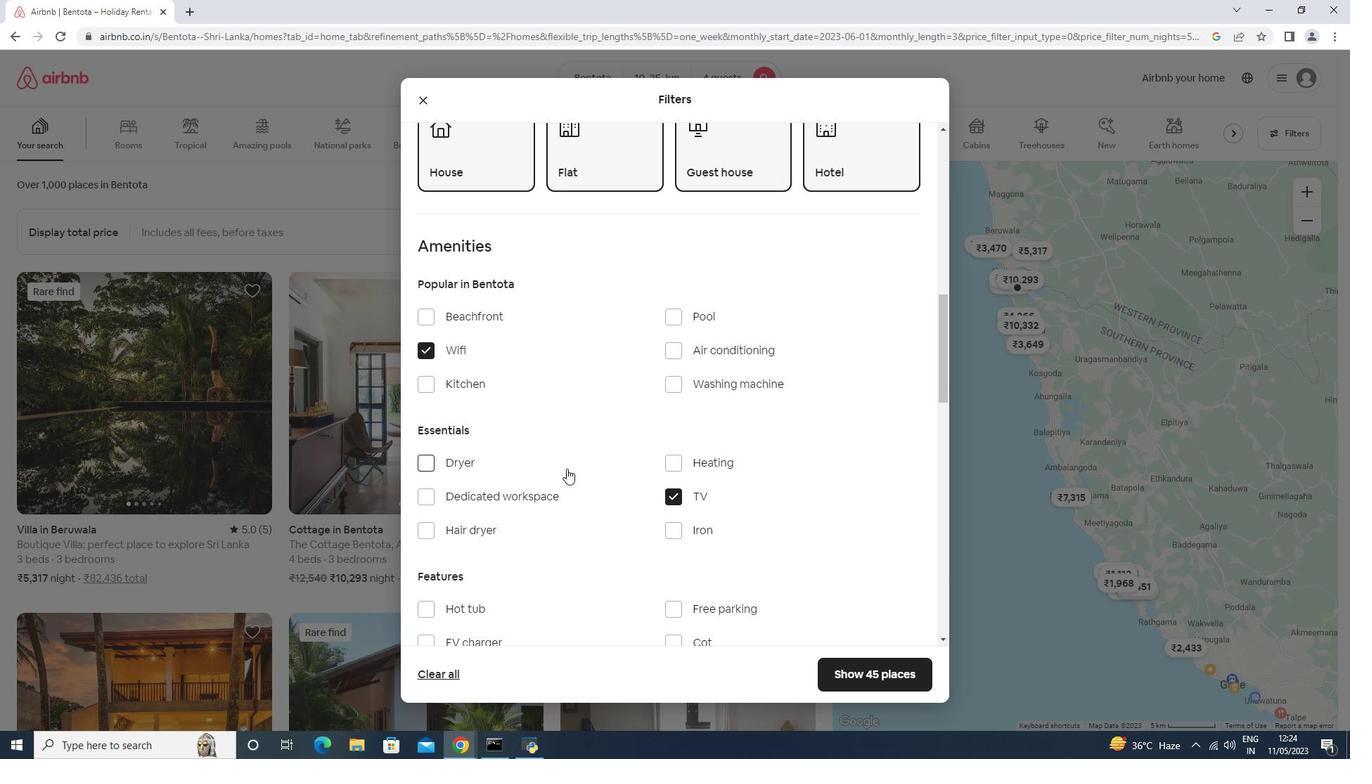 
Action: Mouse moved to (436, 454)
Screenshot: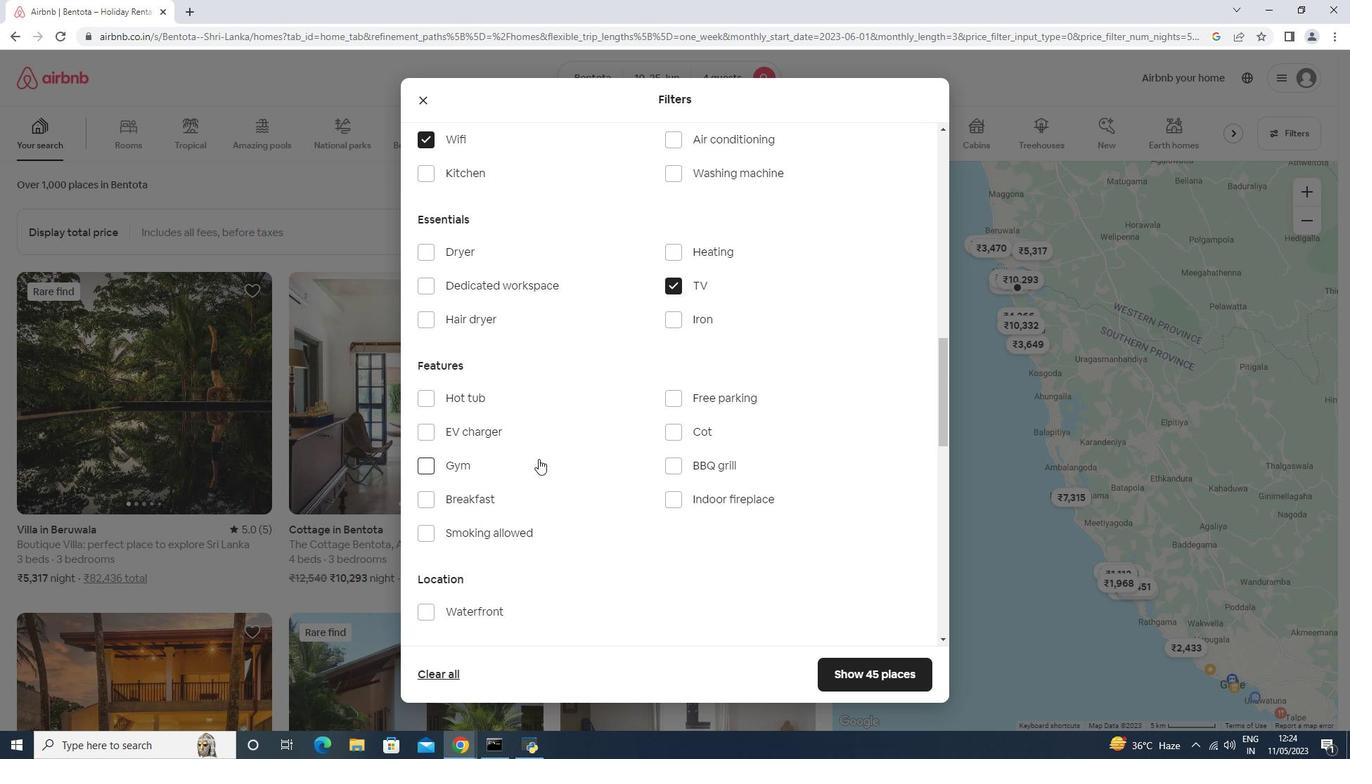 
Action: Mouse pressed left at (436, 453)
Screenshot: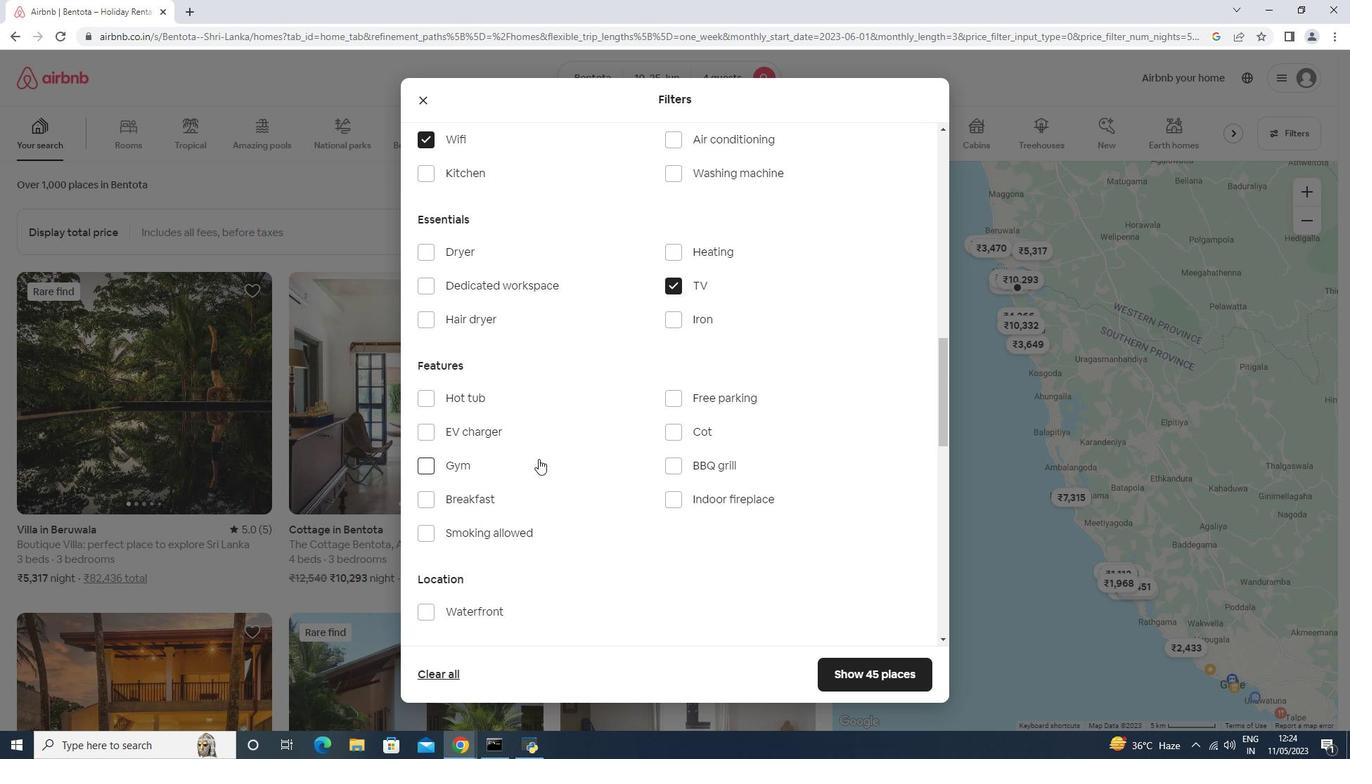 
Action: Mouse moved to (434, 468)
Screenshot: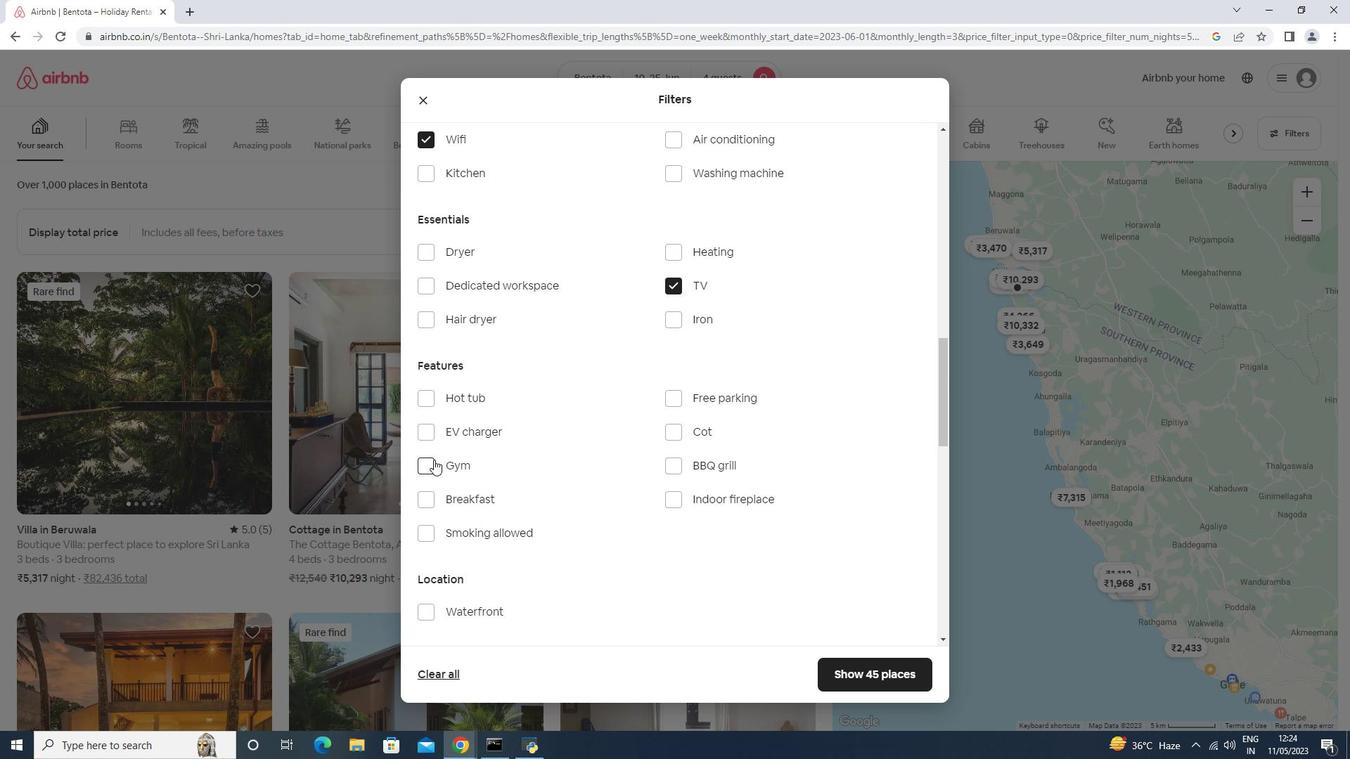 
Action: Mouse pressed left at (434, 467)
Screenshot: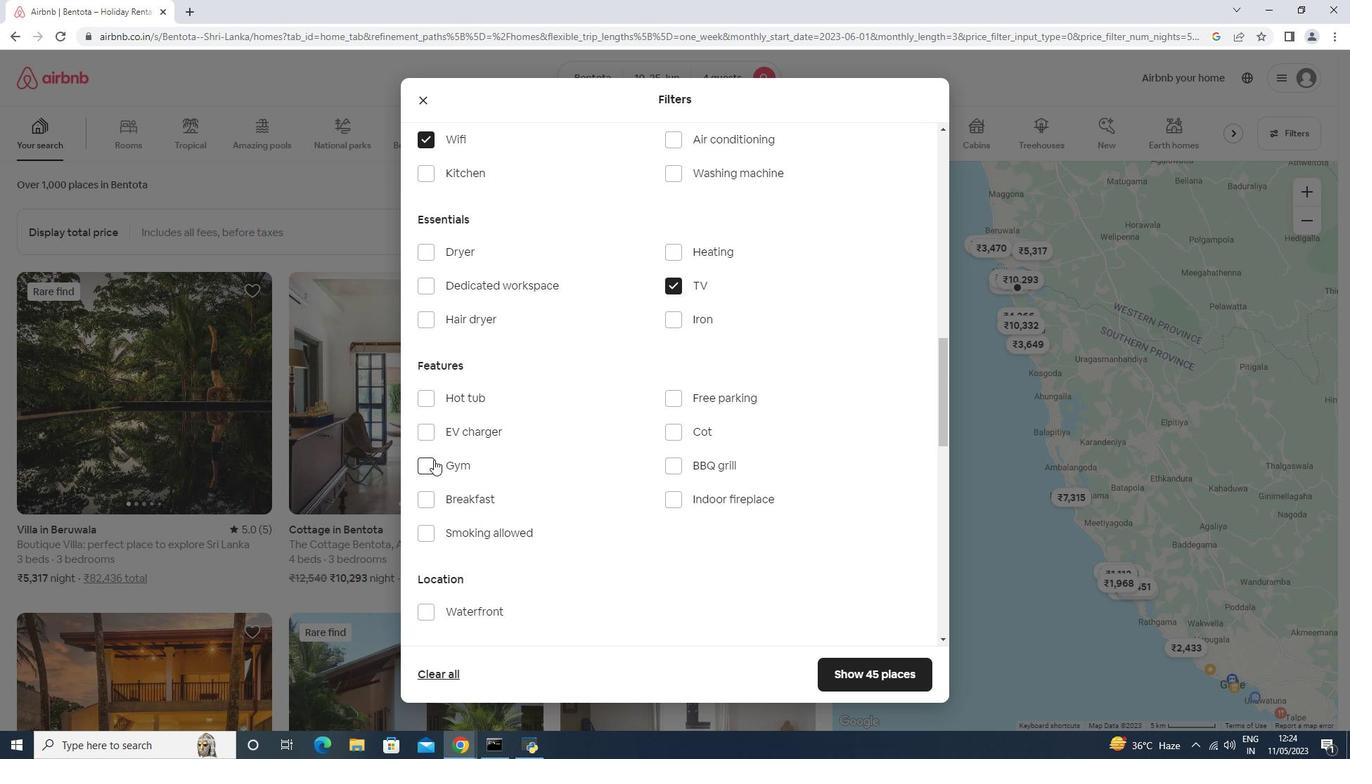 
Action: Mouse moved to (455, 503)
Screenshot: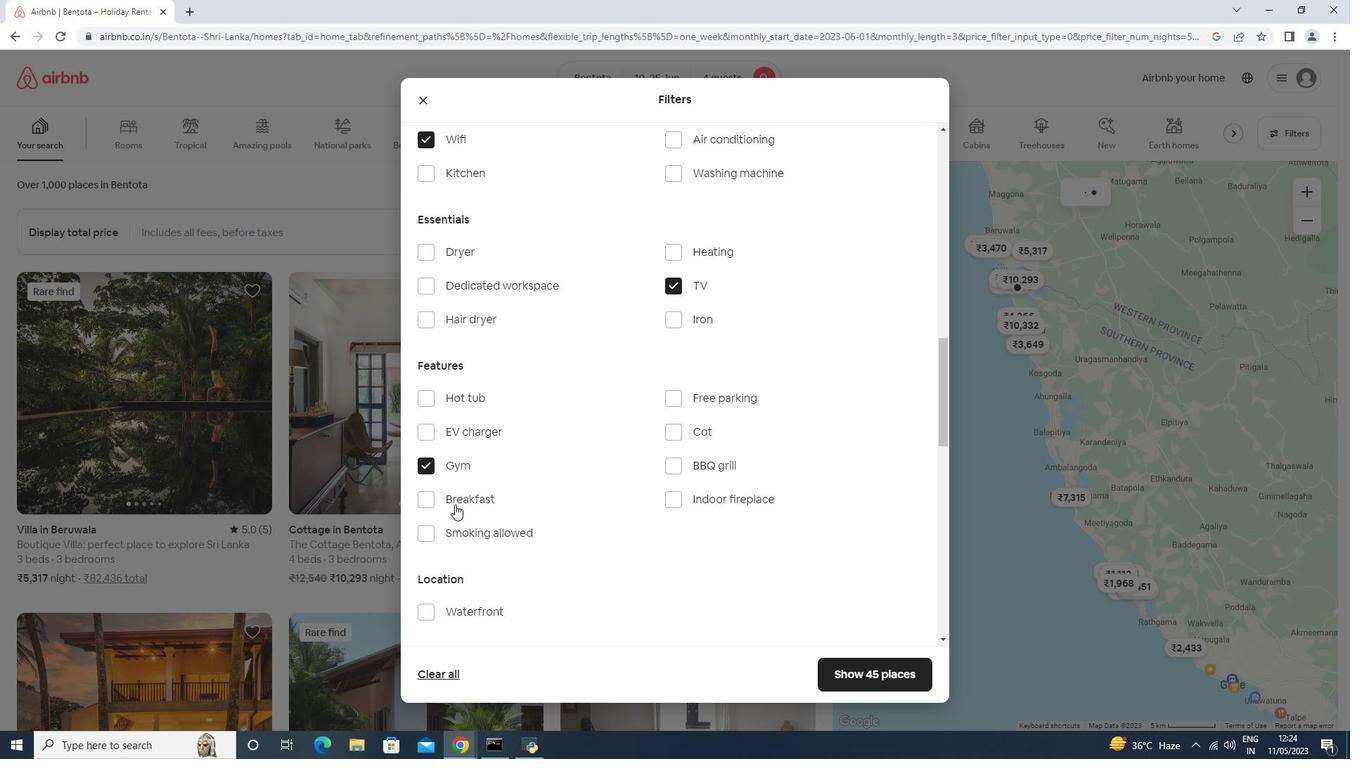 
Action: Mouse pressed left at (455, 503)
Screenshot: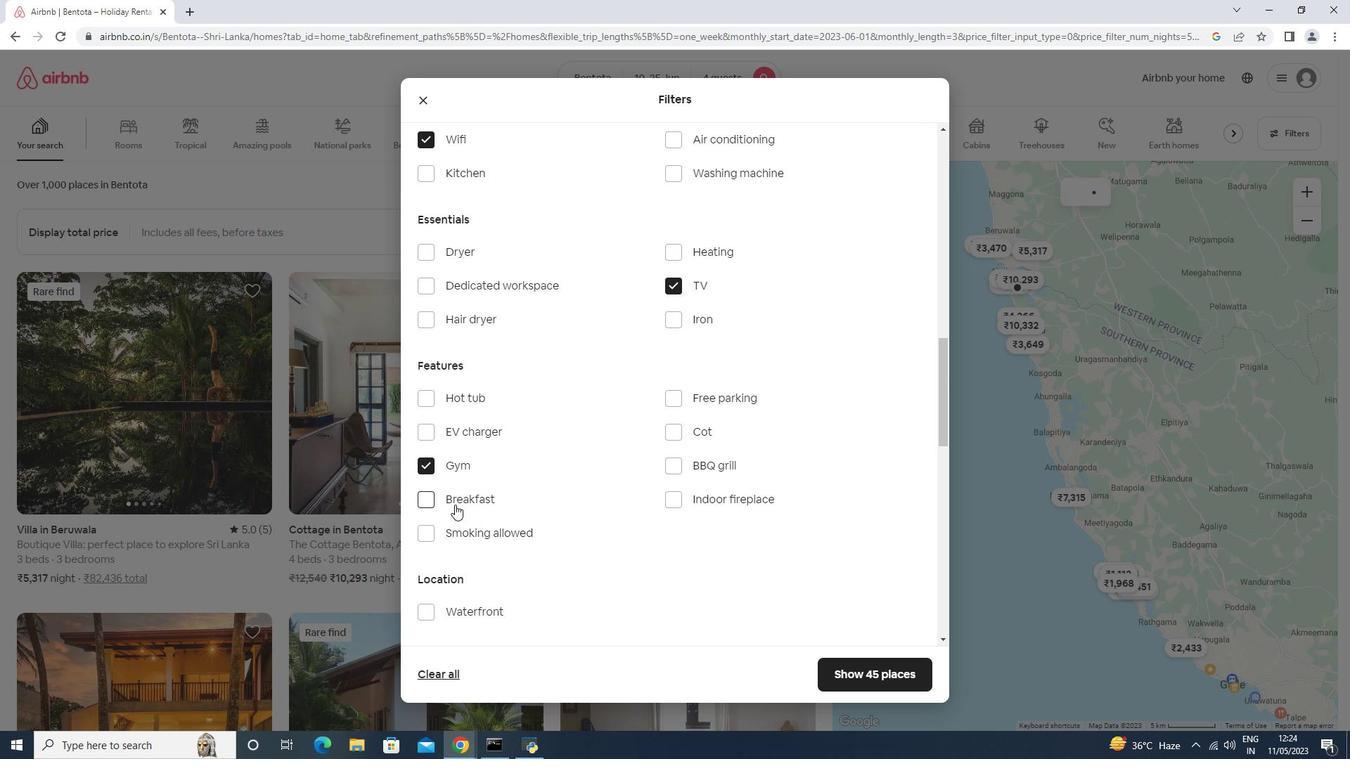 
Action: Mouse moved to (529, 497)
Screenshot: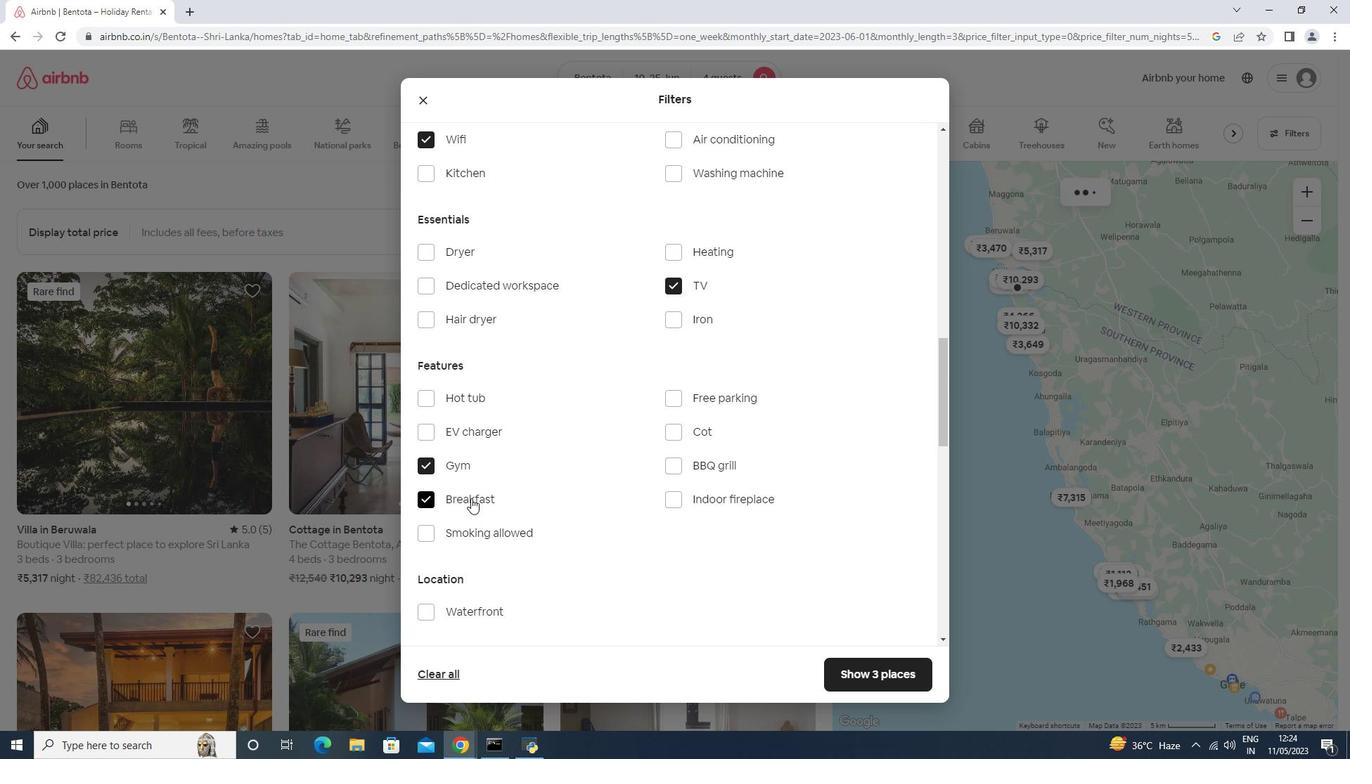 
Action: Mouse scrolled (529, 496) with delta (0, 0)
Screenshot: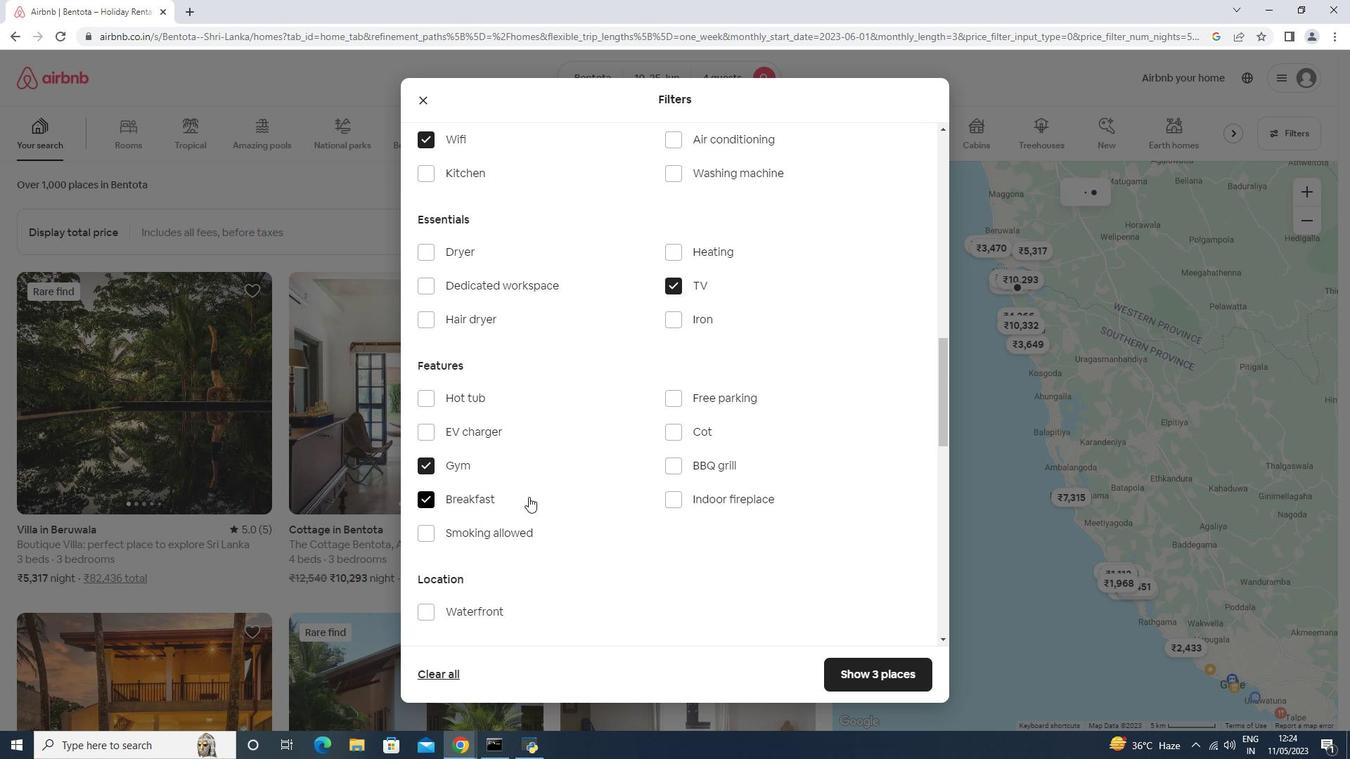 
Action: Mouse scrolled (529, 496) with delta (0, 0)
Screenshot: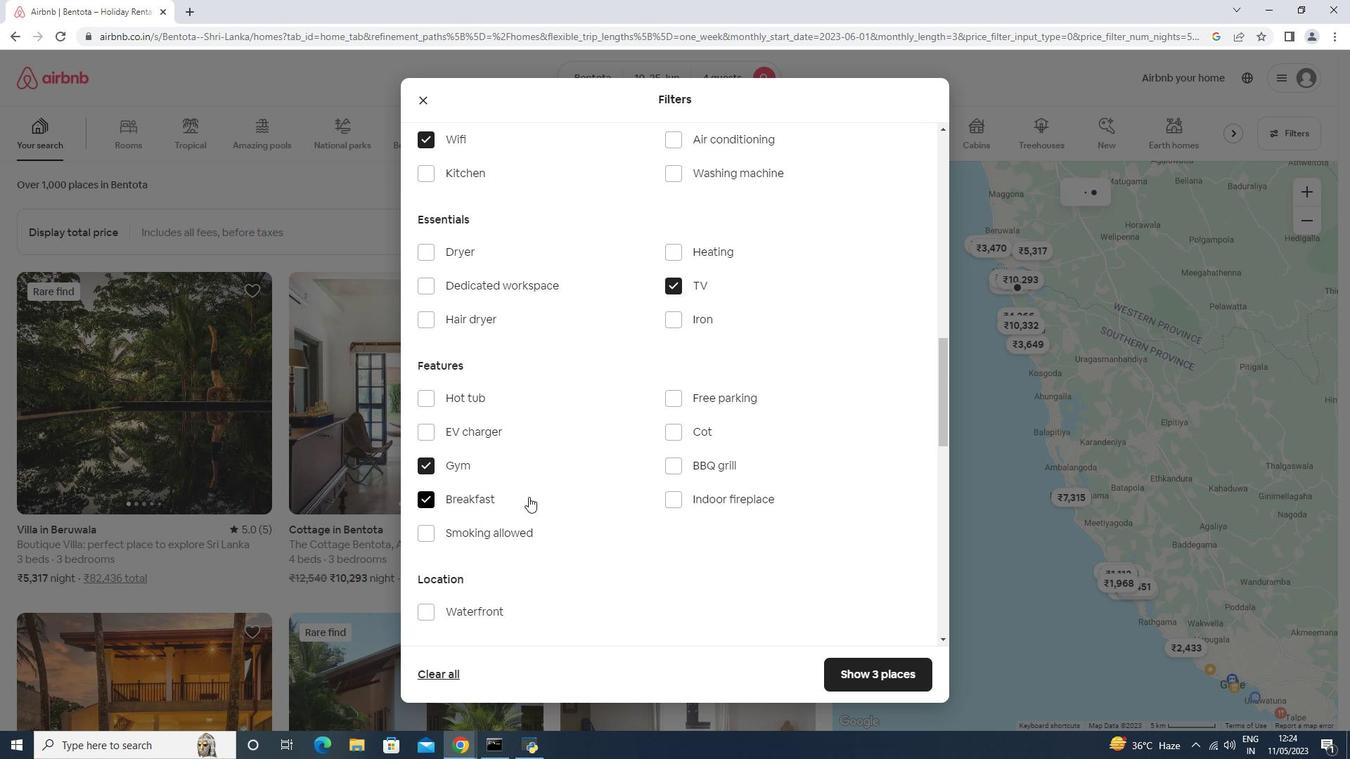 
Action: Mouse scrolled (529, 496) with delta (0, 0)
Screenshot: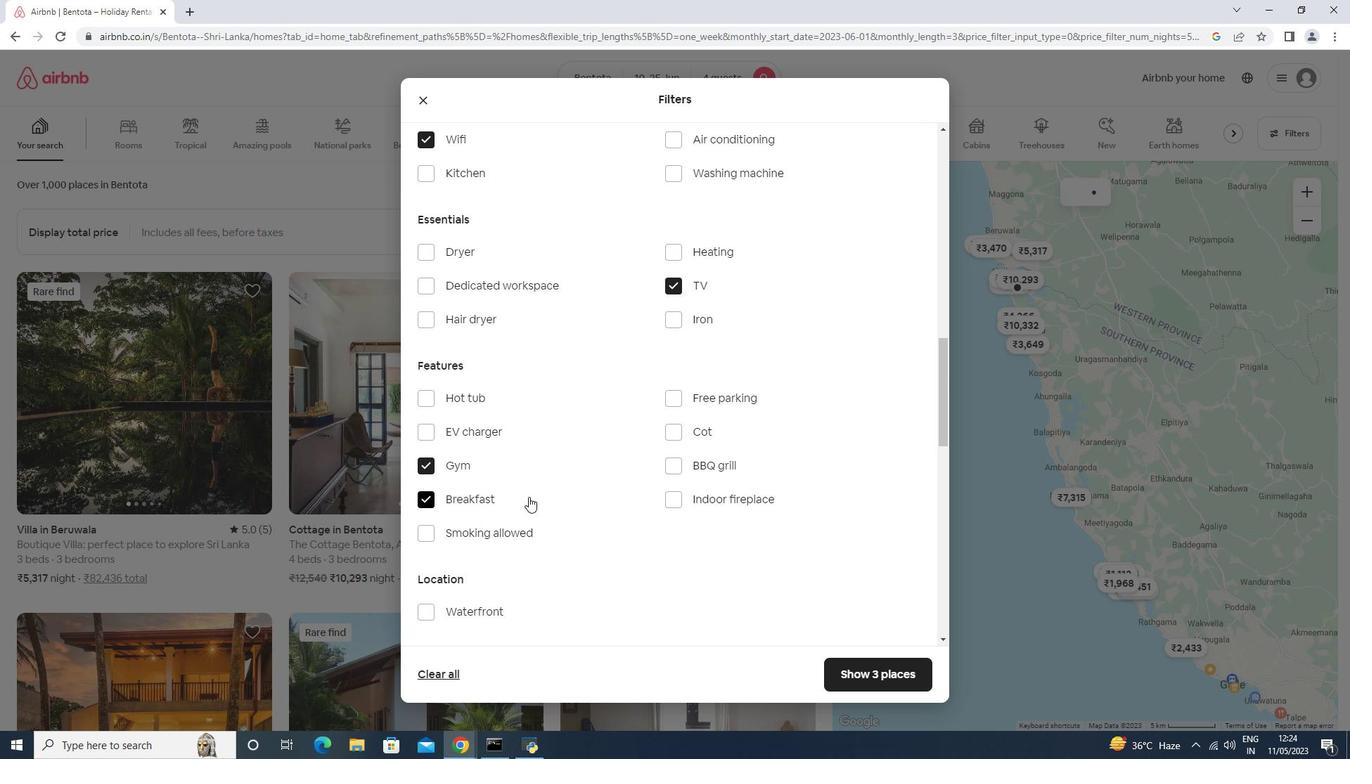 
Action: Mouse scrolled (529, 496) with delta (0, 0)
Screenshot: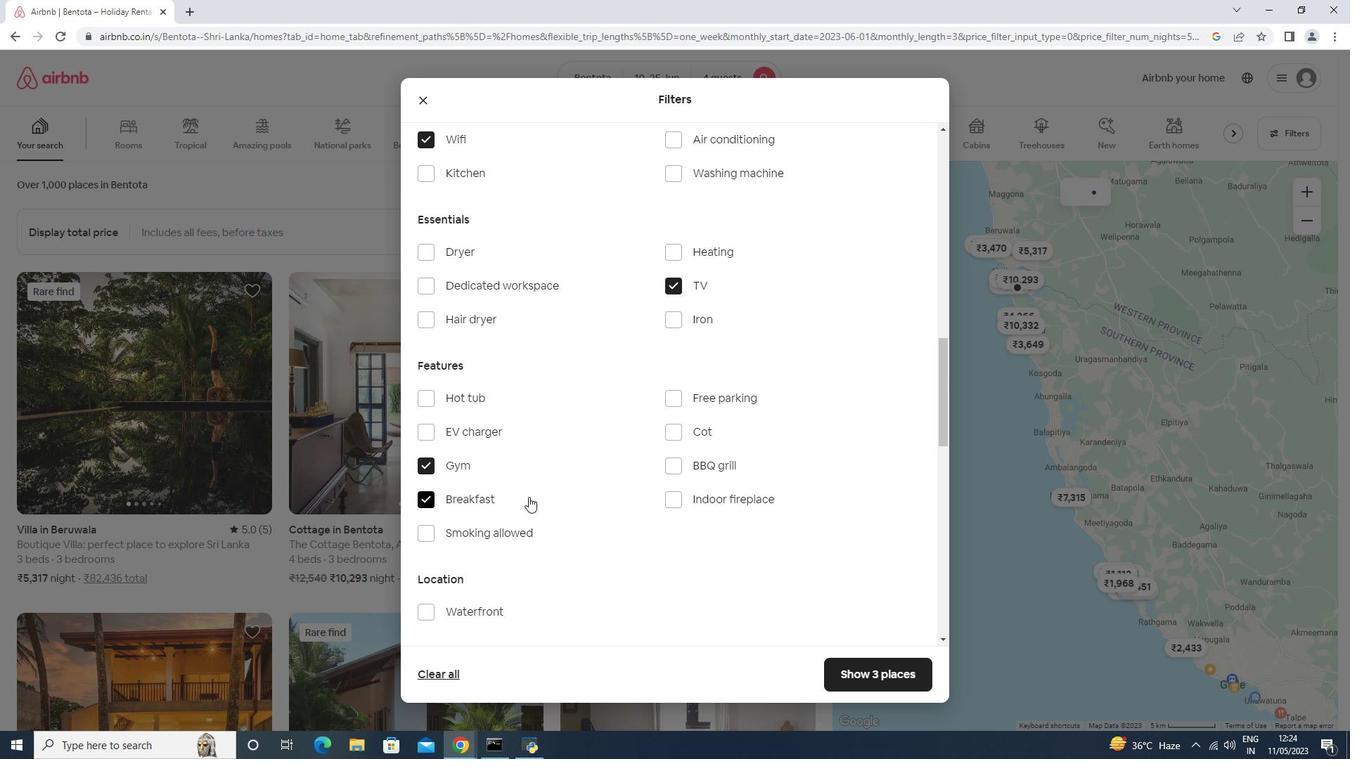 
Action: Mouse moved to (529, 496)
Screenshot: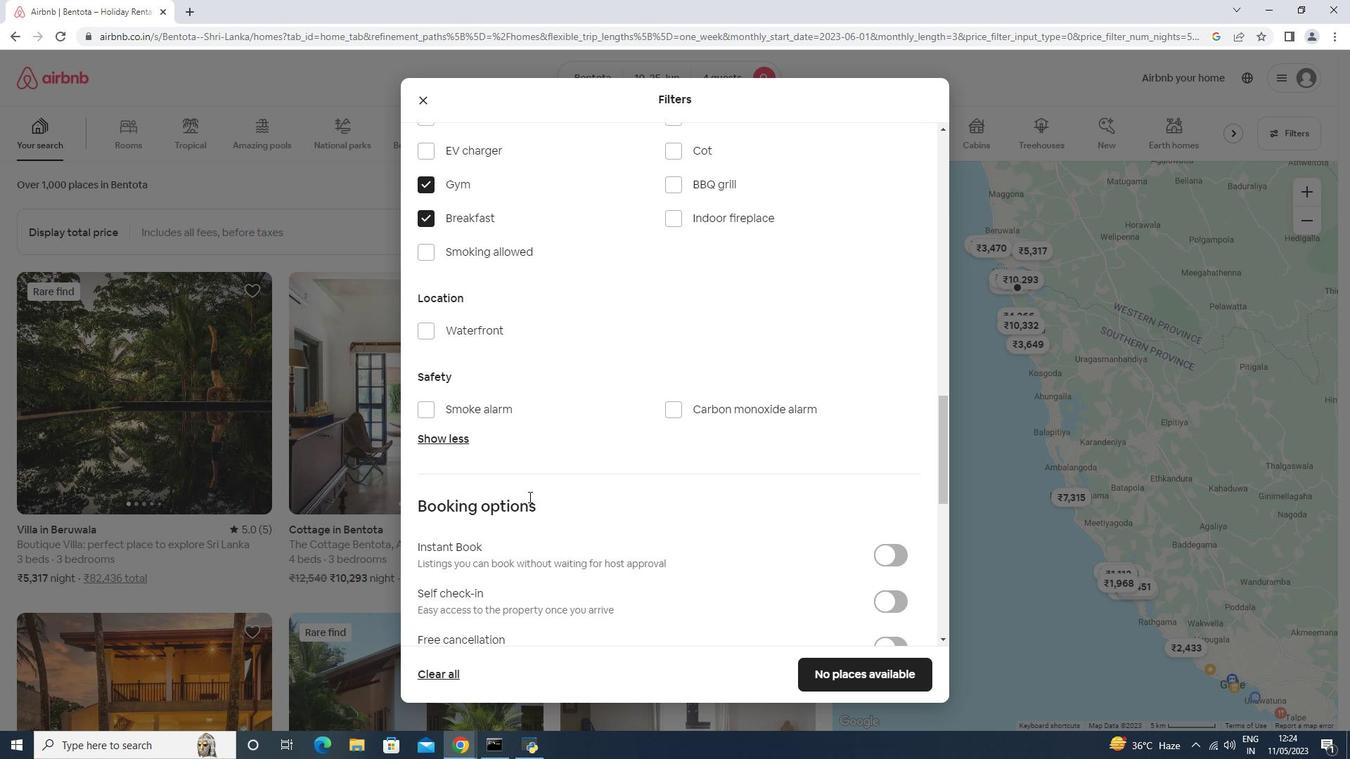 
Action: Mouse scrolled (529, 496) with delta (0, 0)
Screenshot: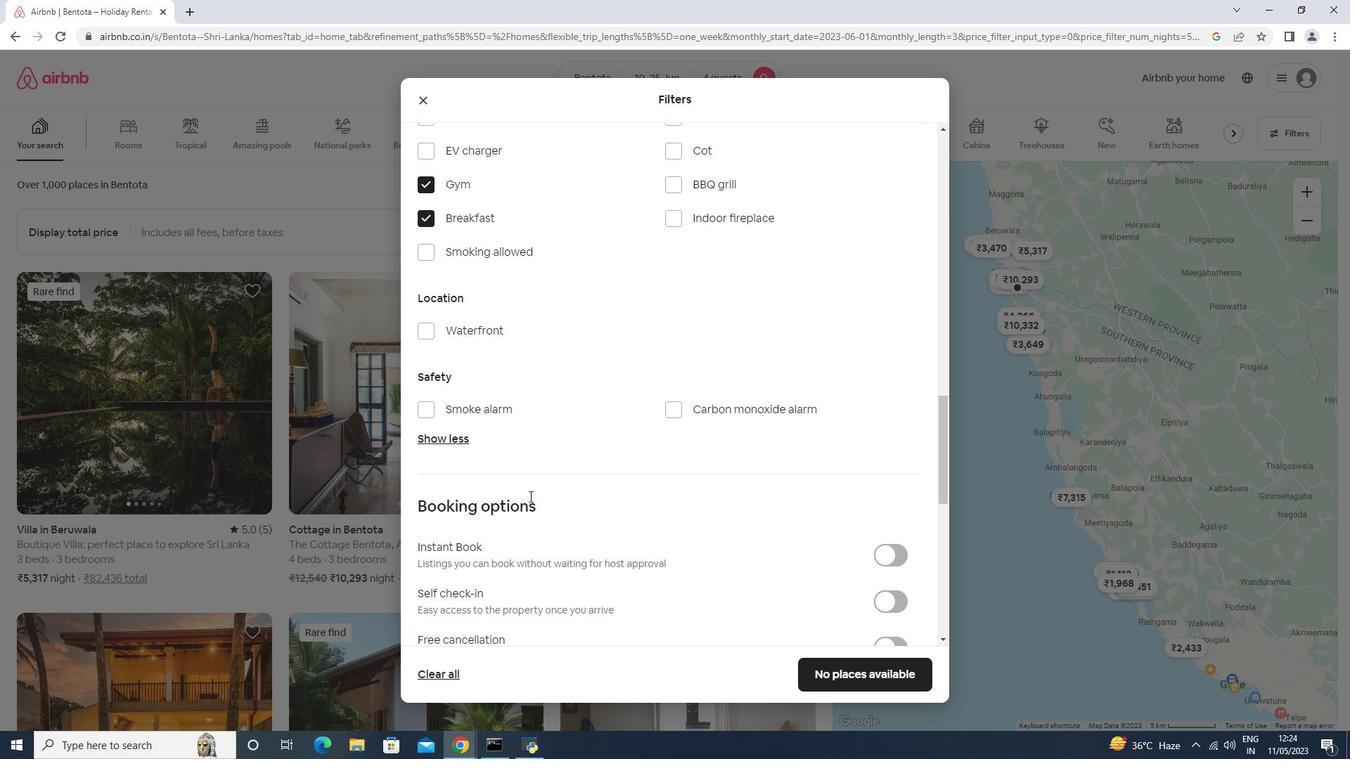 
Action: Mouse scrolled (529, 496) with delta (0, 0)
Screenshot: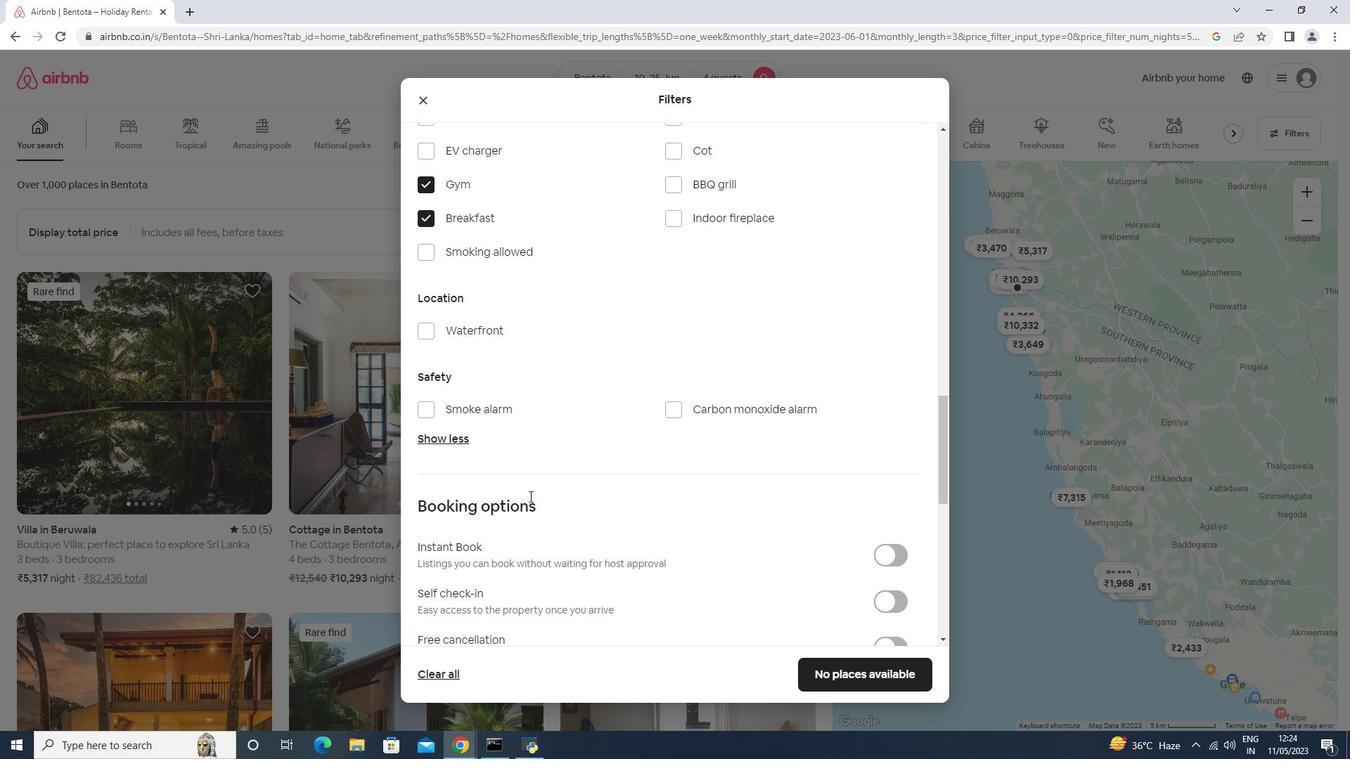 
Action: Mouse scrolled (529, 496) with delta (0, 0)
Screenshot: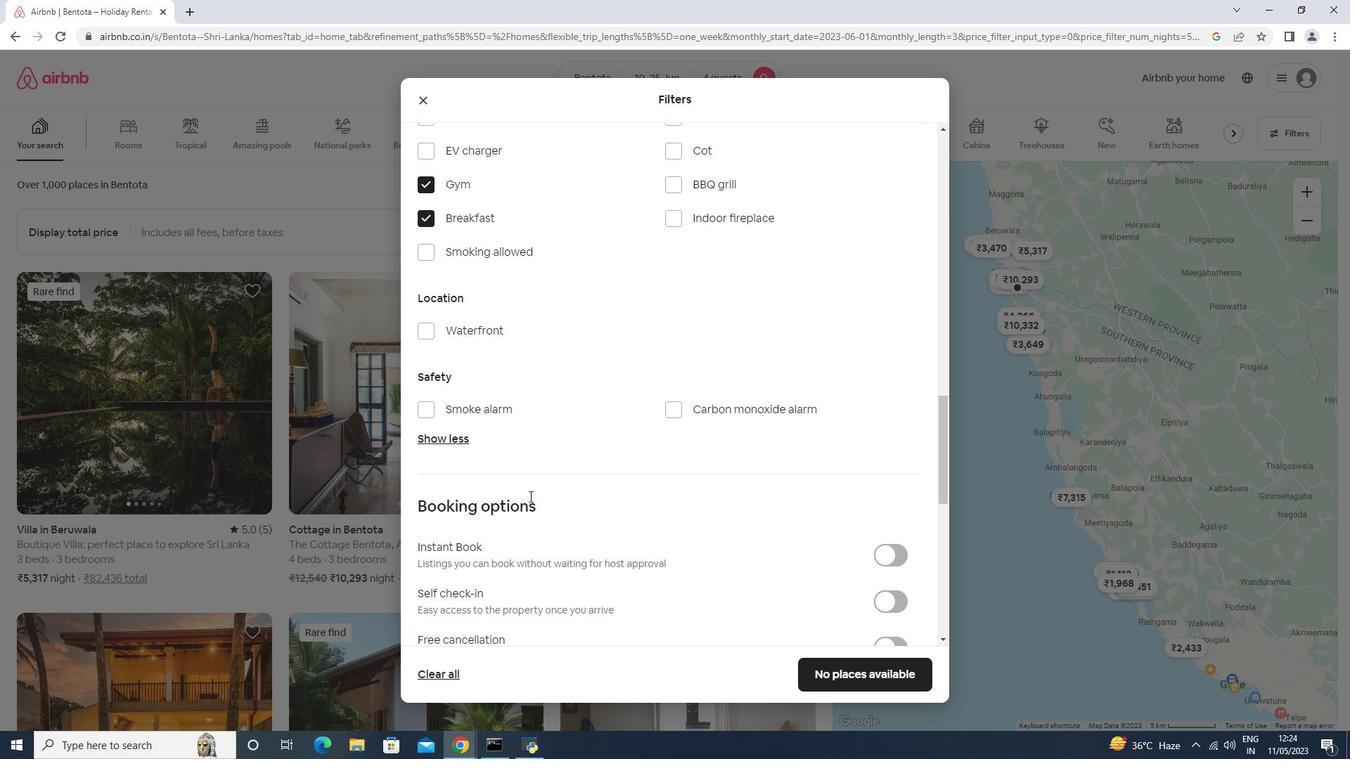 
Action: Mouse moved to (894, 395)
Screenshot: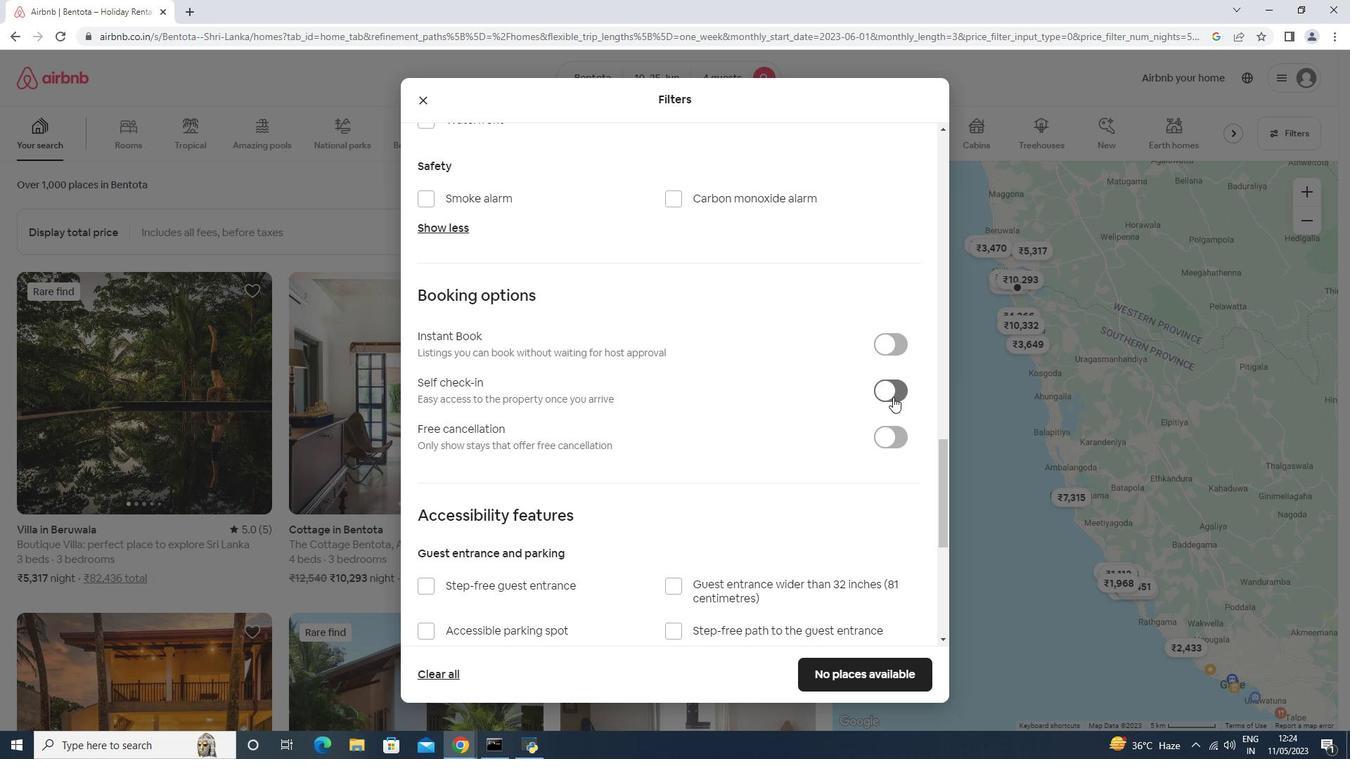 
Action: Mouse pressed left at (894, 395)
Screenshot: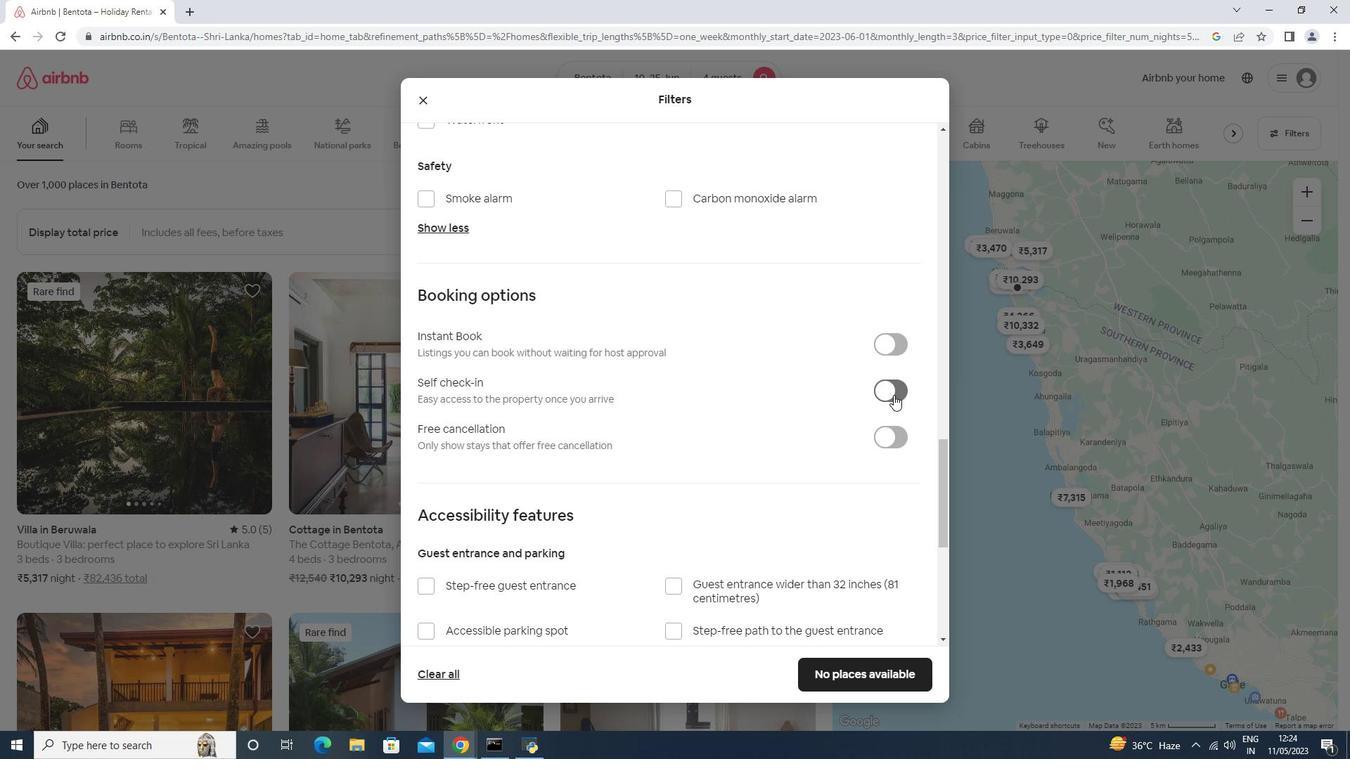 
Action: Mouse moved to (894, 395)
Screenshot: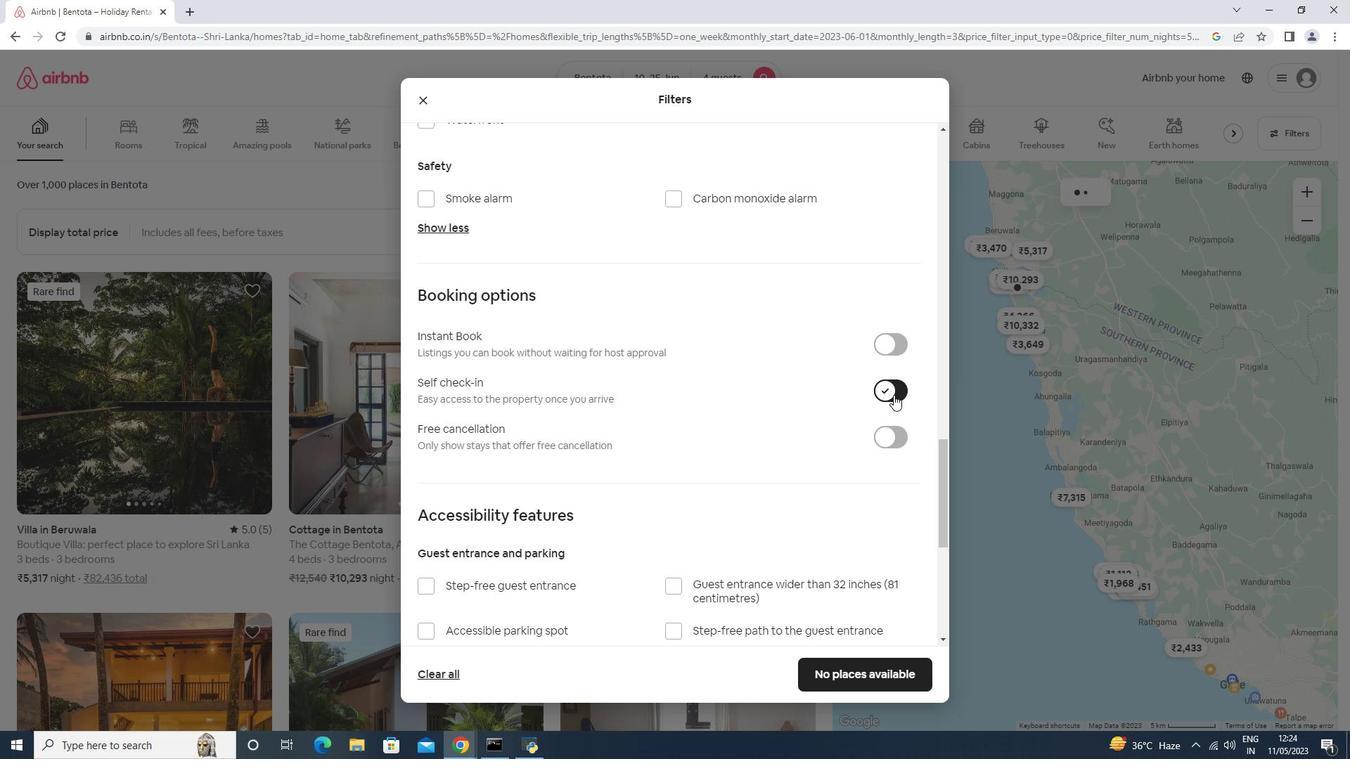 
Action: Mouse scrolled (894, 394) with delta (0, 0)
Screenshot: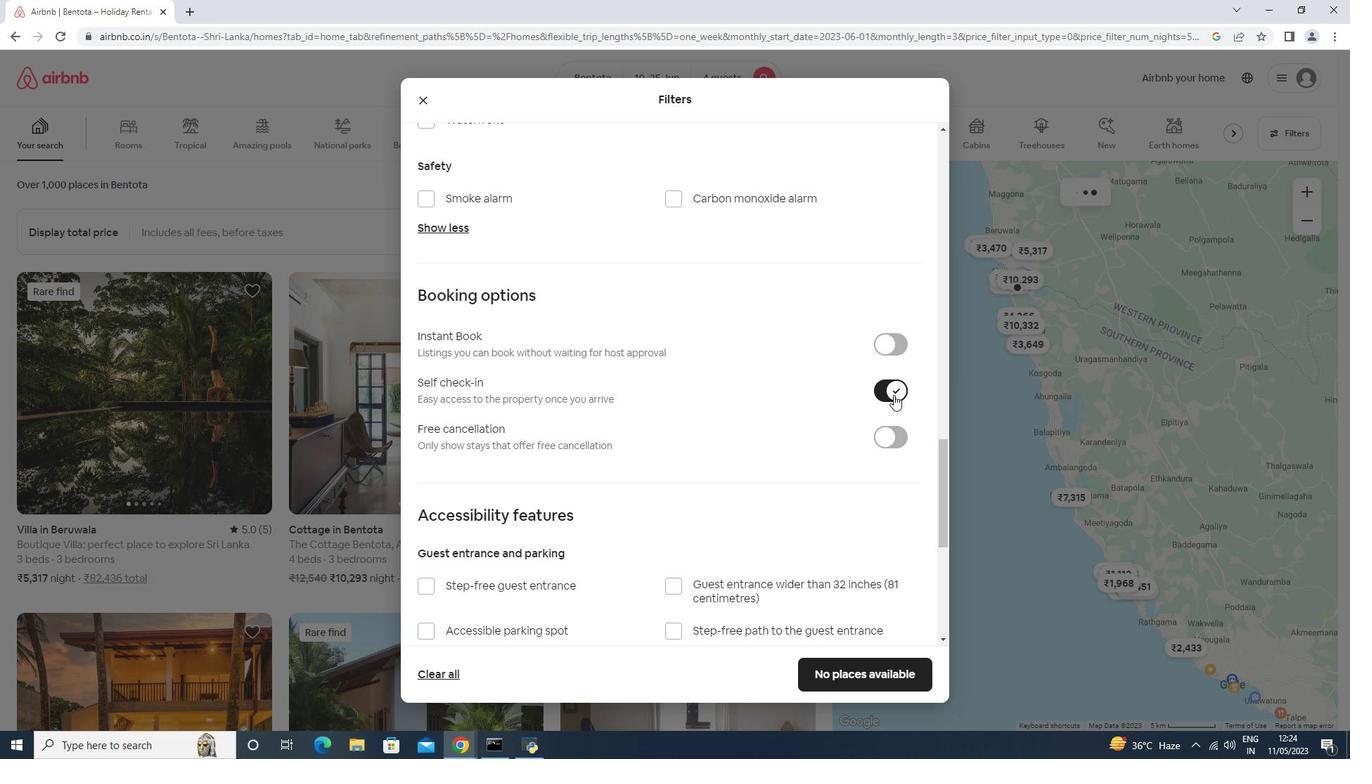 
Action: Mouse scrolled (894, 394) with delta (0, 0)
Screenshot: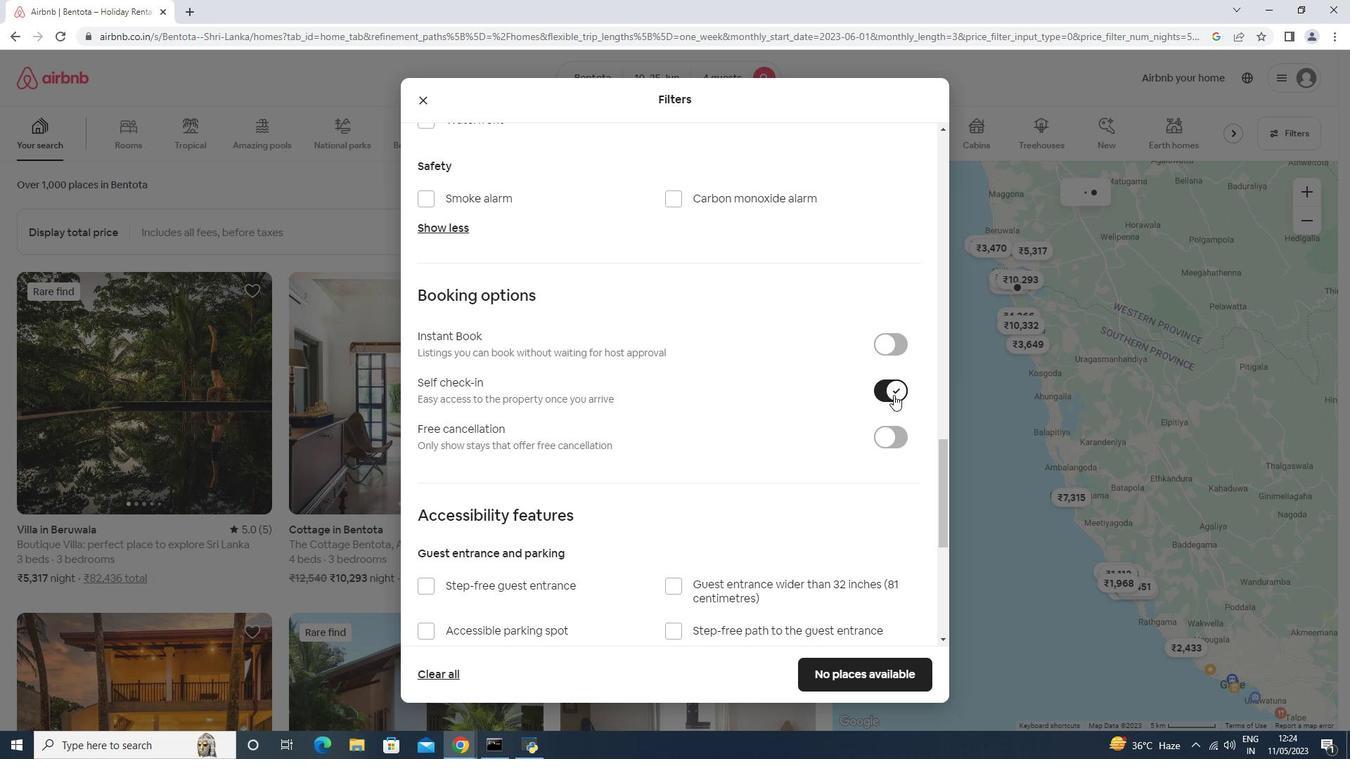 
Action: Mouse scrolled (894, 394) with delta (0, 0)
Screenshot: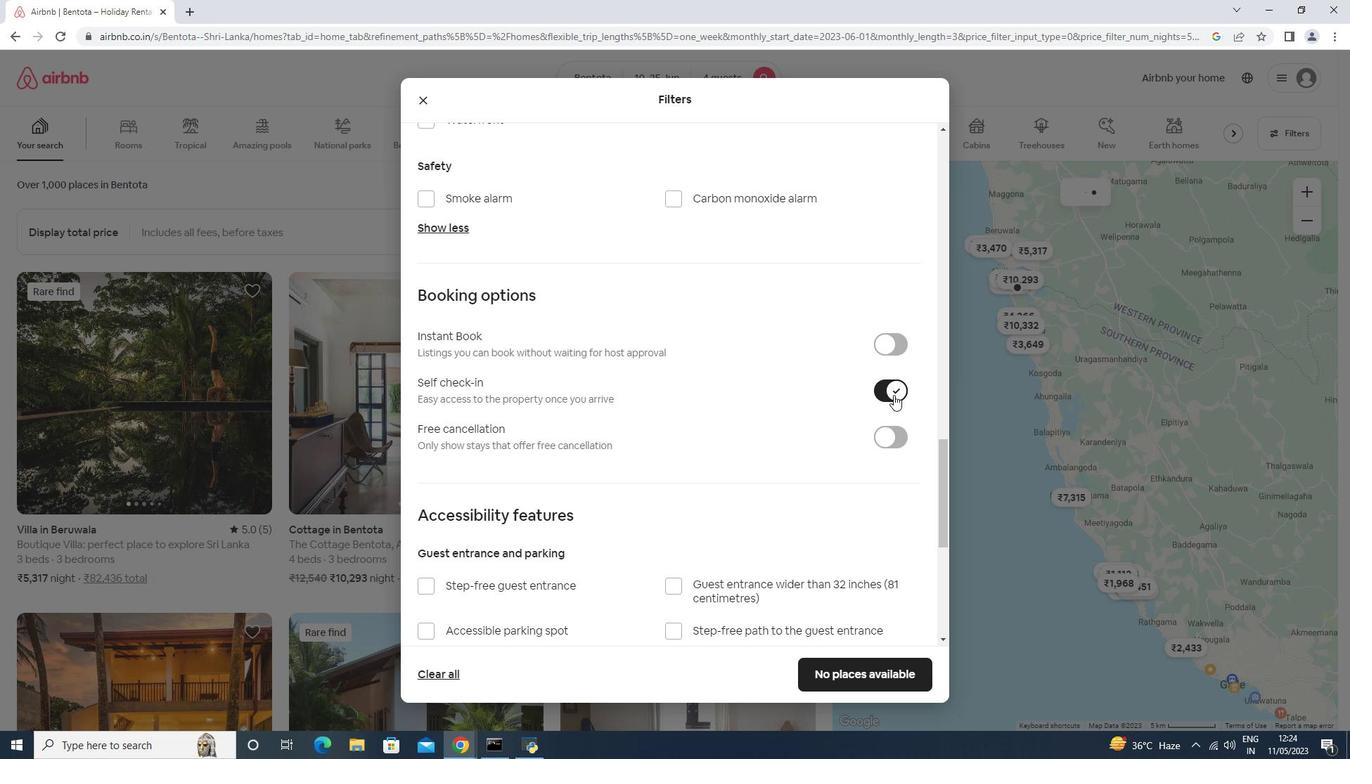 
Action: Mouse scrolled (894, 394) with delta (0, 0)
Screenshot: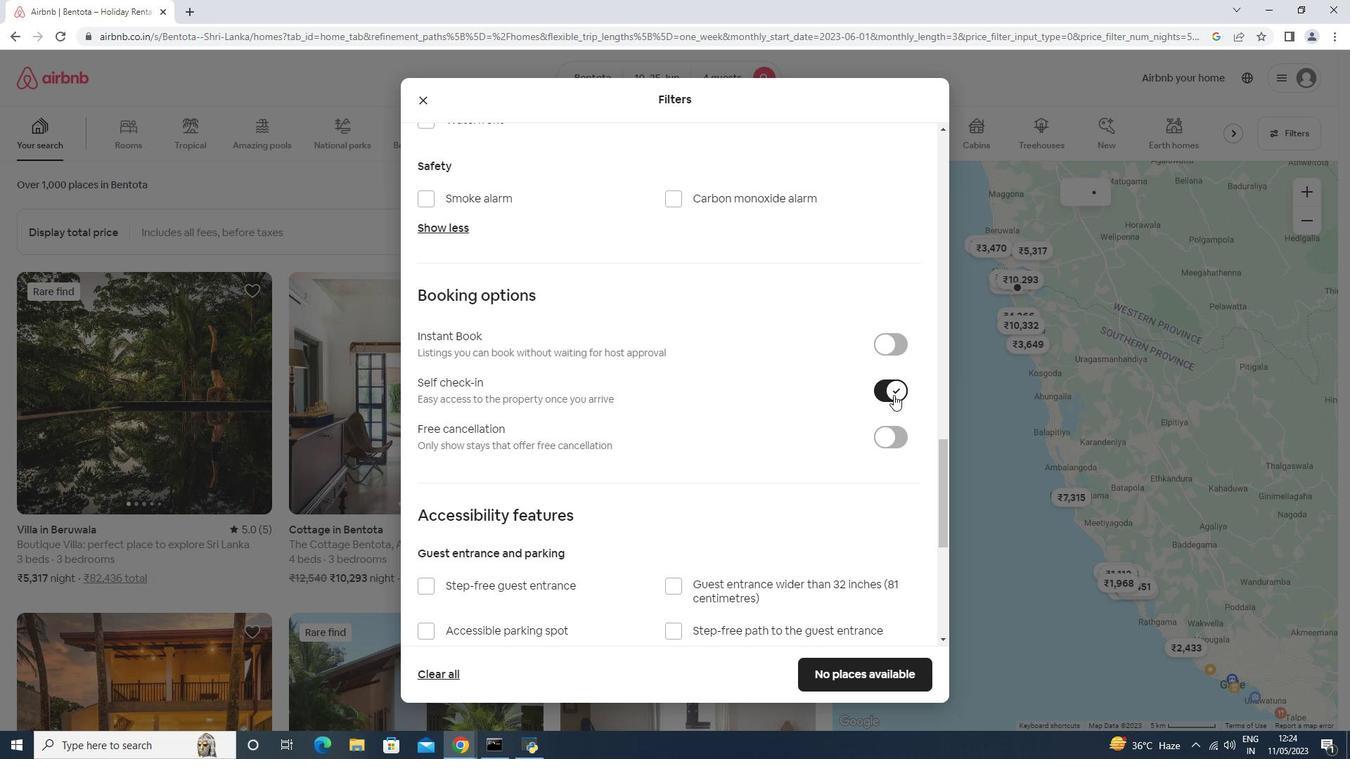 
Action: Mouse scrolled (894, 394) with delta (0, 0)
Screenshot: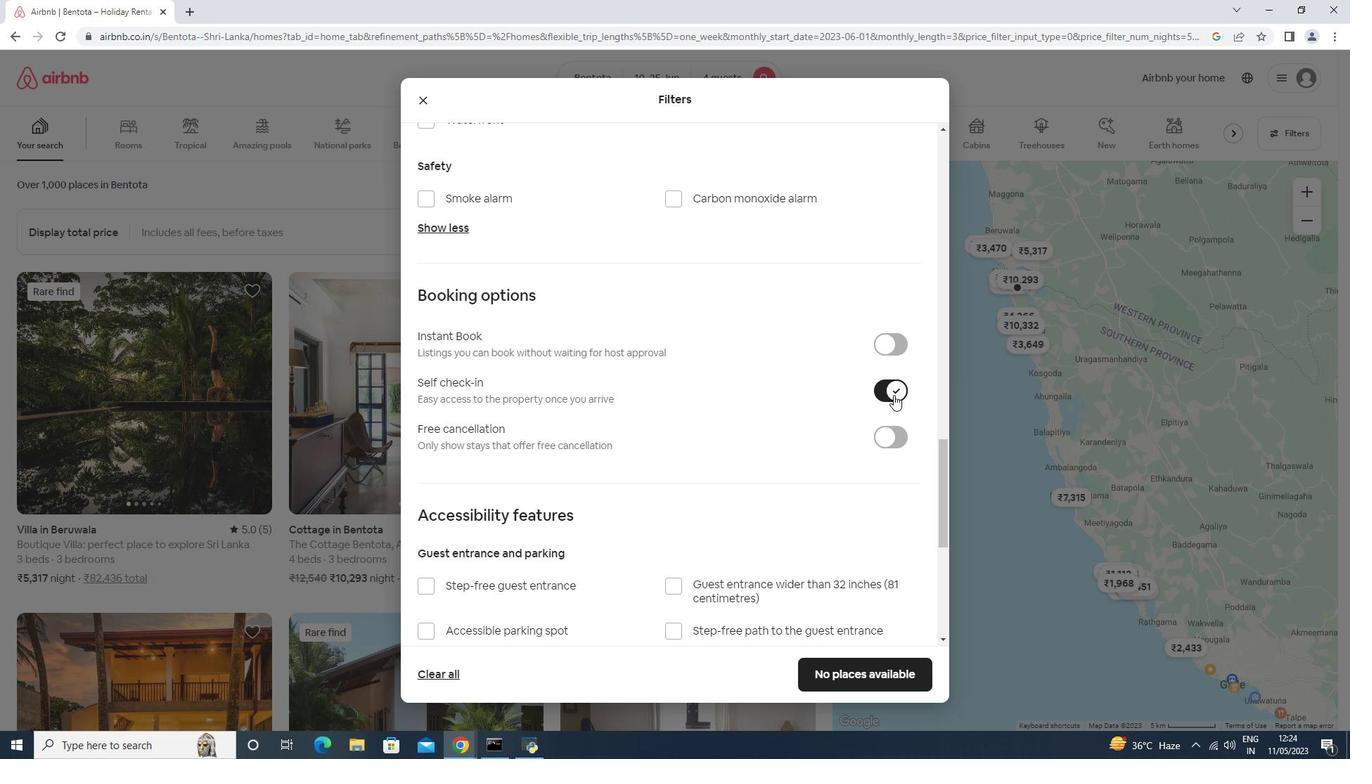 
Action: Mouse moved to (472, 540)
Screenshot: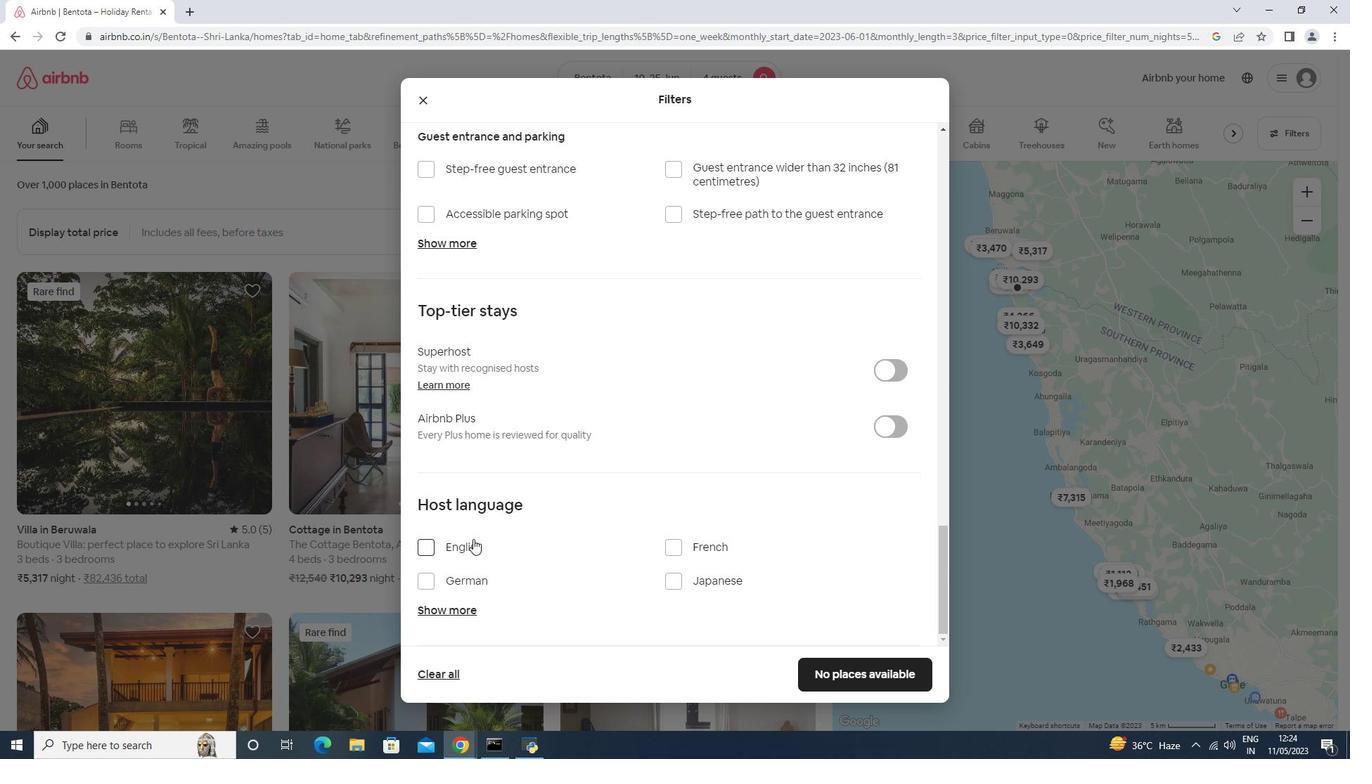 
Action: Mouse pressed left at (472, 540)
Screenshot: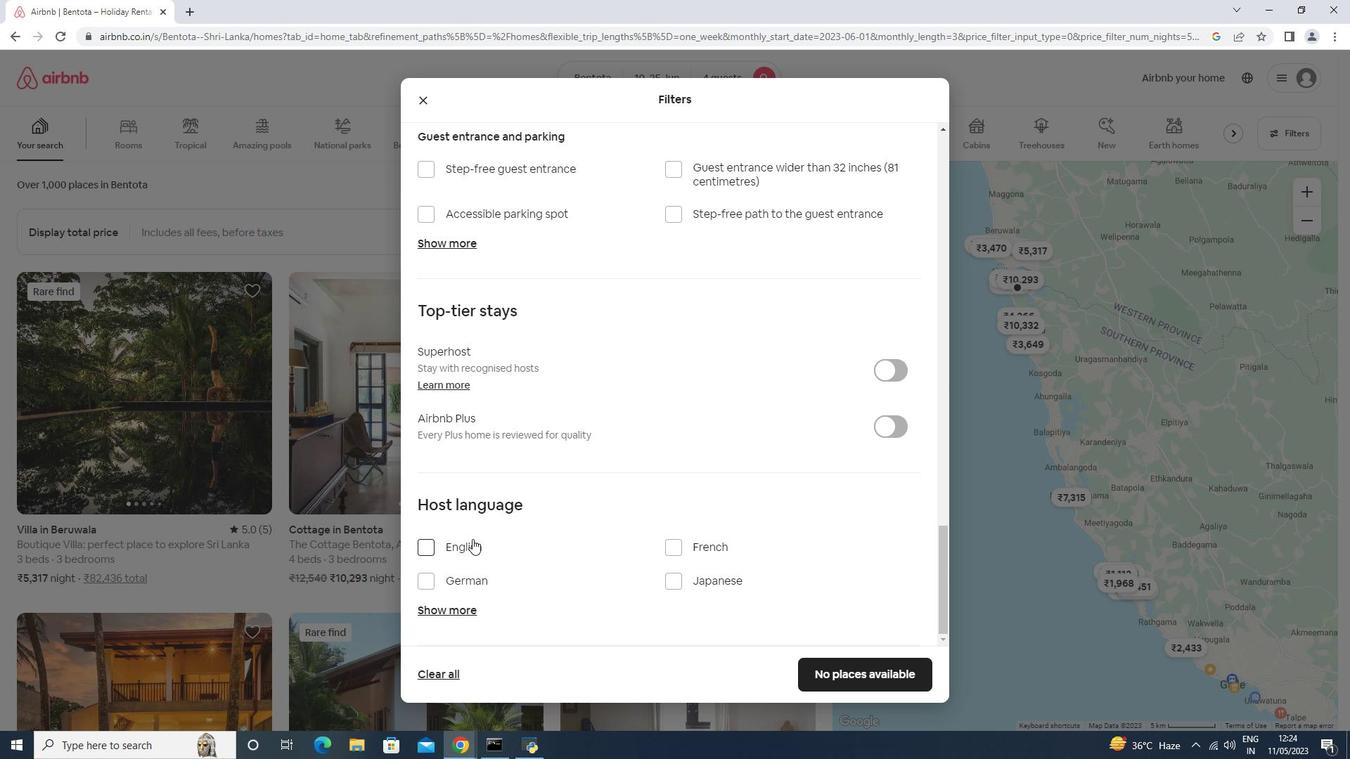 
Action: Mouse moved to (870, 675)
Screenshot: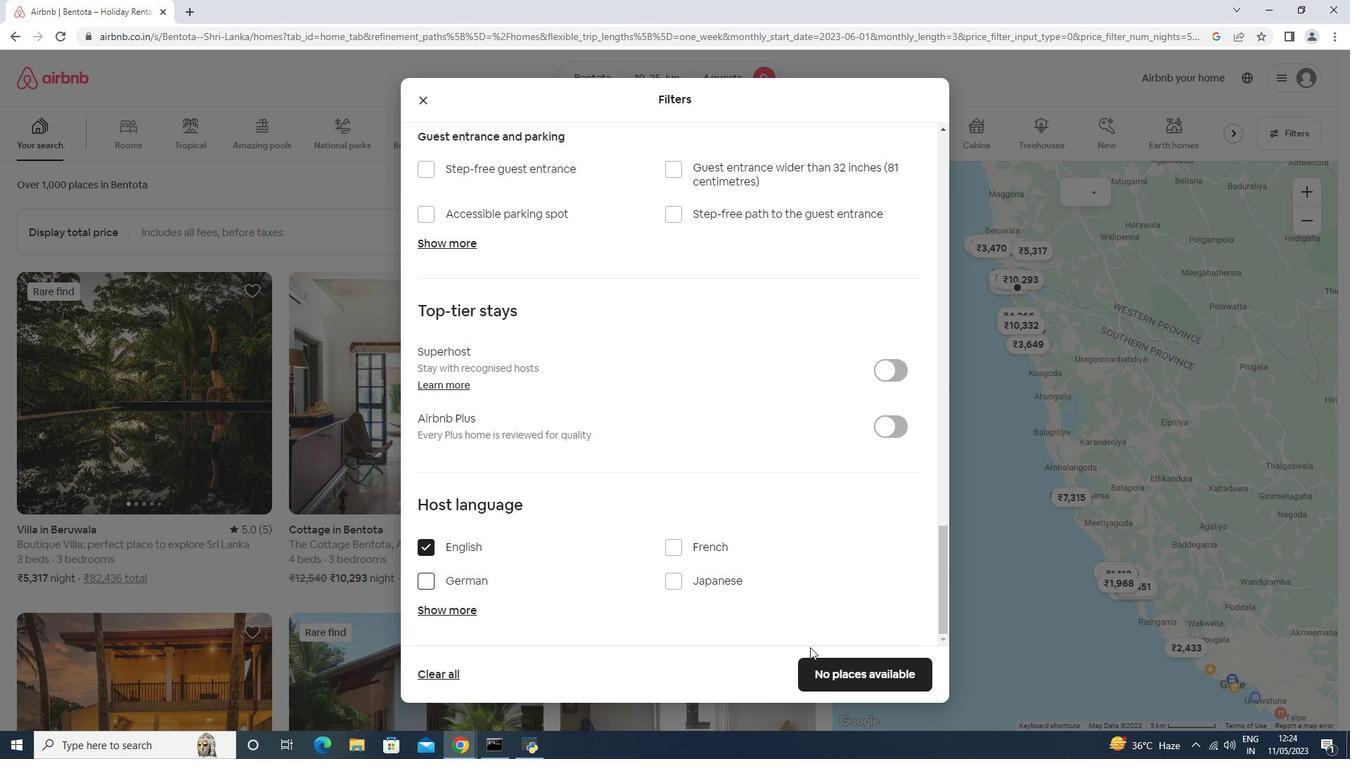 
Action: Mouse pressed left at (870, 675)
Screenshot: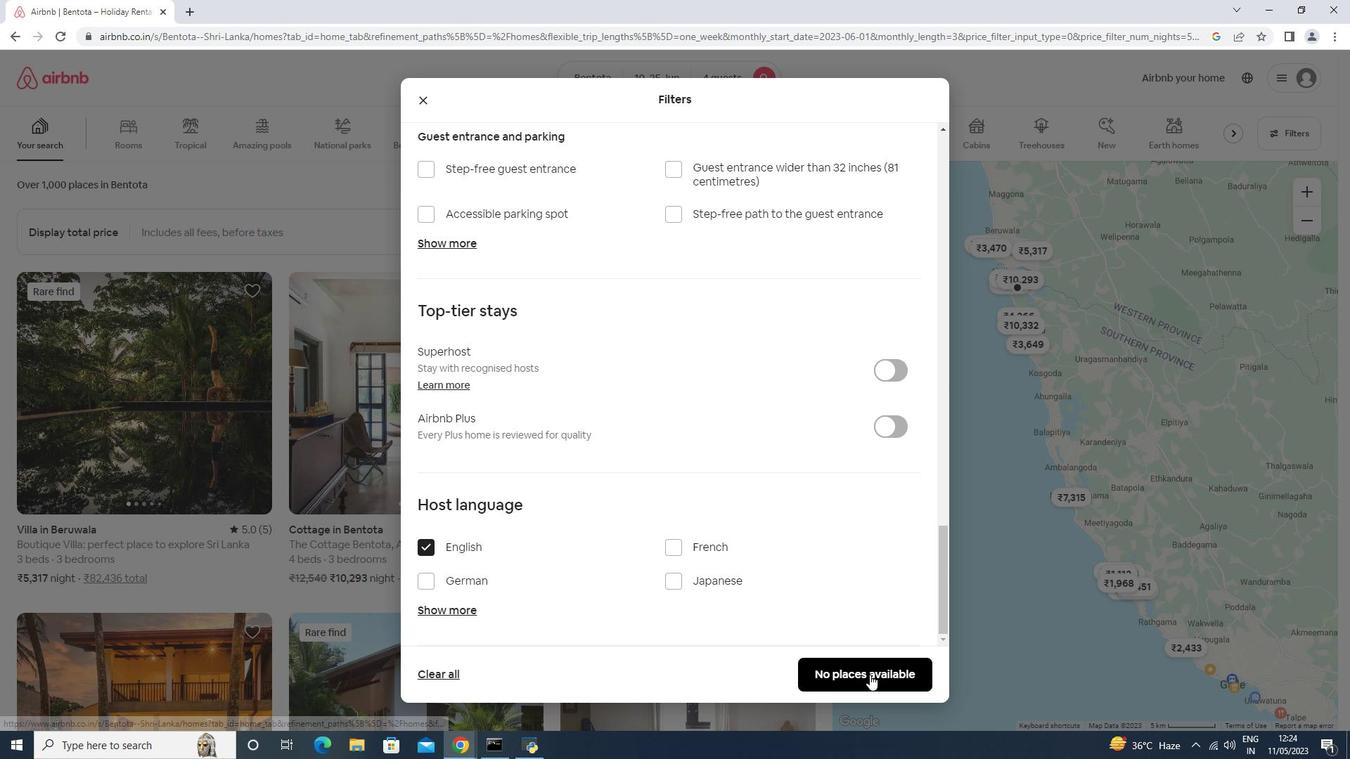 
Action: Mouse moved to (878, 672)
Screenshot: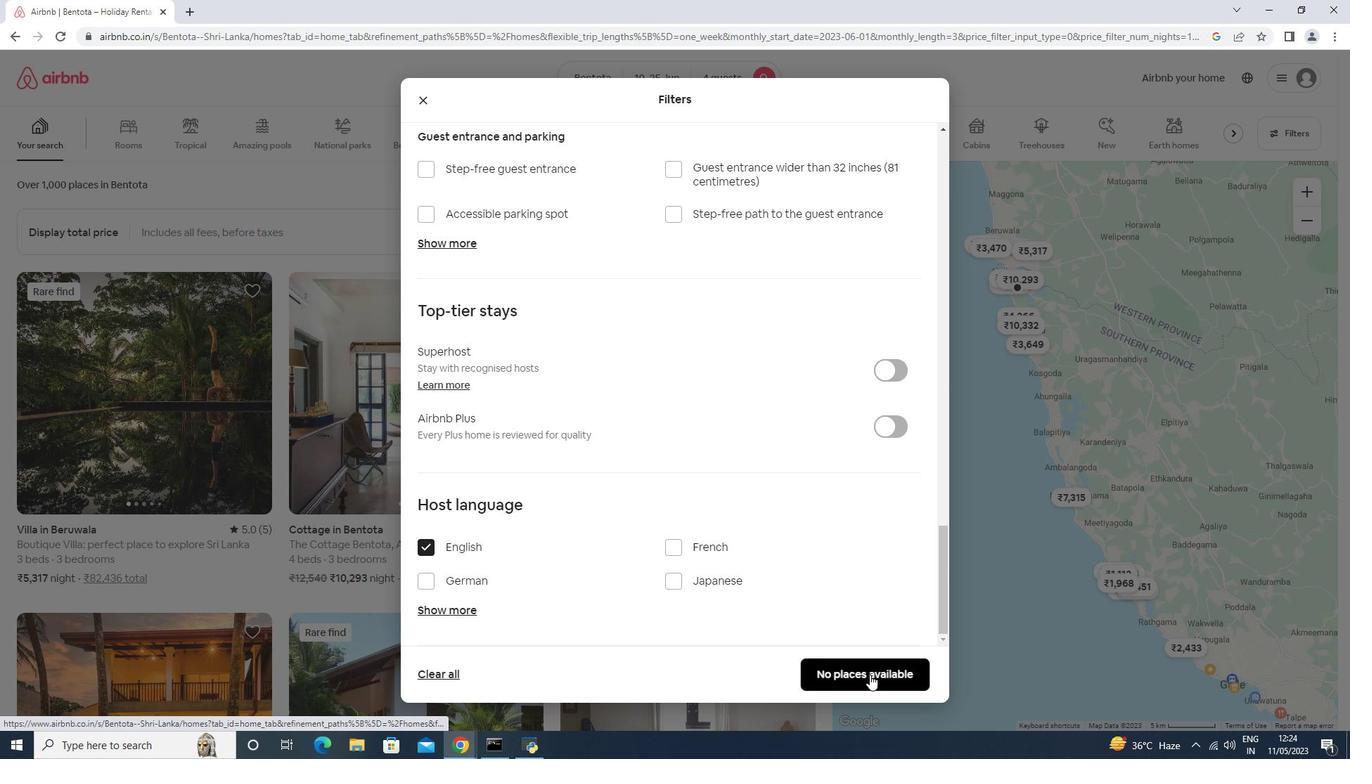 
